 Task: Find connections with filter location Estepona with filter topic #covid19with filter profile language Potuguese with filter current company Continental with filter school Queens' College with filter industry Technical and Vocational Training with filter service category Relocation with filter keywords title Director of Storytelling
Action: Mouse moved to (690, 98)
Screenshot: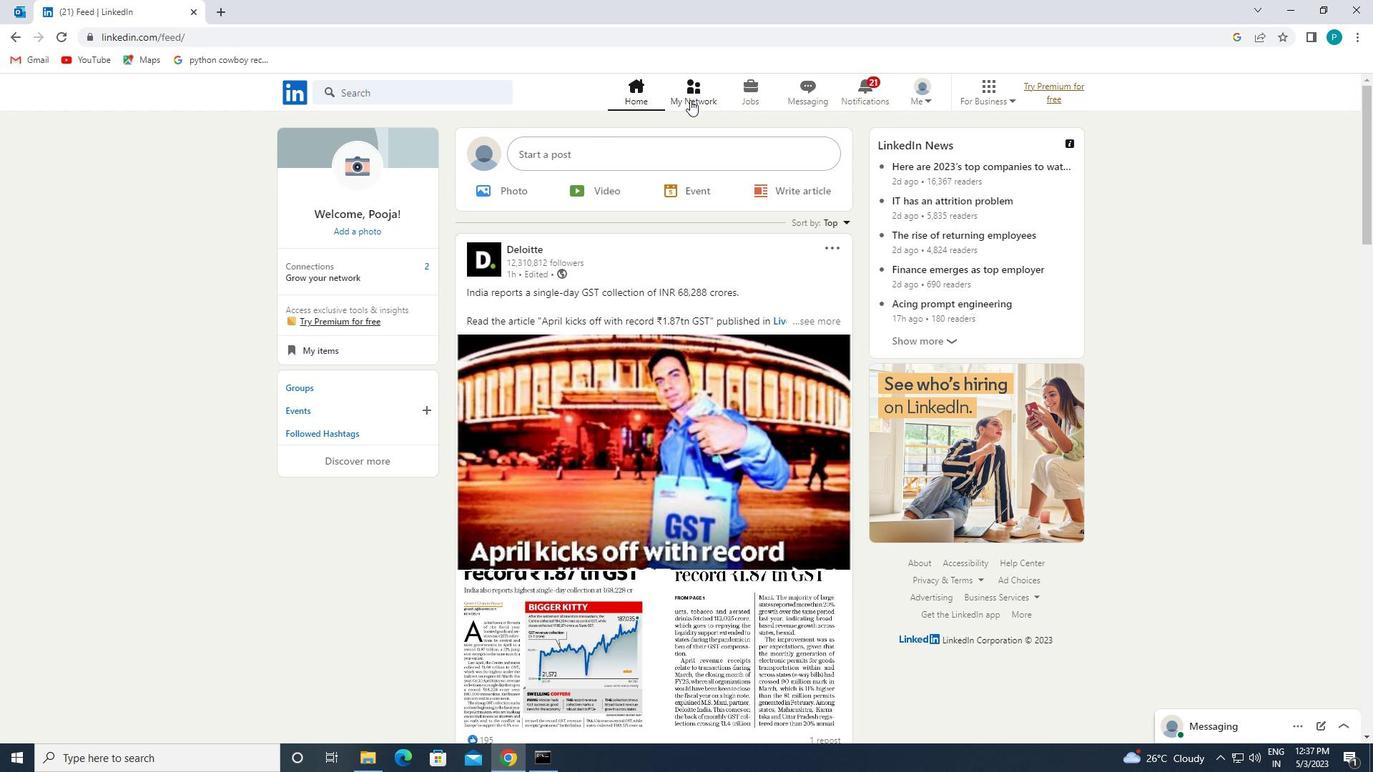 
Action: Mouse pressed left at (690, 98)
Screenshot: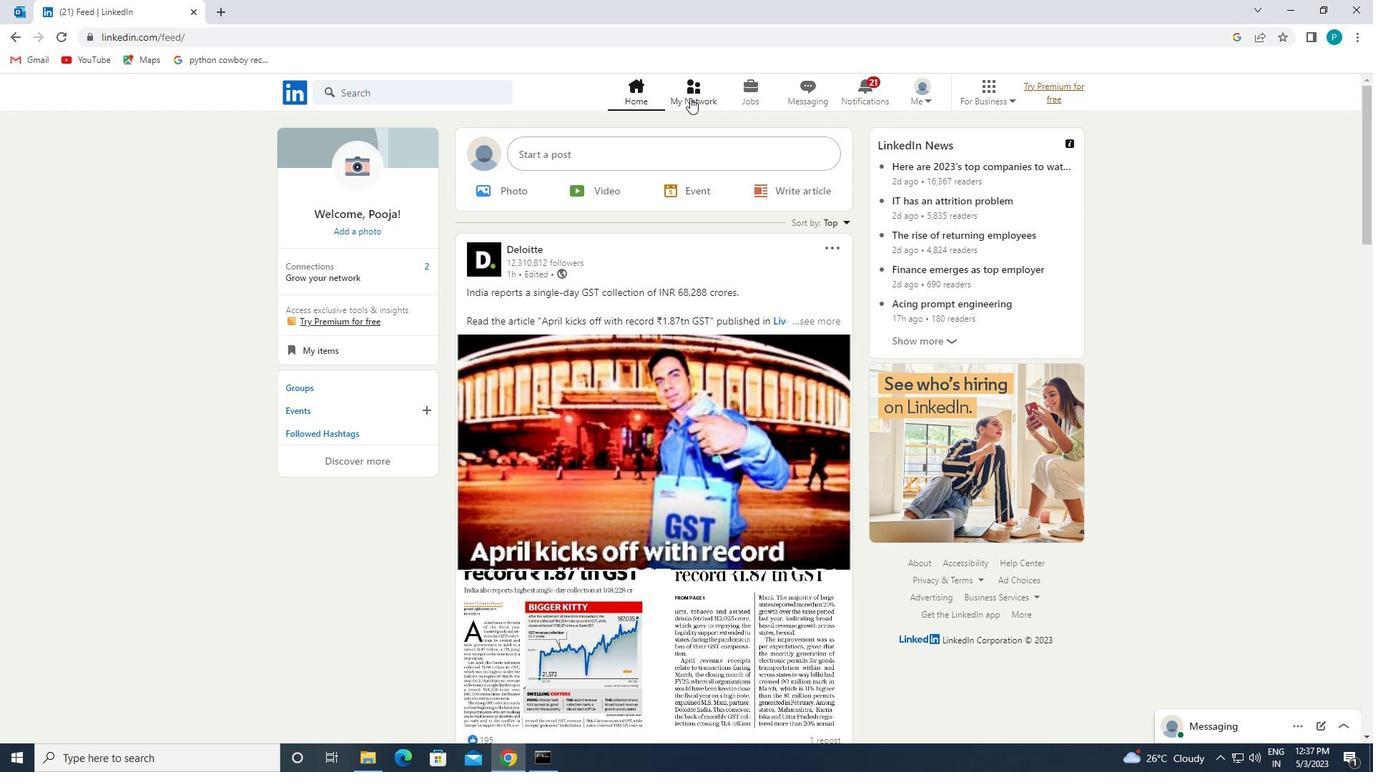 
Action: Mouse moved to (404, 178)
Screenshot: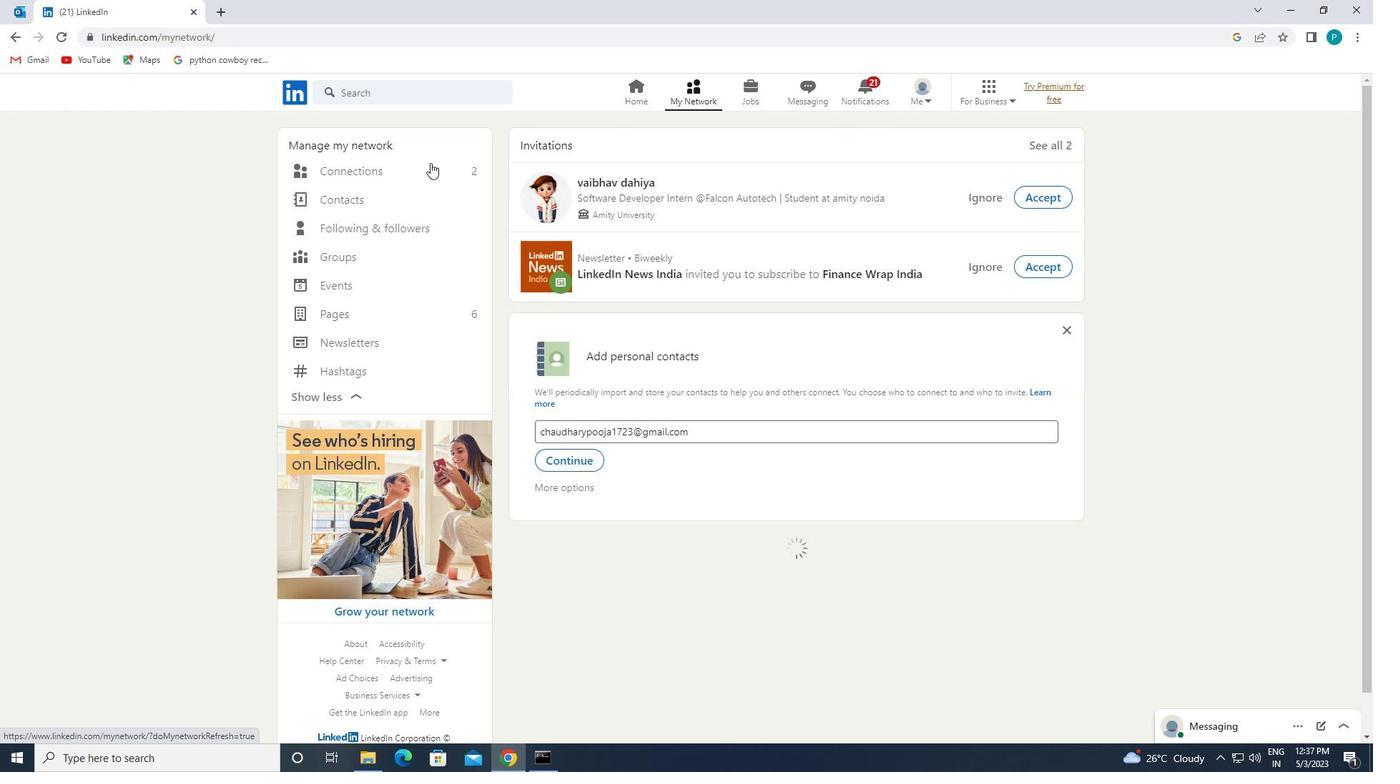 
Action: Mouse pressed left at (404, 178)
Screenshot: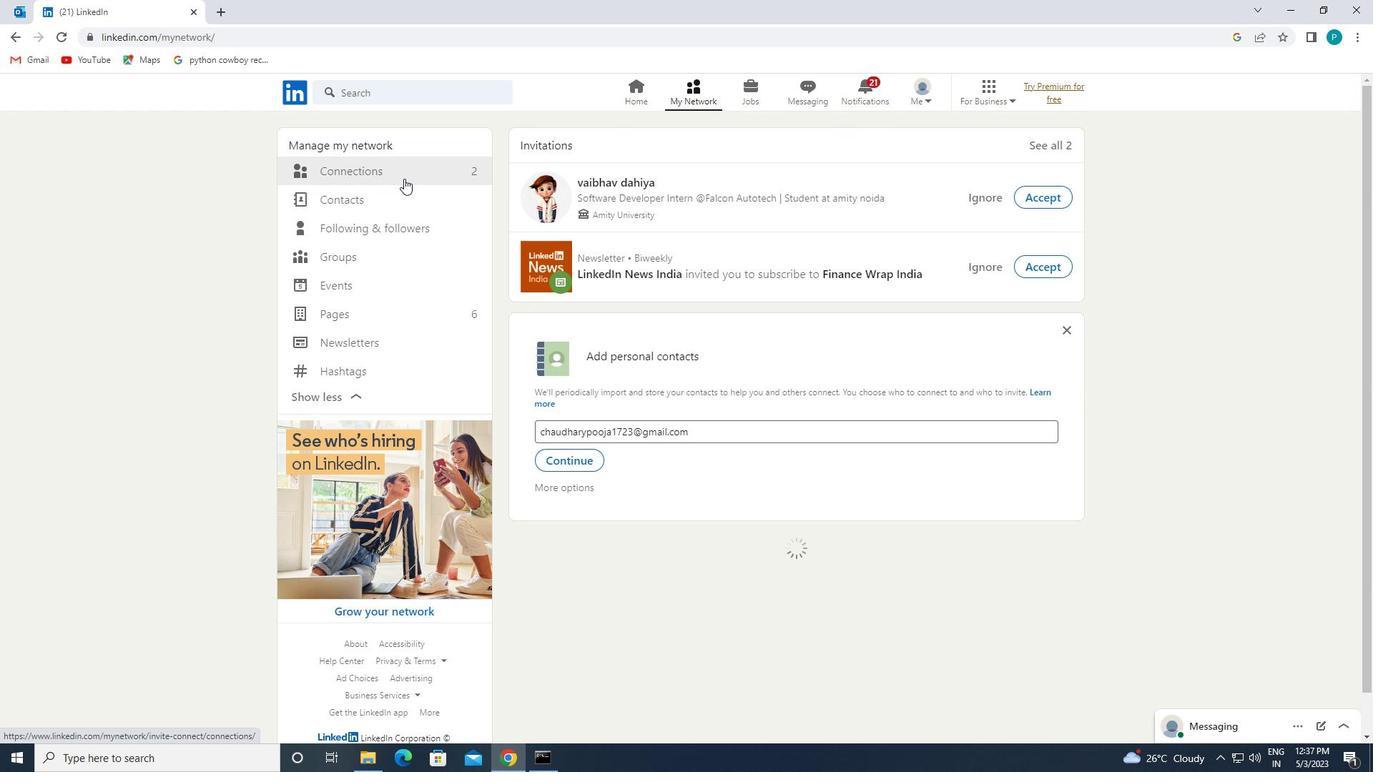 
Action: Mouse moved to (801, 170)
Screenshot: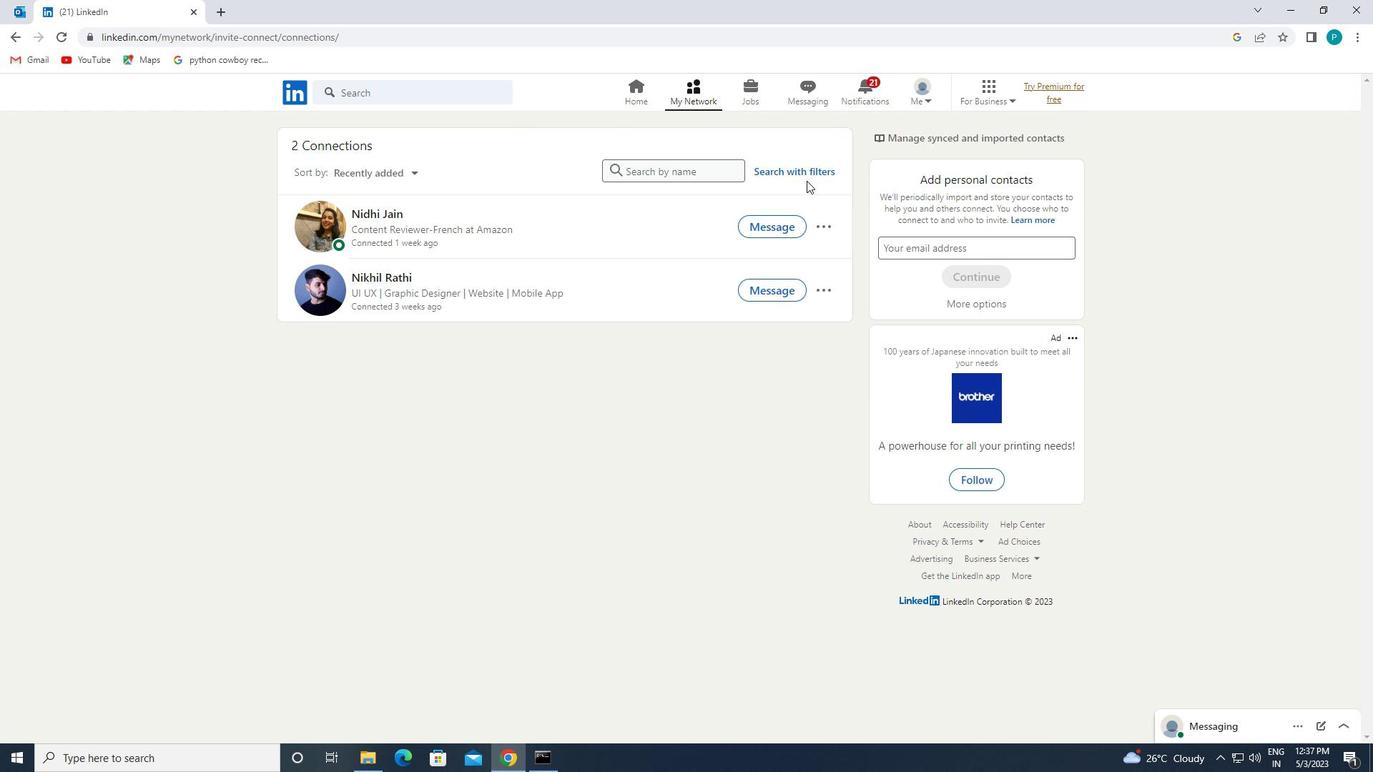 
Action: Mouse pressed left at (801, 170)
Screenshot: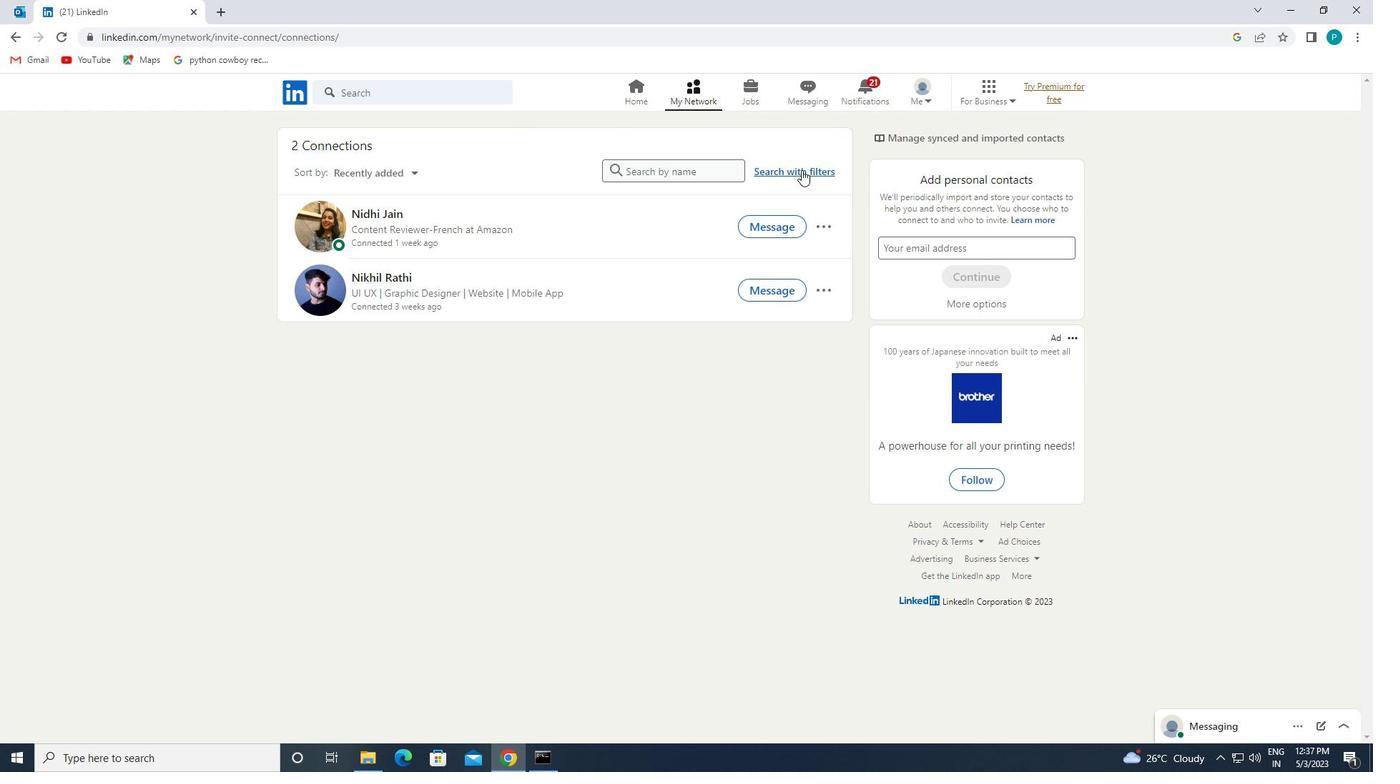 
Action: Mouse moved to (733, 135)
Screenshot: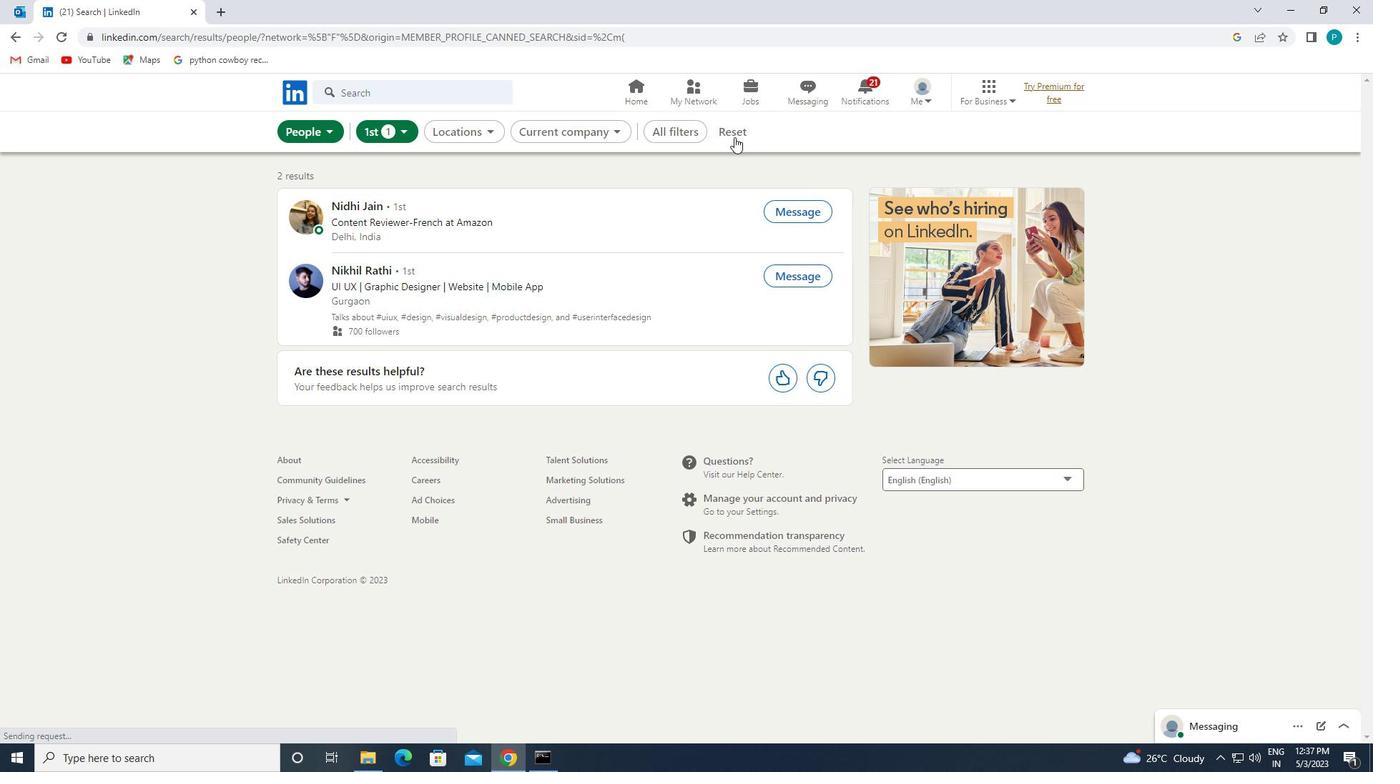 
Action: Mouse pressed left at (733, 135)
Screenshot: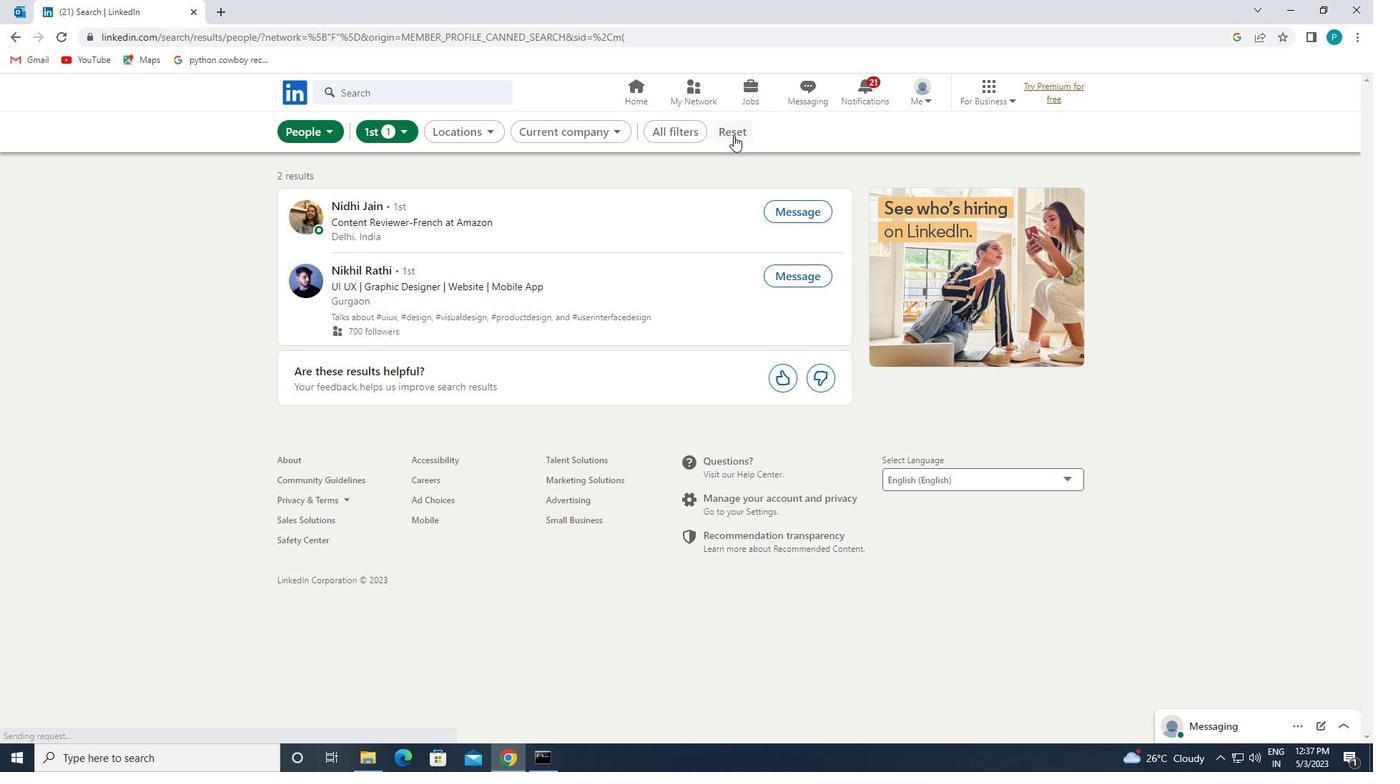 
Action: Mouse moved to (728, 134)
Screenshot: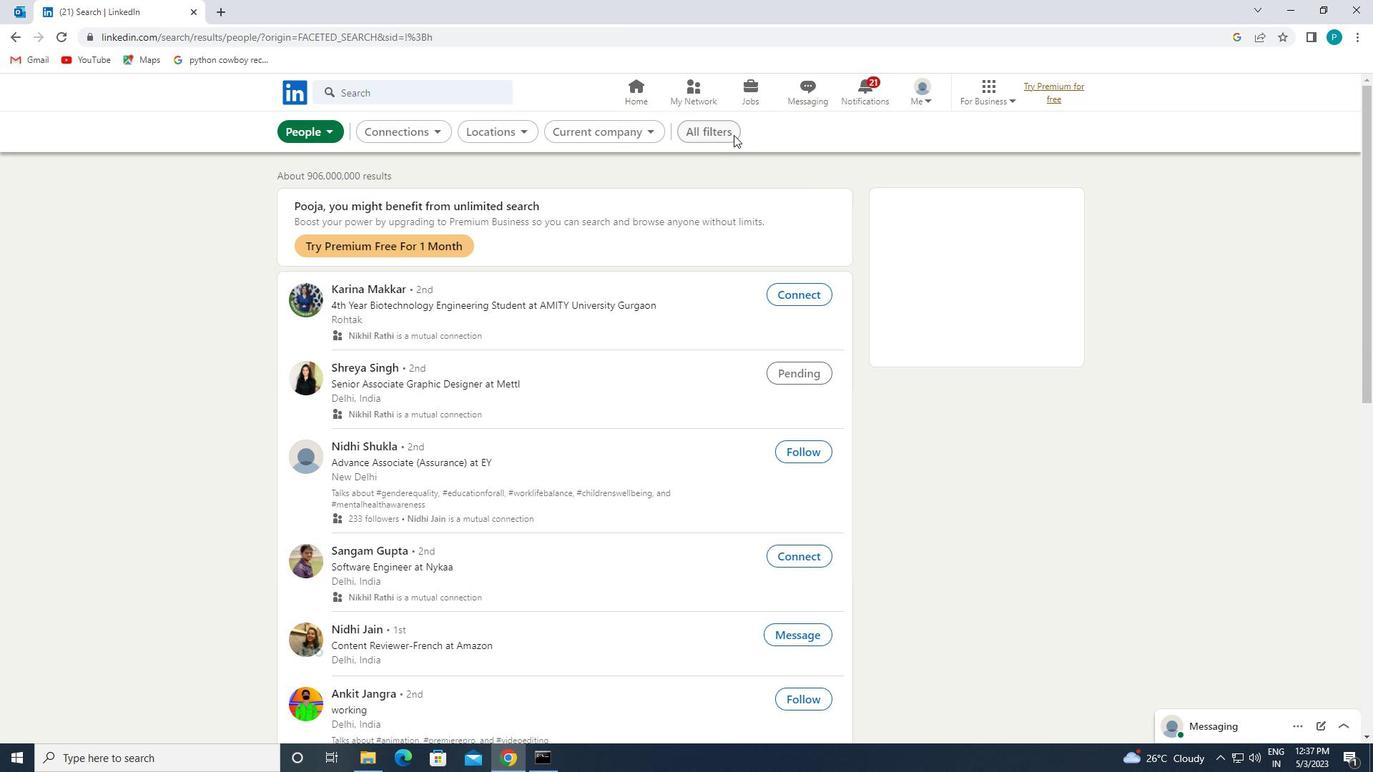 
Action: Mouse pressed left at (728, 134)
Screenshot: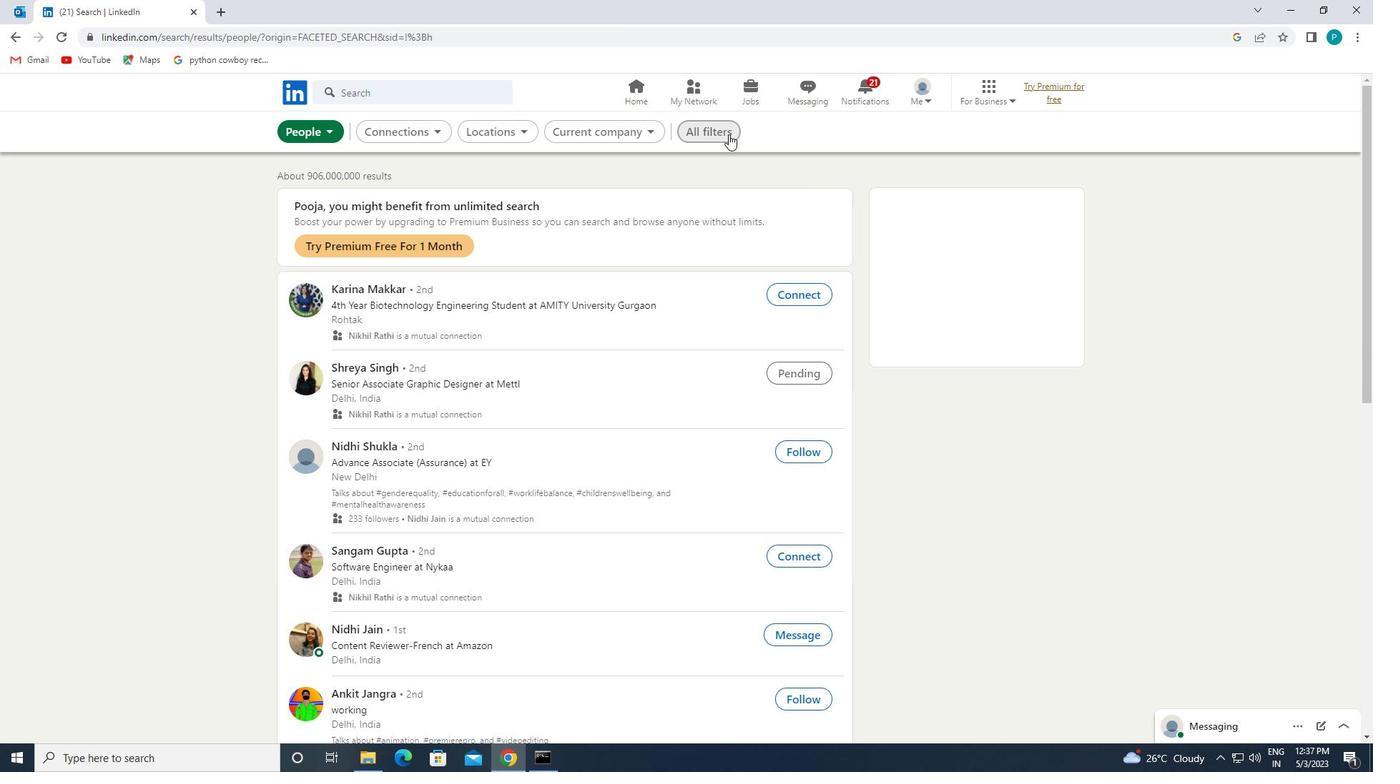 
Action: Mouse moved to (720, 135)
Screenshot: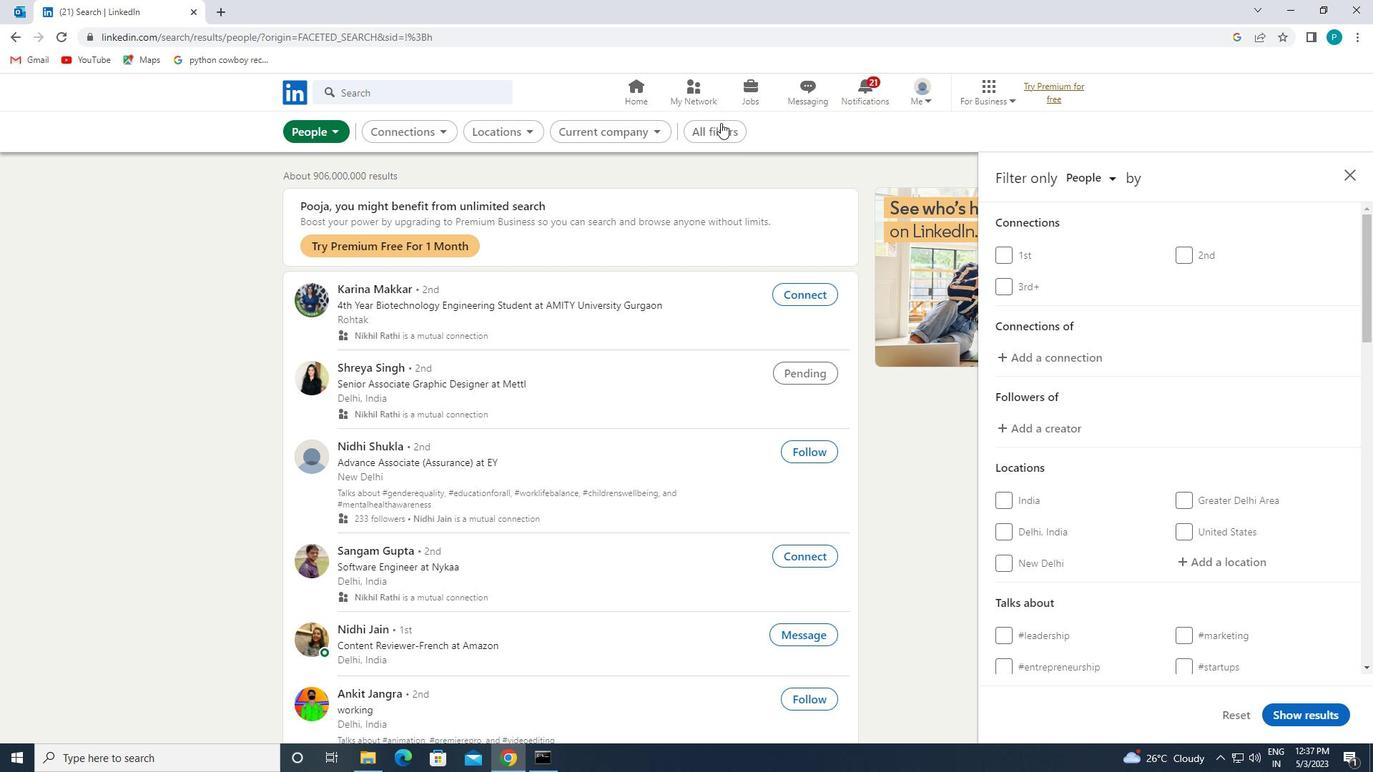 
Action: Mouse pressed left at (720, 135)
Screenshot: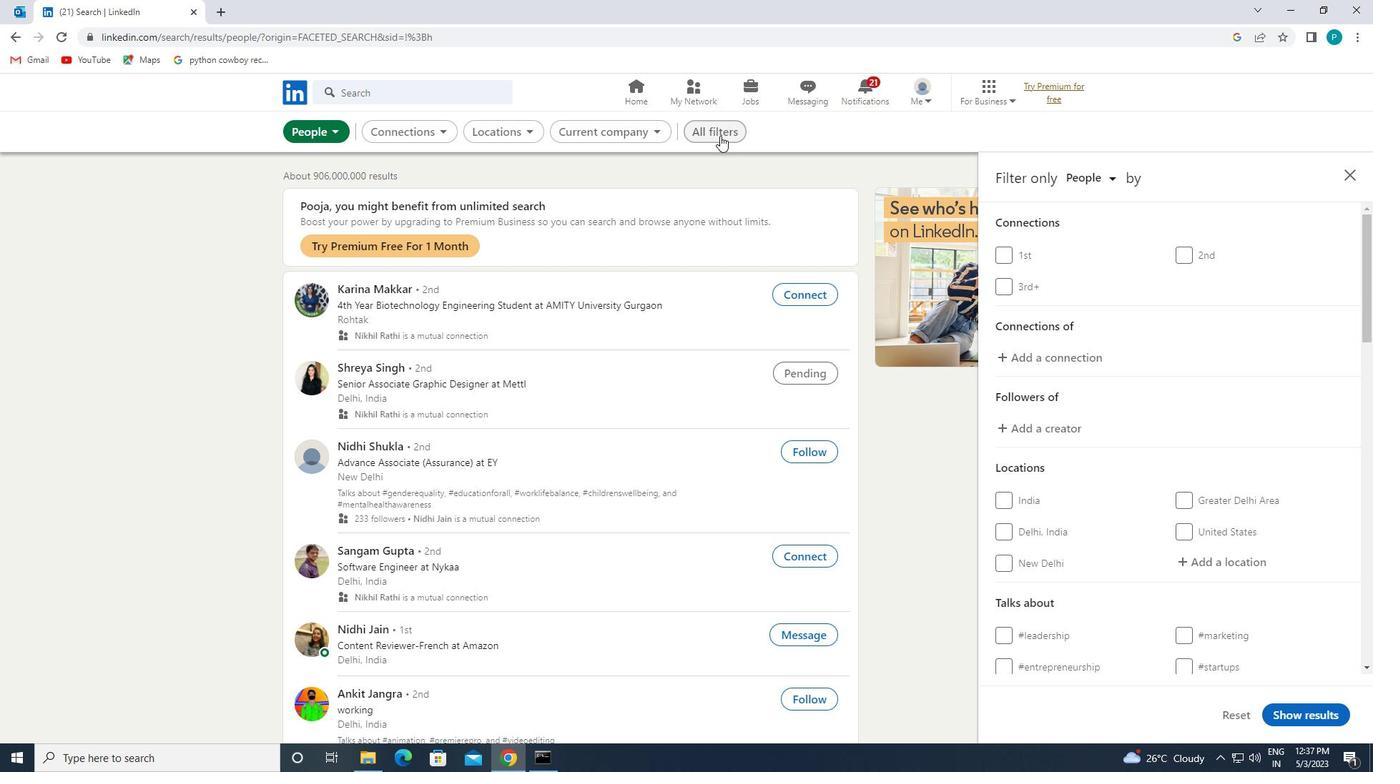 
Action: Mouse pressed left at (720, 135)
Screenshot: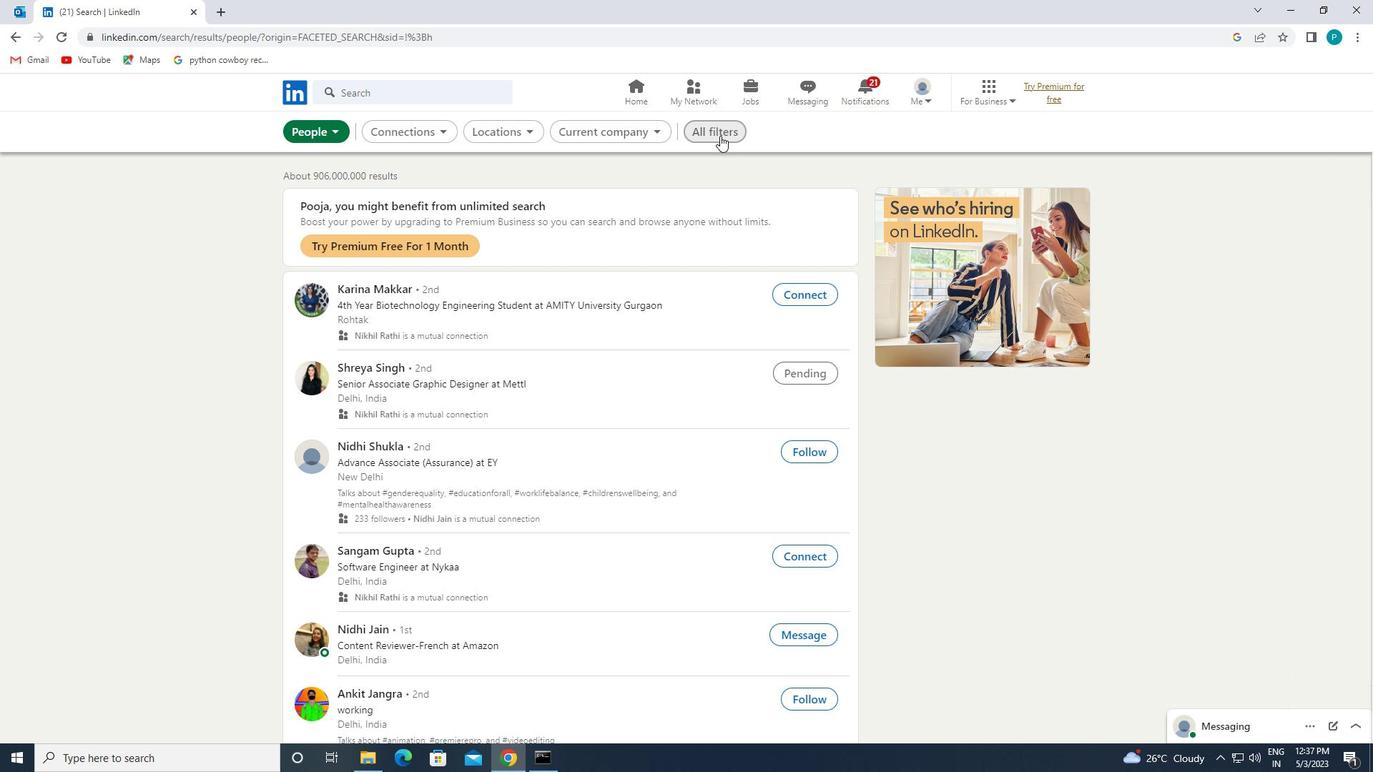 
Action: Mouse moved to (1246, 350)
Screenshot: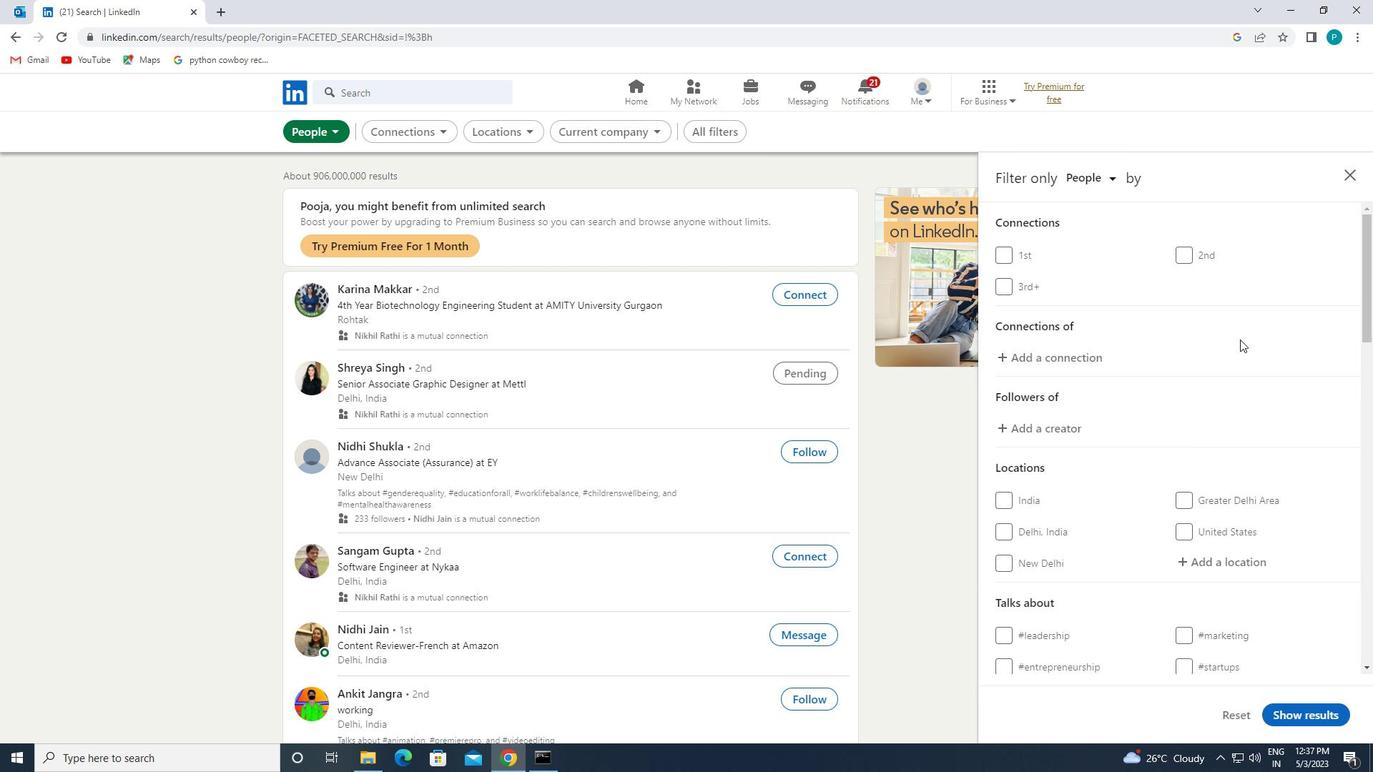 
Action: Mouse scrolled (1246, 349) with delta (0, 0)
Screenshot: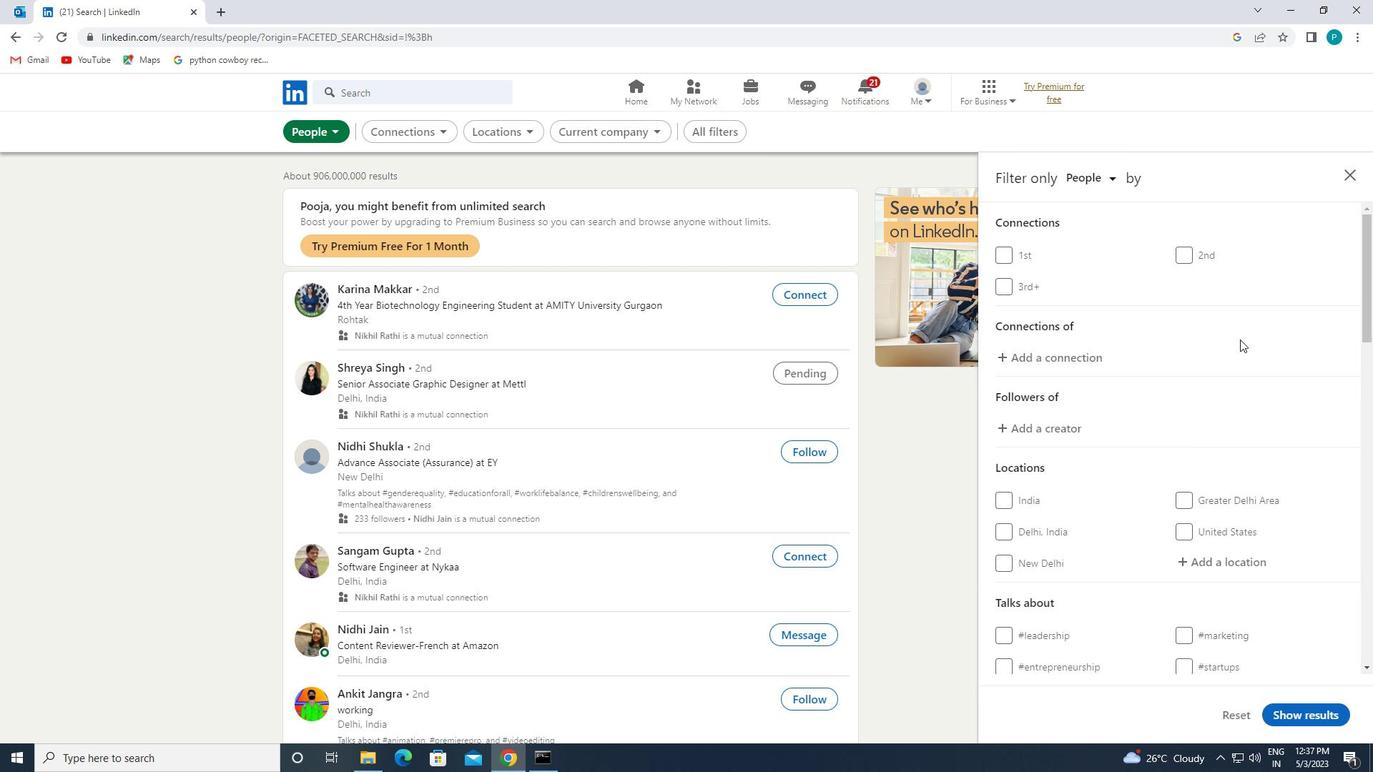 
Action: Mouse moved to (1246, 351)
Screenshot: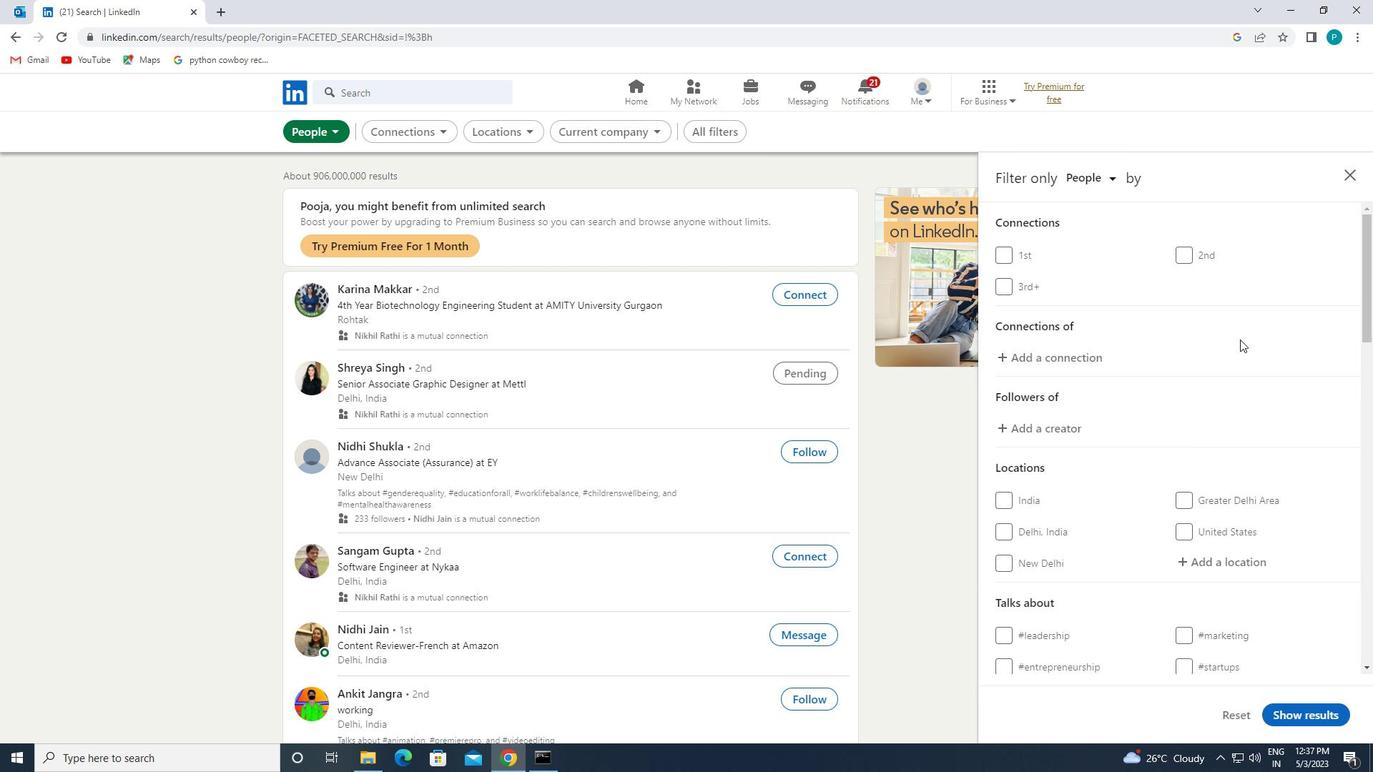
Action: Mouse scrolled (1246, 350) with delta (0, 0)
Screenshot: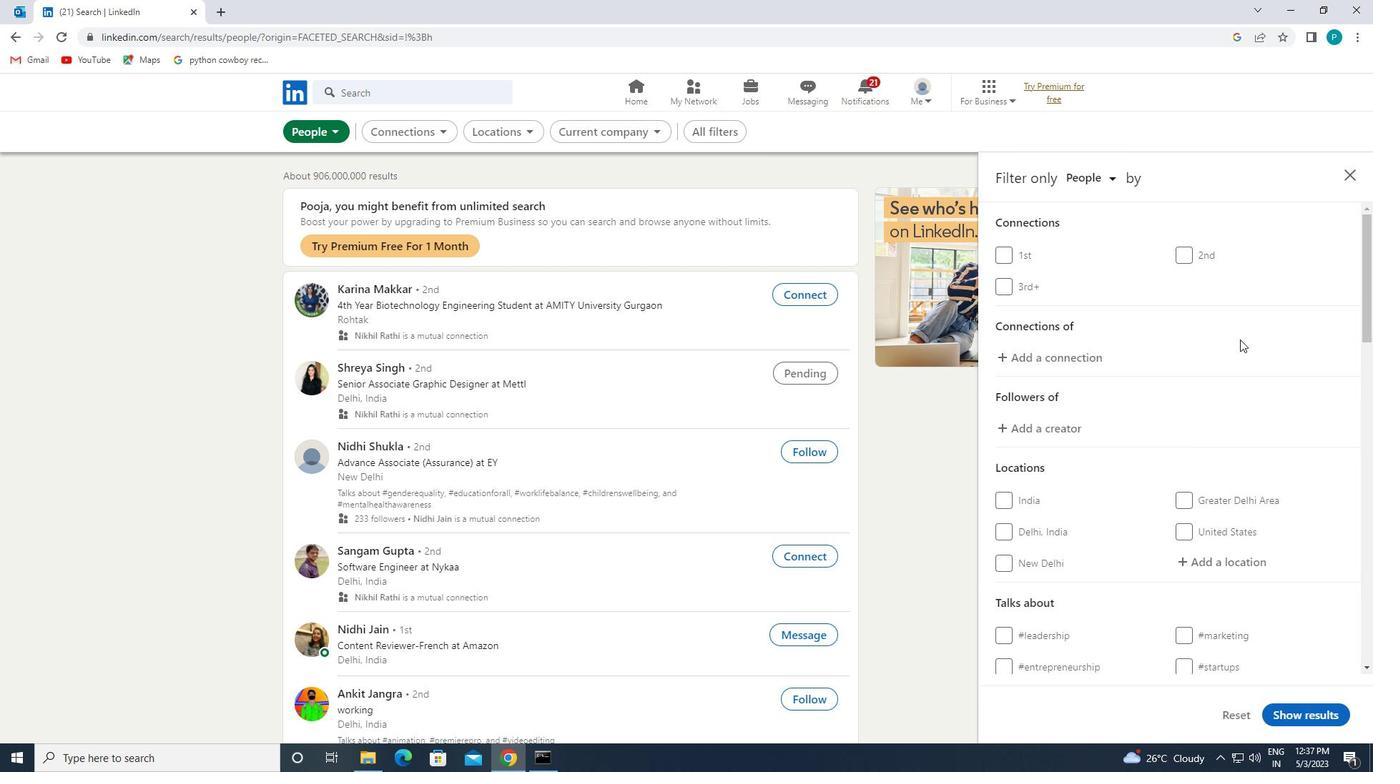 
Action: Mouse scrolled (1246, 350) with delta (0, 0)
Screenshot: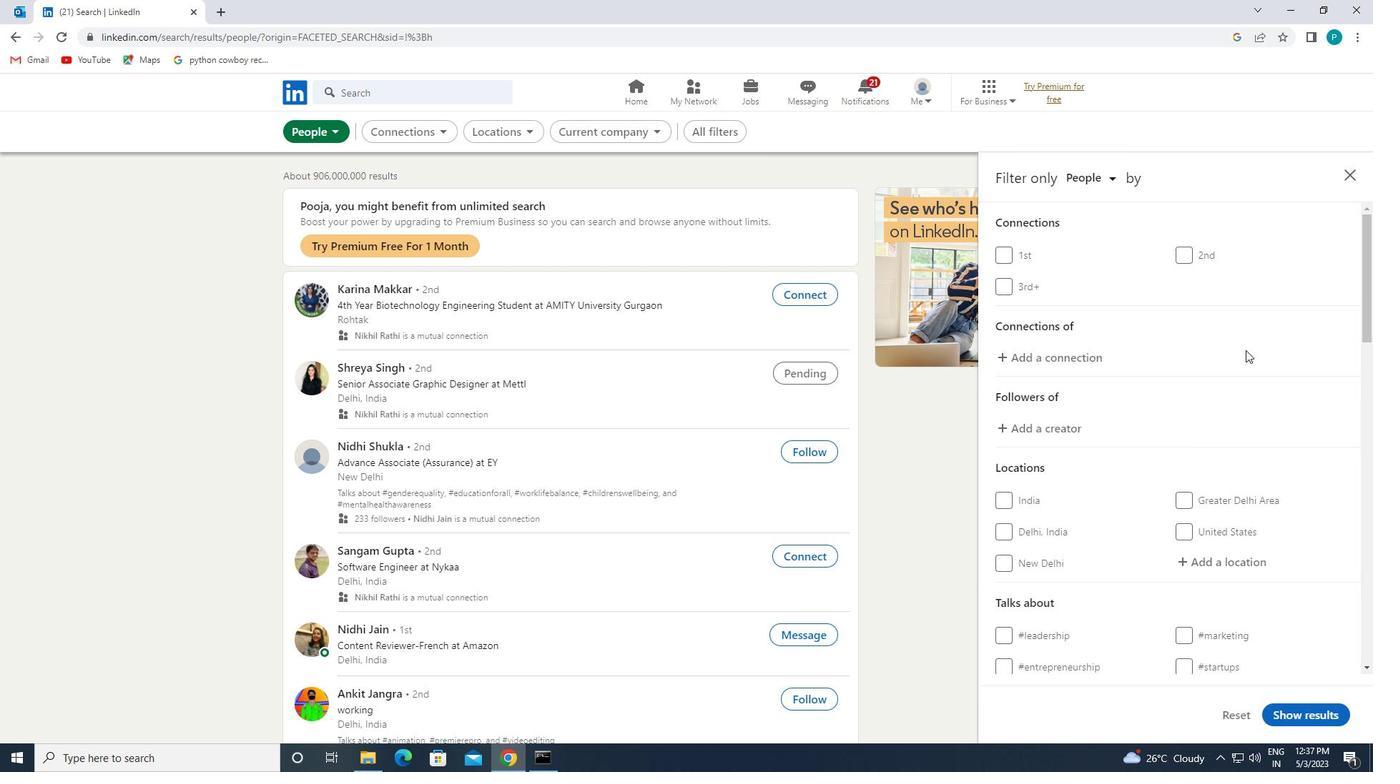 
Action: Mouse moved to (1234, 341)
Screenshot: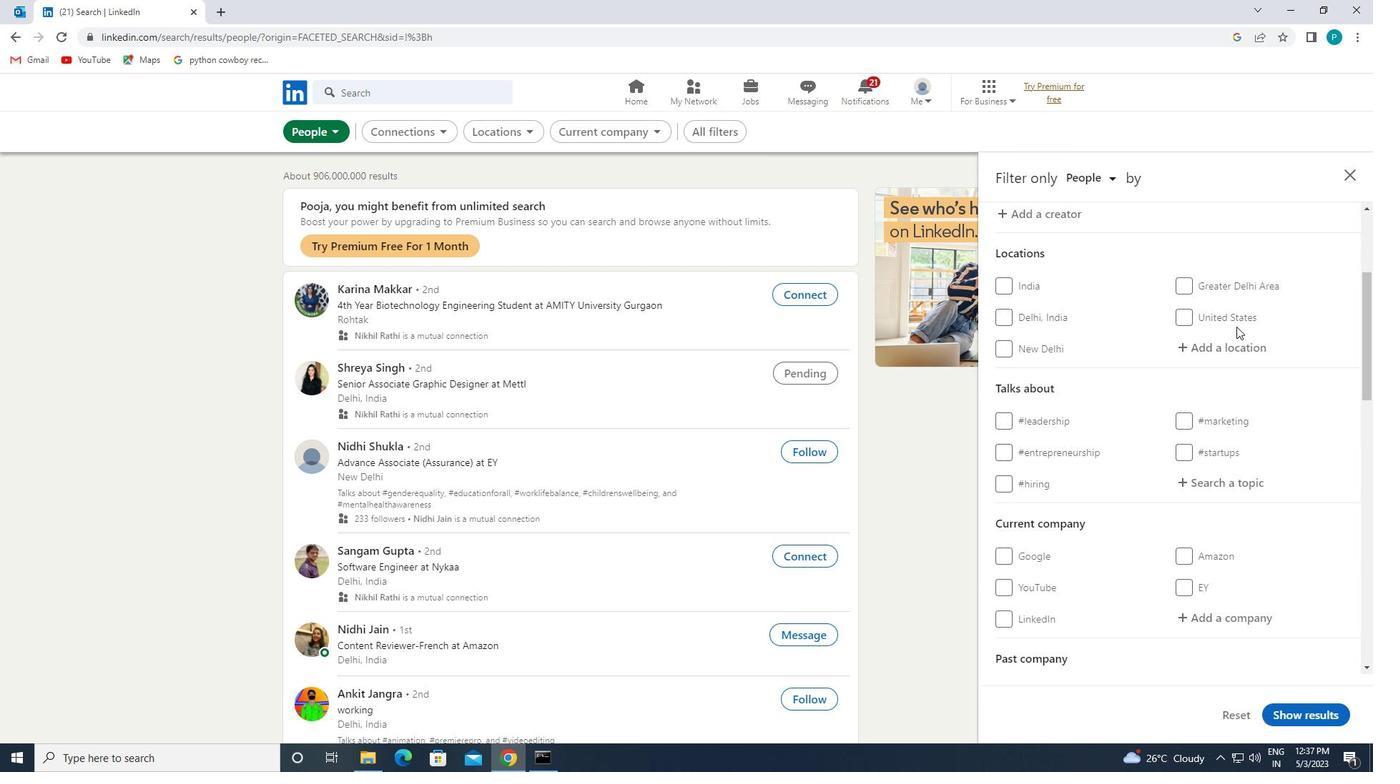 
Action: Mouse pressed left at (1234, 341)
Screenshot: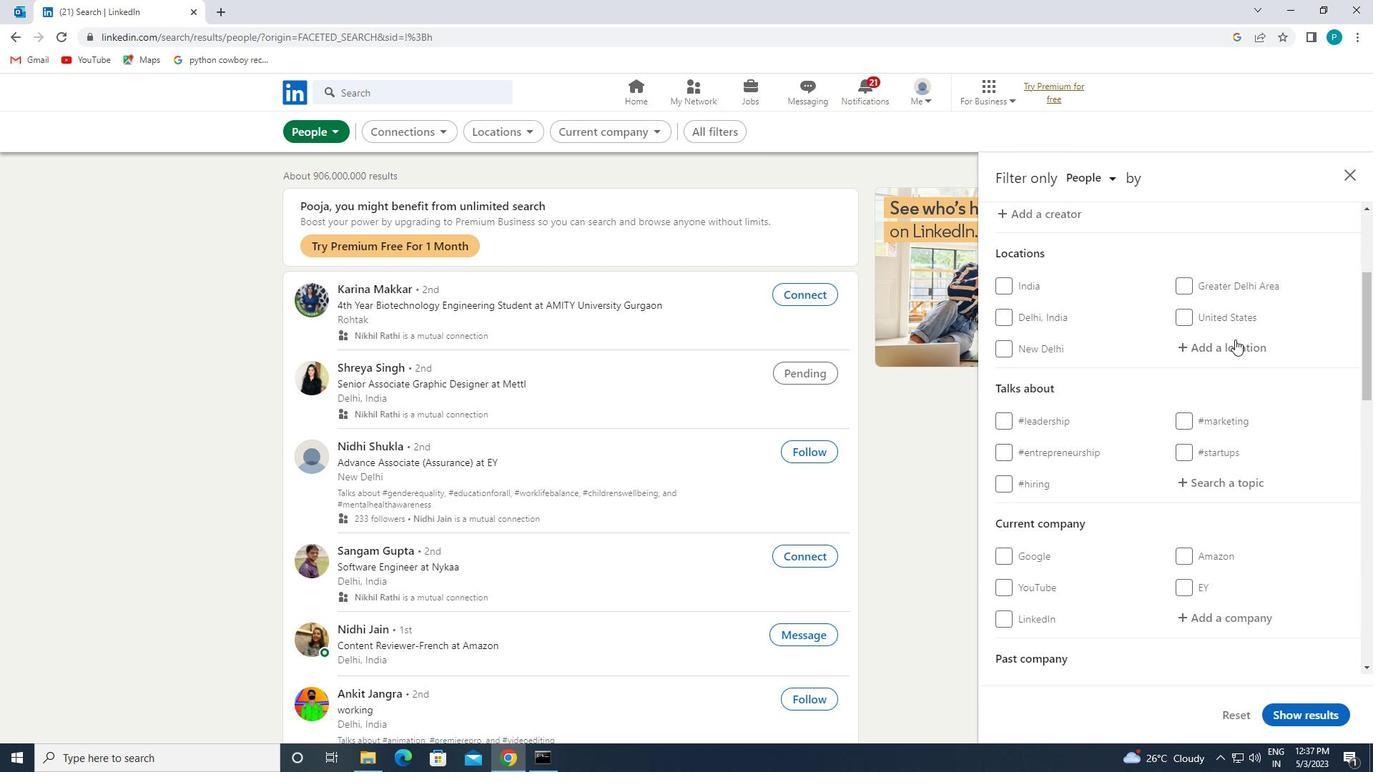 
Action: Mouse moved to (1227, 329)
Screenshot: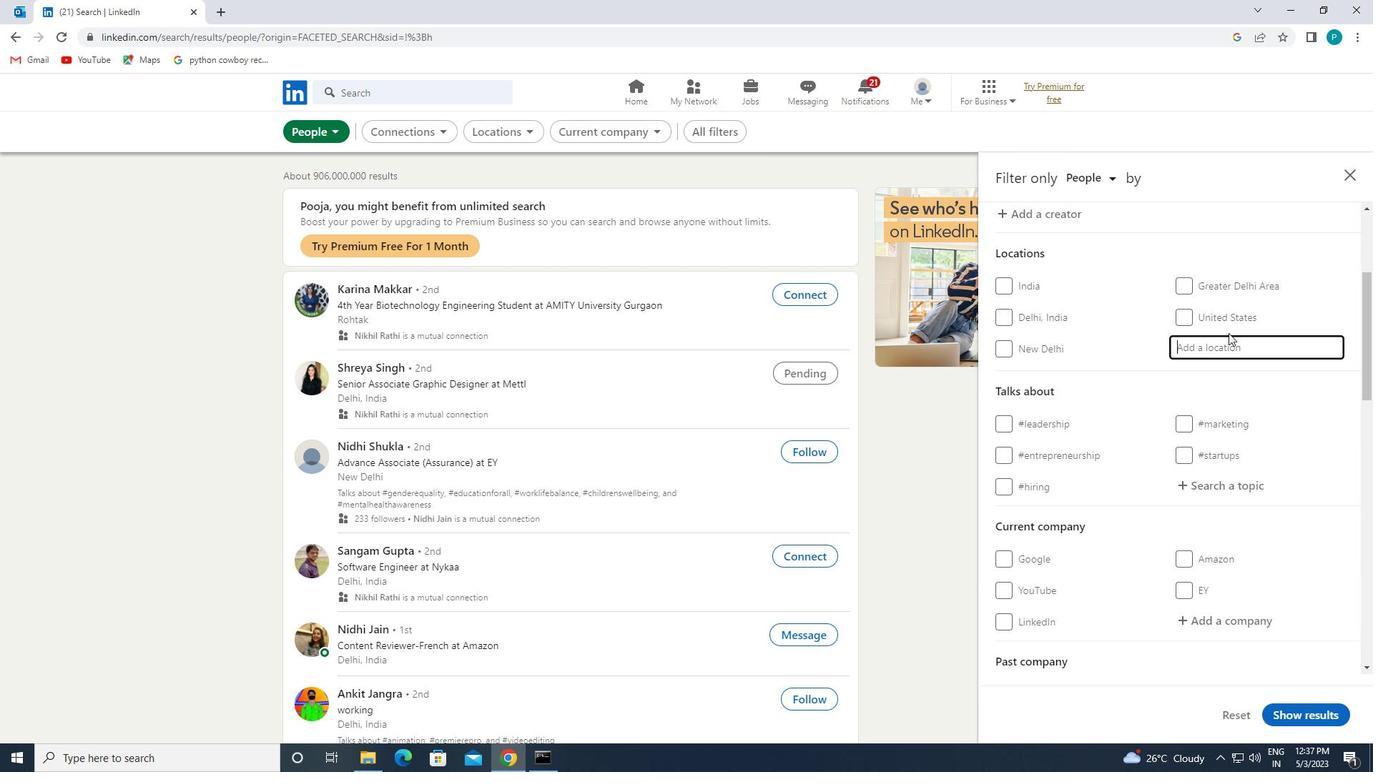
Action: Key pressed <Key.caps_lock>e<Key.caps_lock>str<Key.backspace>epona
Screenshot: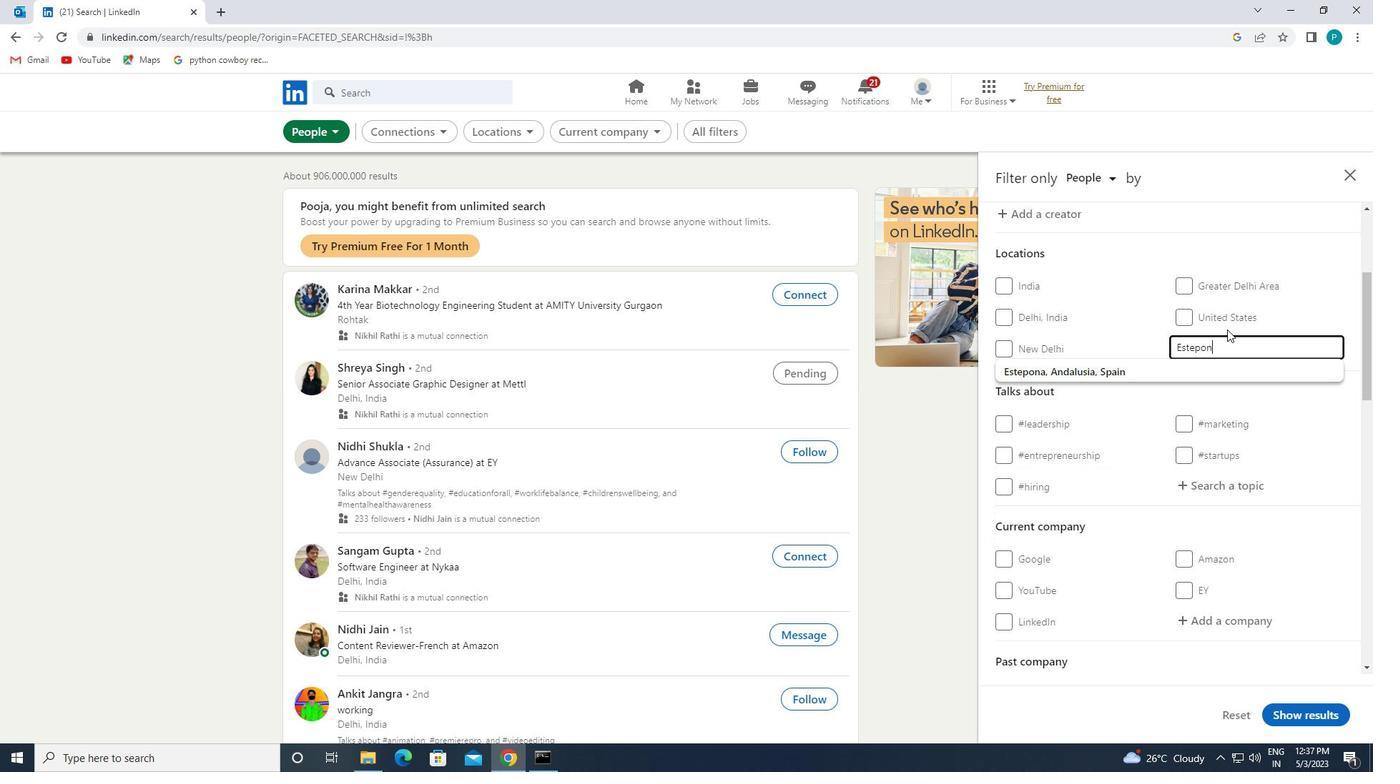 
Action: Mouse moved to (1206, 364)
Screenshot: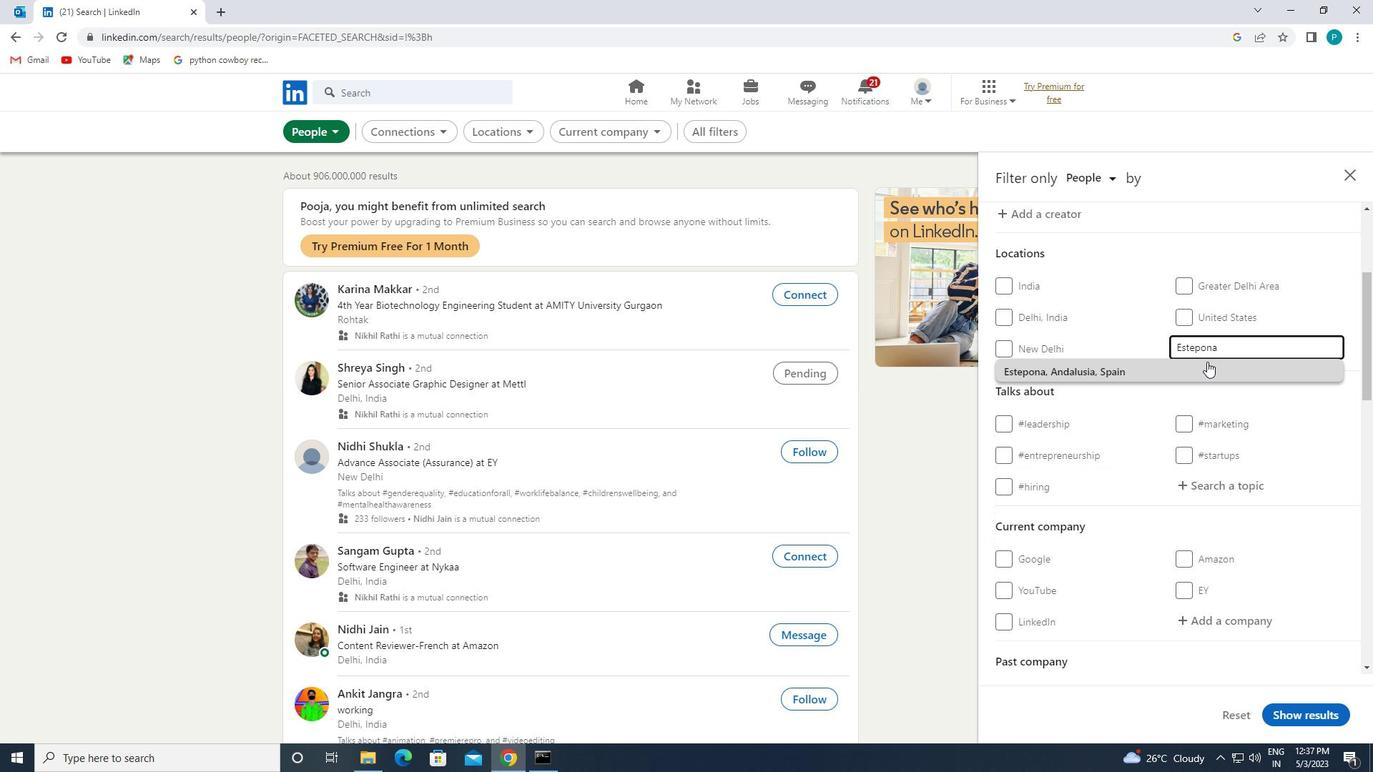 
Action: Mouse pressed left at (1206, 364)
Screenshot: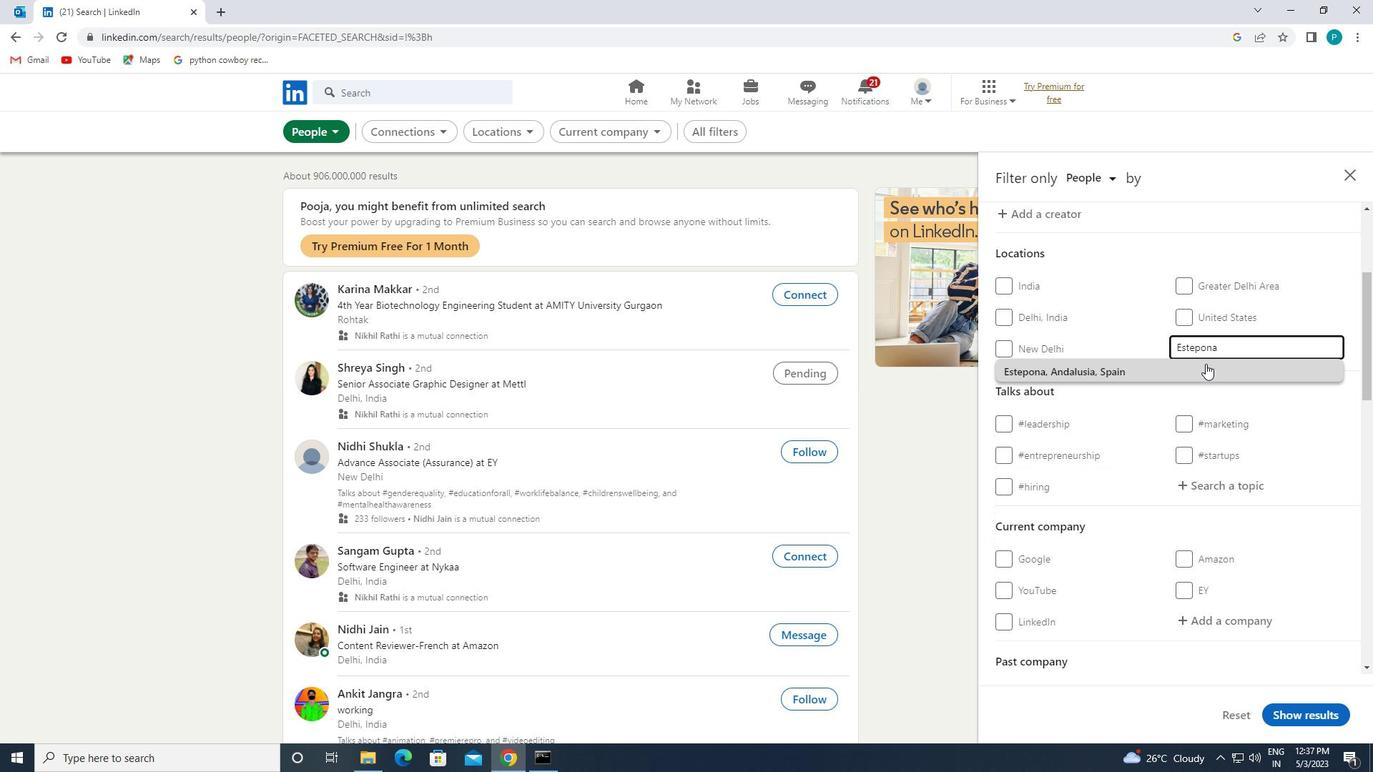 
Action: Mouse moved to (1208, 366)
Screenshot: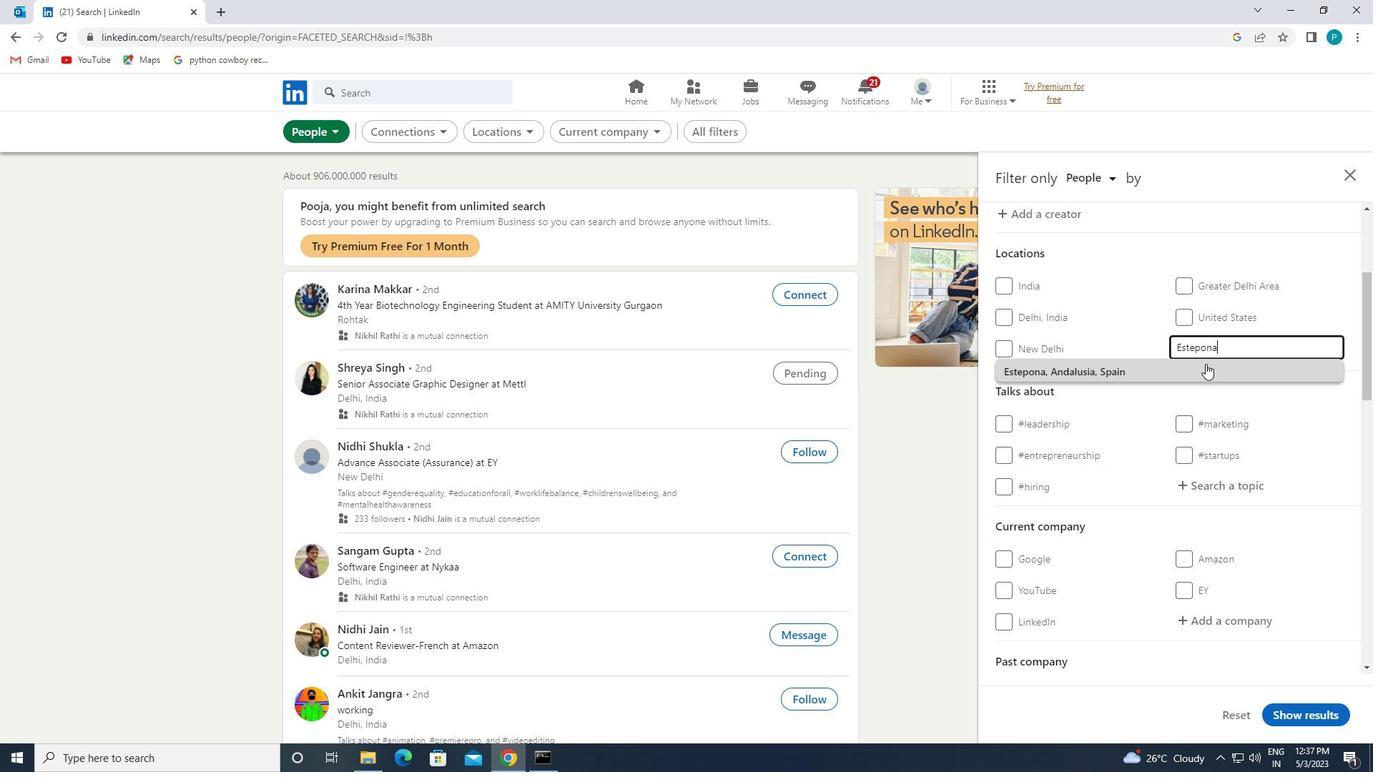 
Action: Mouse scrolled (1208, 365) with delta (0, 0)
Screenshot: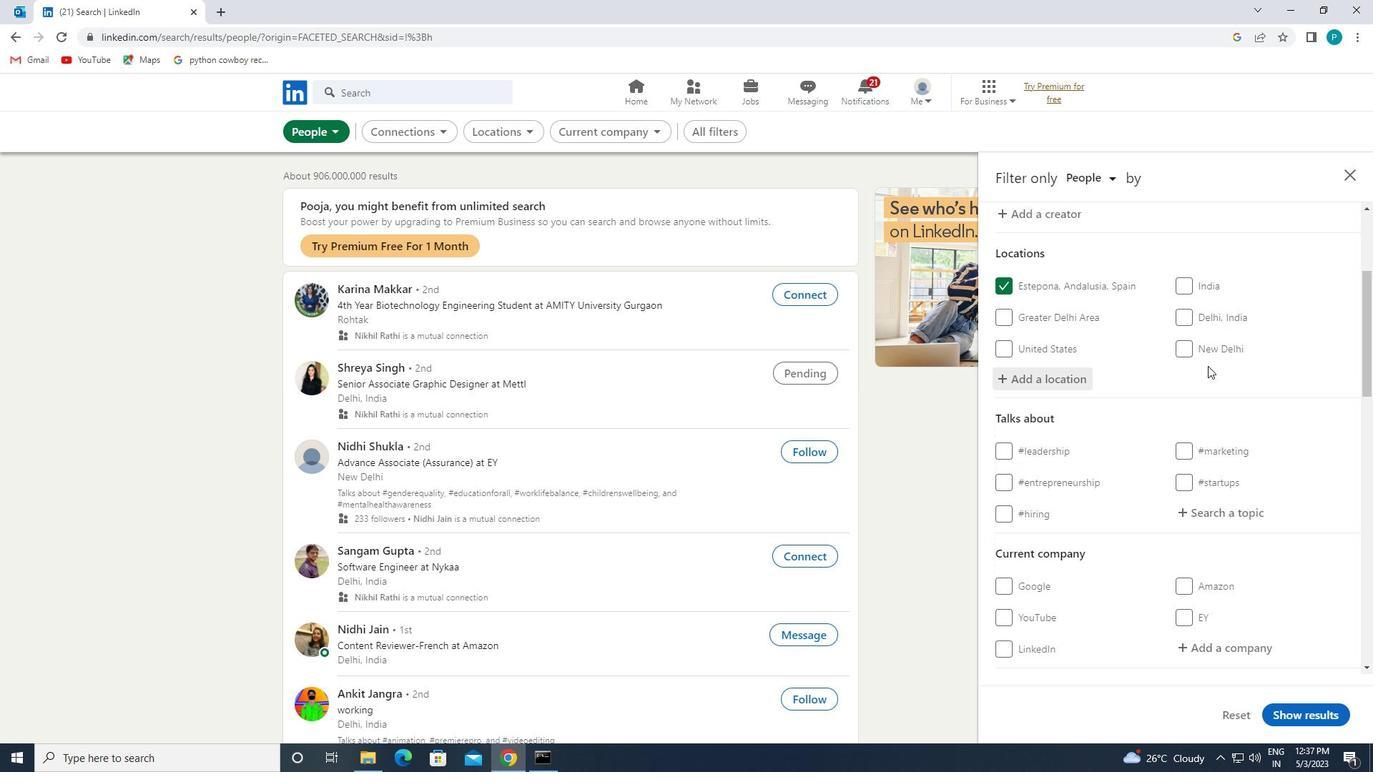 
Action: Mouse scrolled (1208, 365) with delta (0, 0)
Screenshot: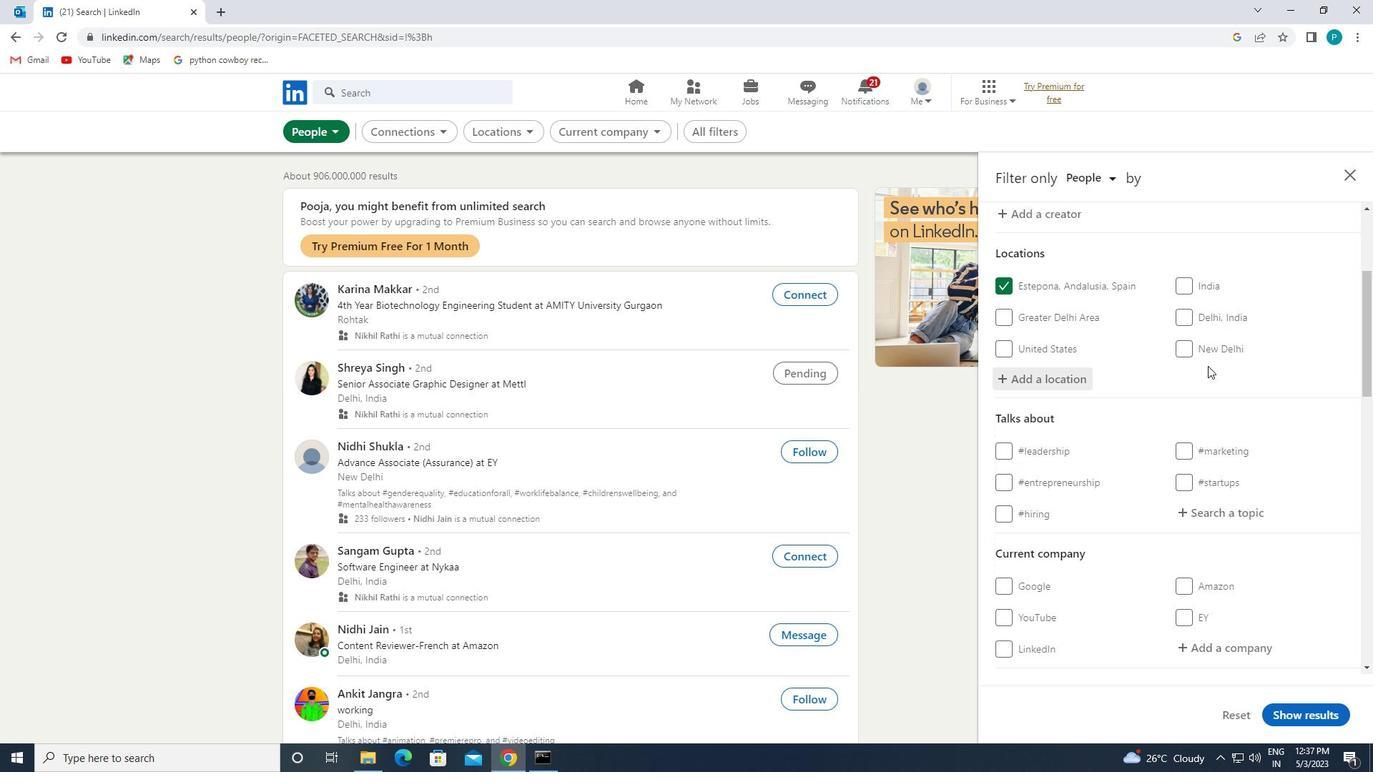 
Action: Mouse moved to (1198, 373)
Screenshot: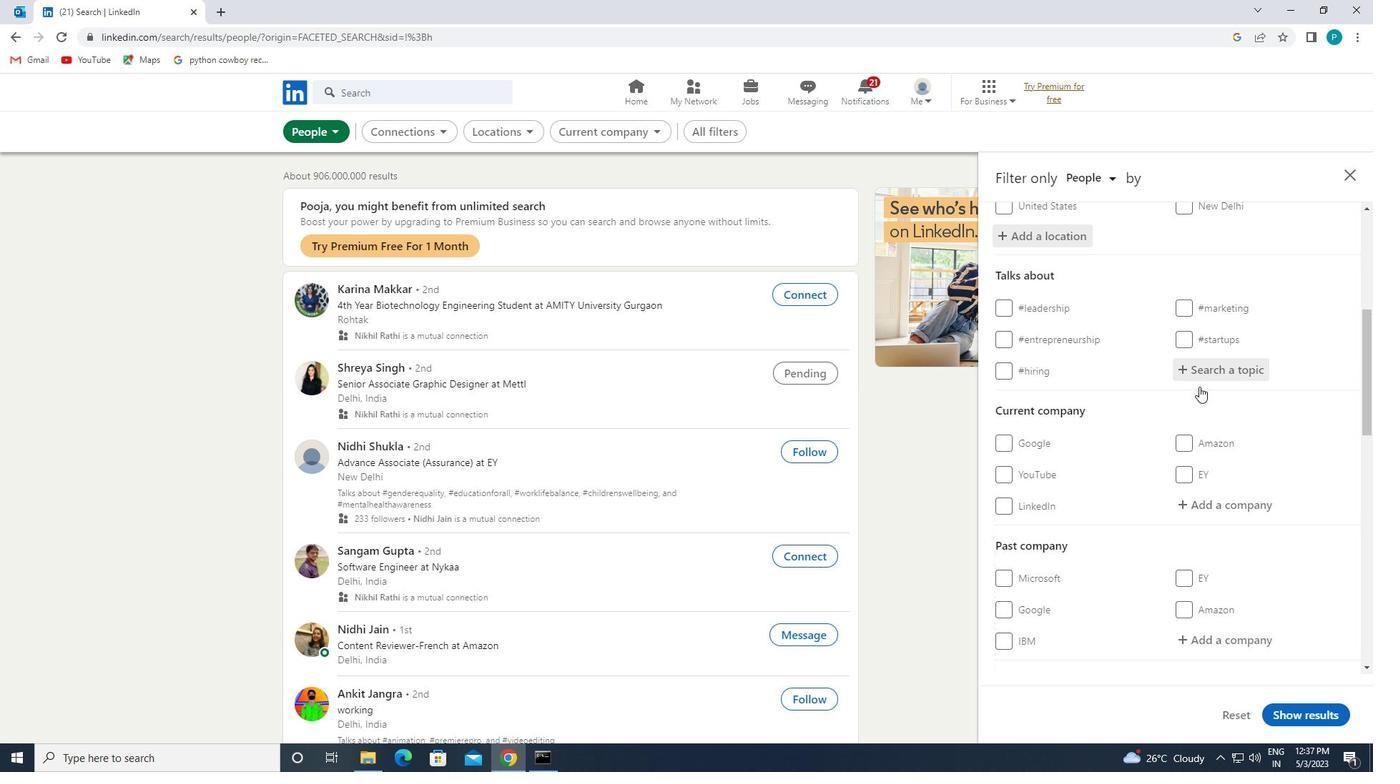 
Action: Mouse pressed left at (1198, 373)
Screenshot: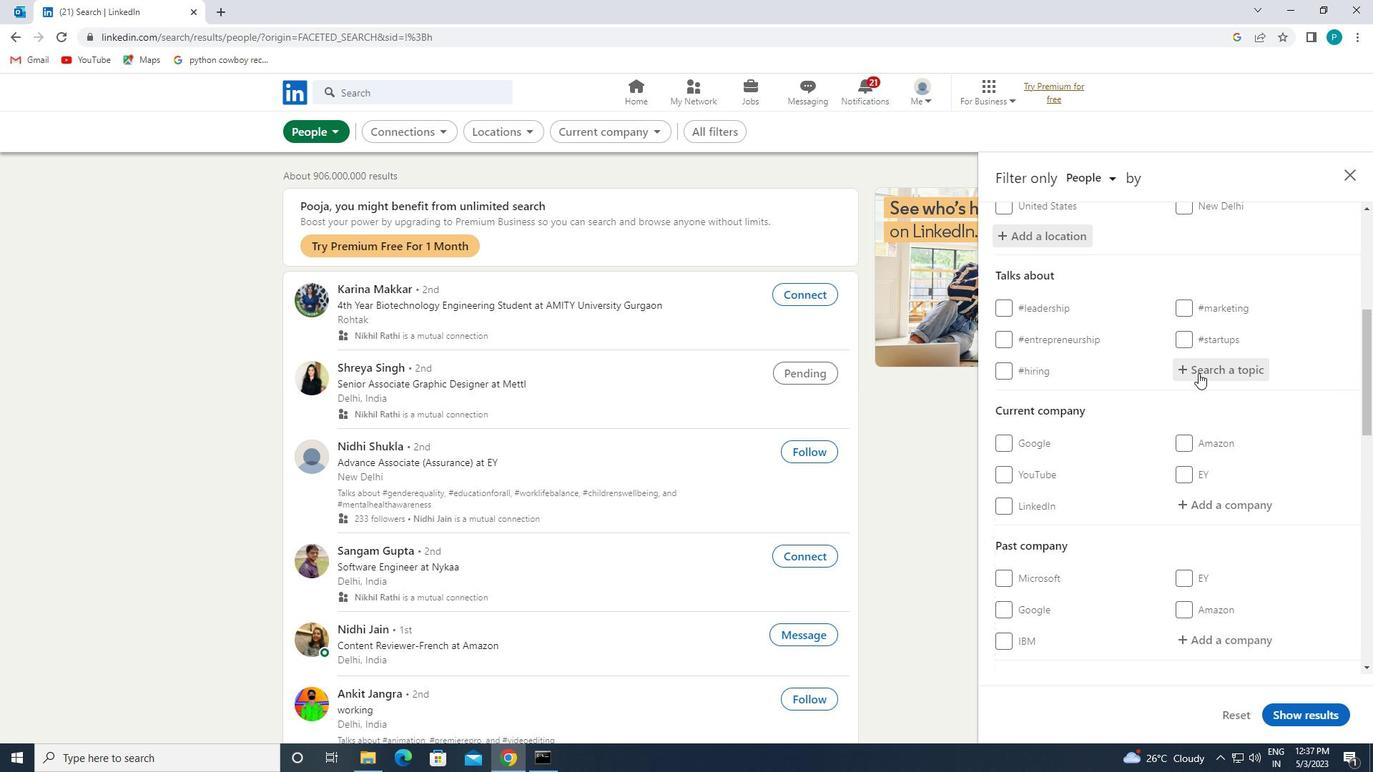 
Action: Key pressed <Key.shift>#COVID19
Screenshot: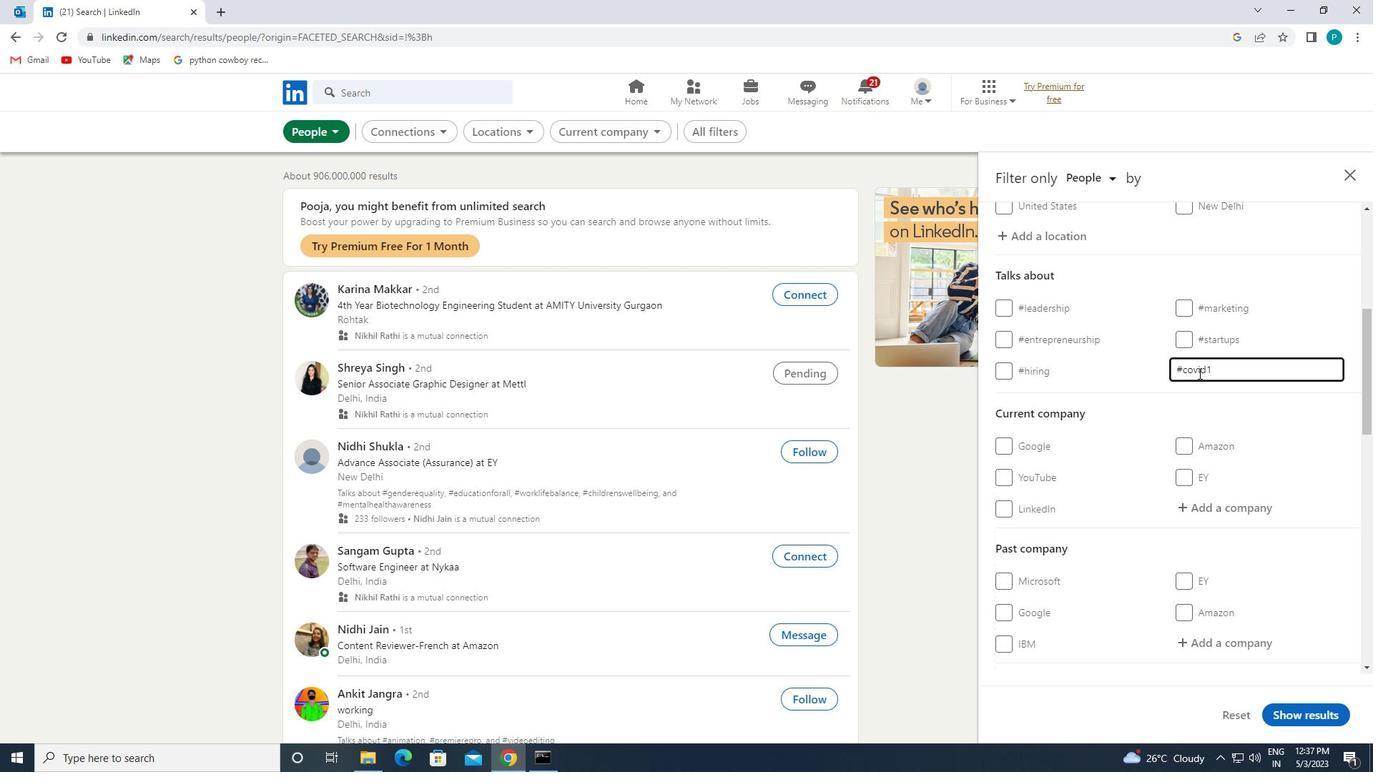 
Action: Mouse moved to (1208, 377)
Screenshot: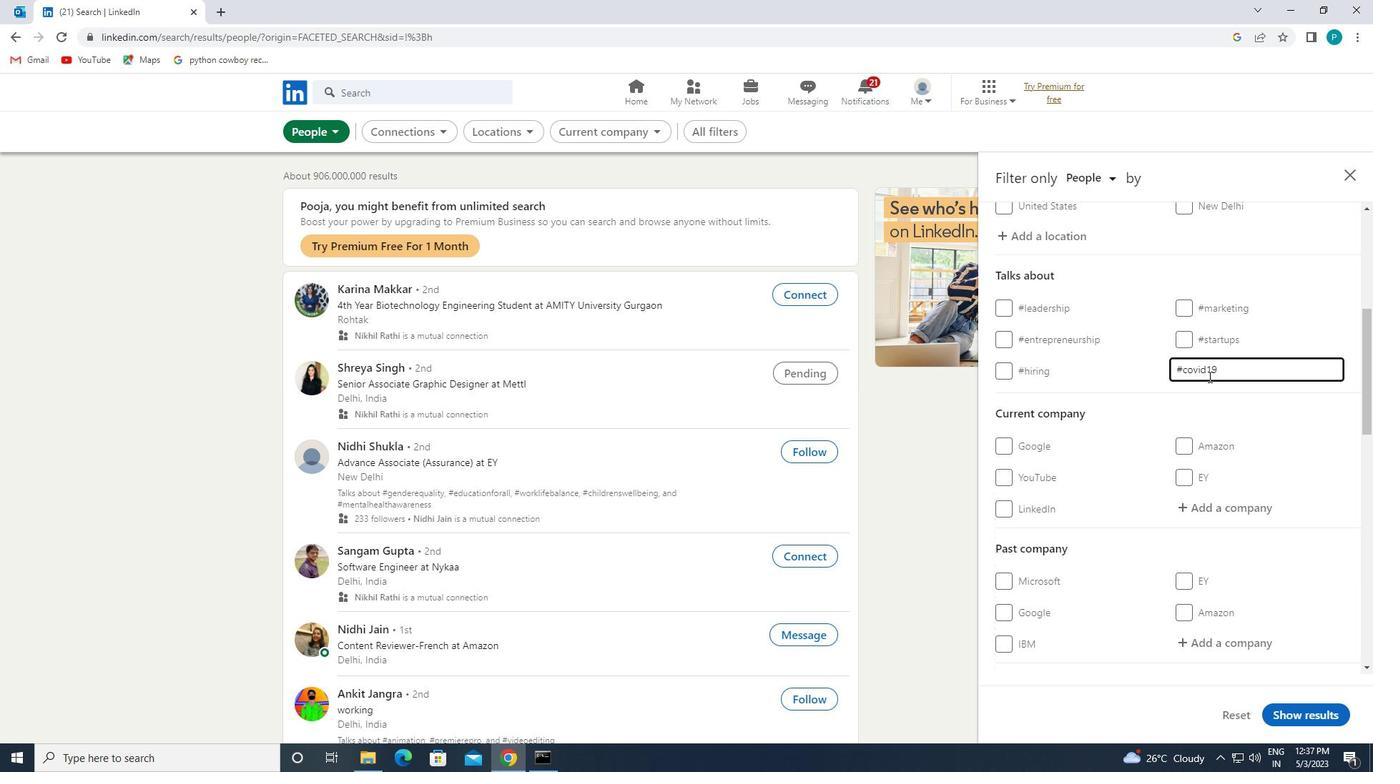 
Action: Mouse scrolled (1208, 376) with delta (0, 0)
Screenshot: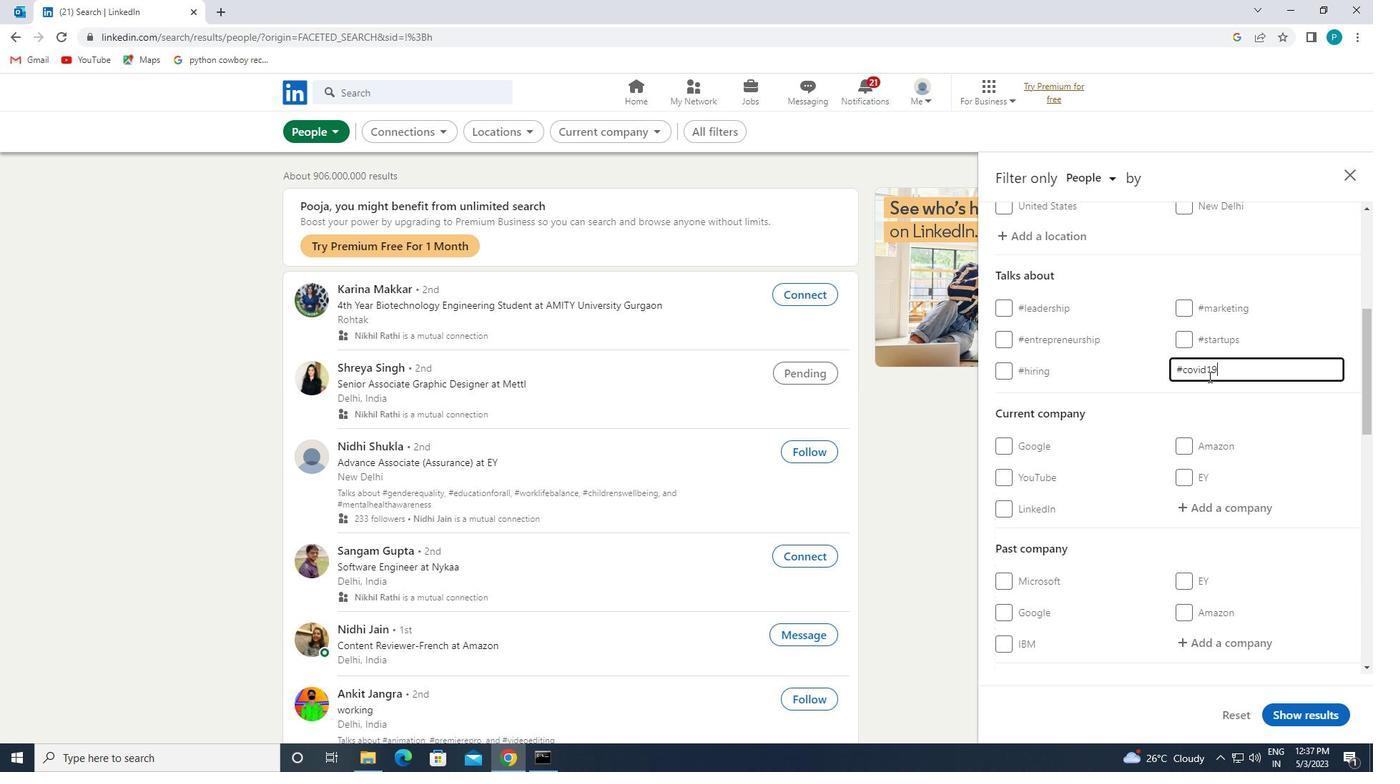 
Action: Mouse moved to (1210, 379)
Screenshot: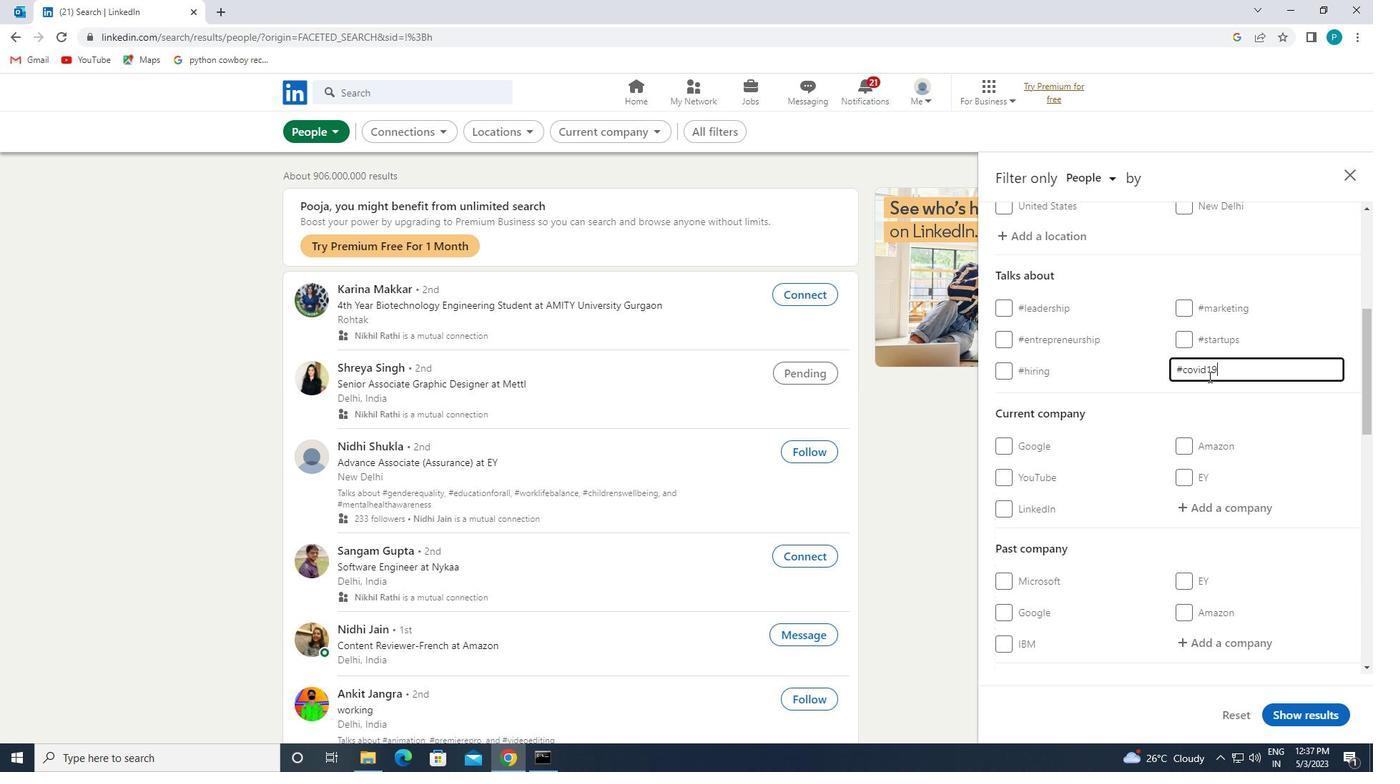 
Action: Mouse scrolled (1210, 378) with delta (0, 0)
Screenshot: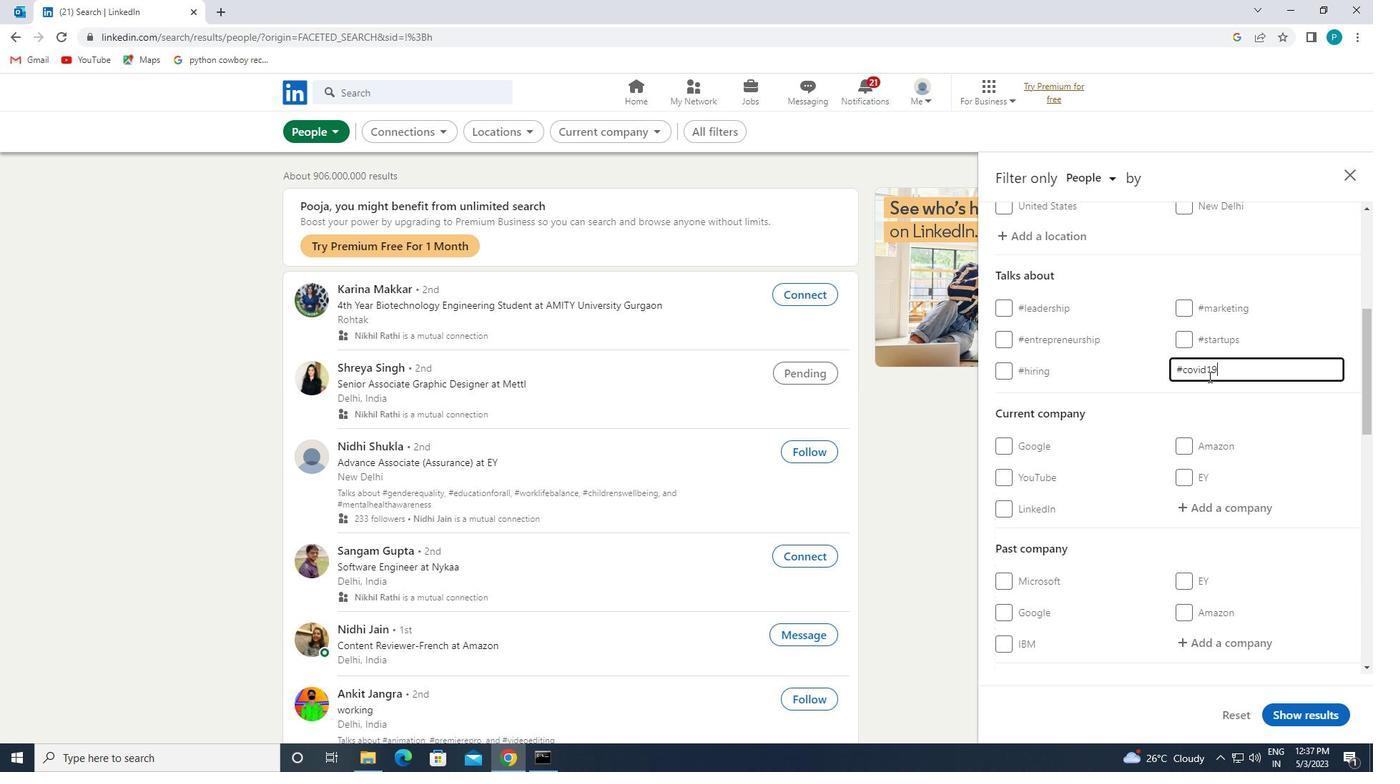 
Action: Mouse moved to (1210, 388)
Screenshot: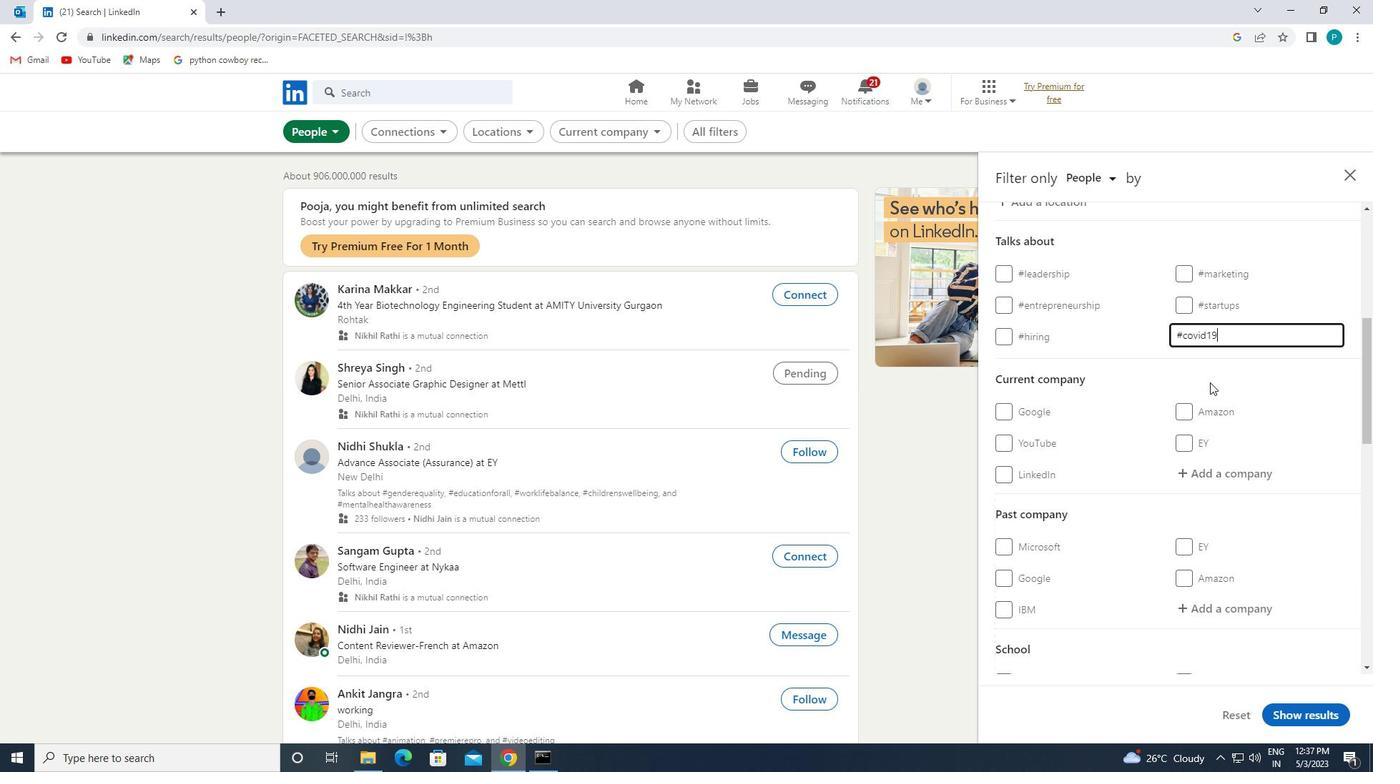 
Action: Mouse scrolled (1210, 387) with delta (0, 0)
Screenshot: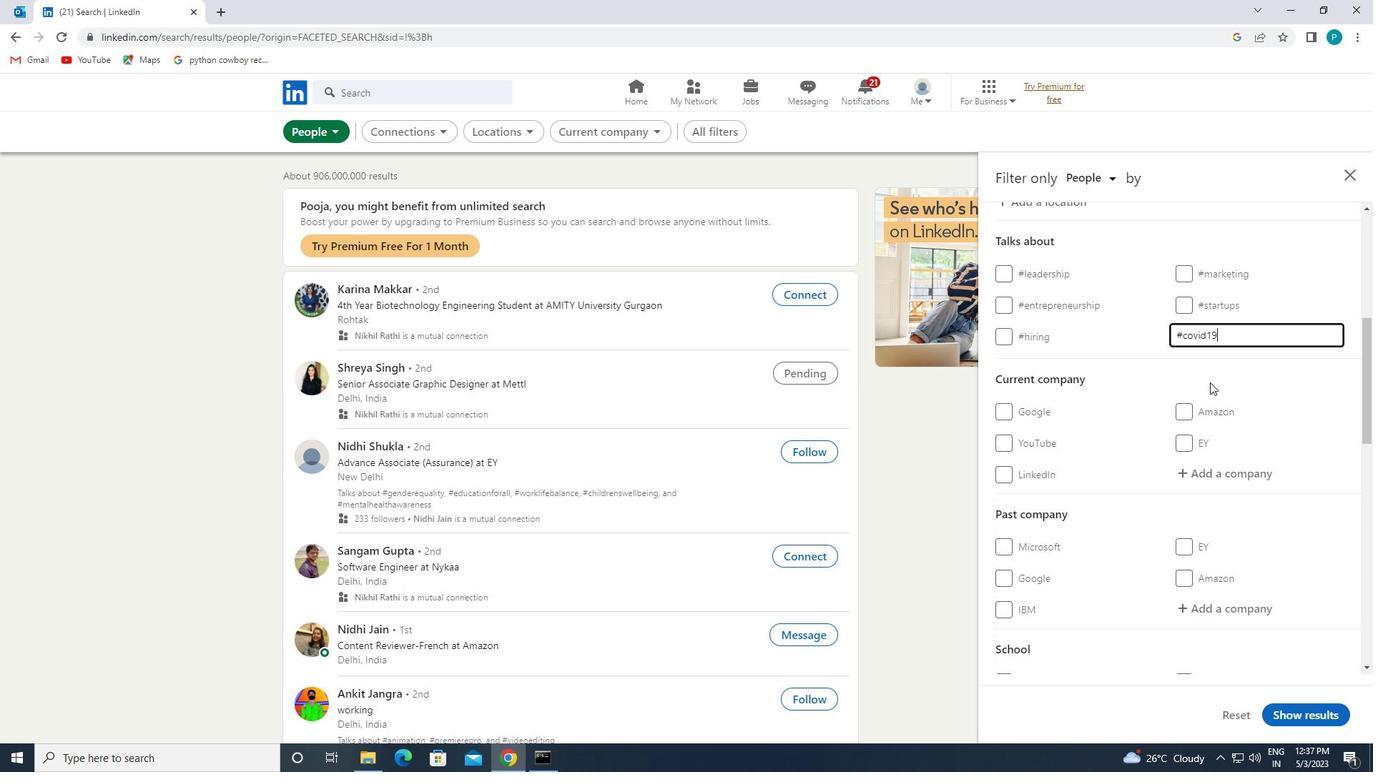
Action: Mouse moved to (1179, 456)
Screenshot: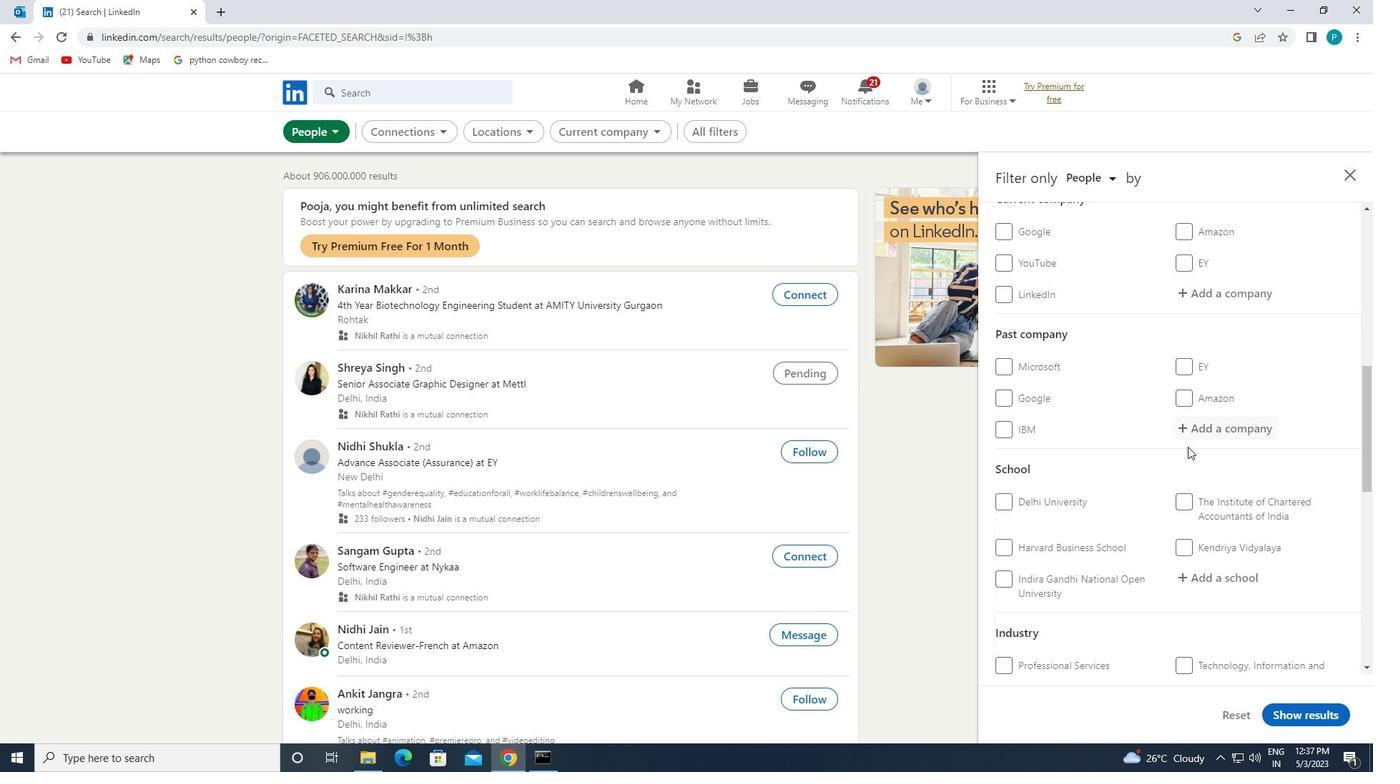 
Action: Mouse scrolled (1179, 455) with delta (0, 0)
Screenshot: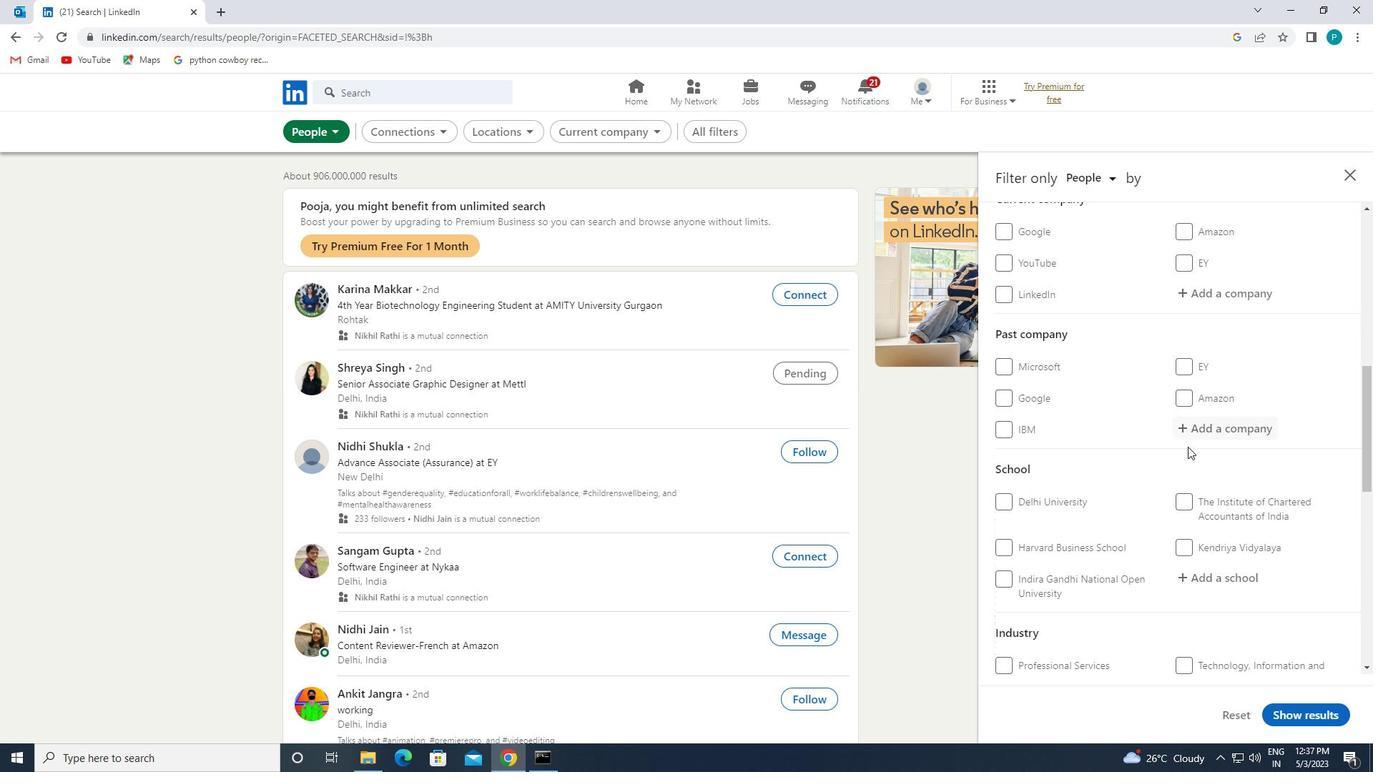 
Action: Mouse moved to (1178, 457)
Screenshot: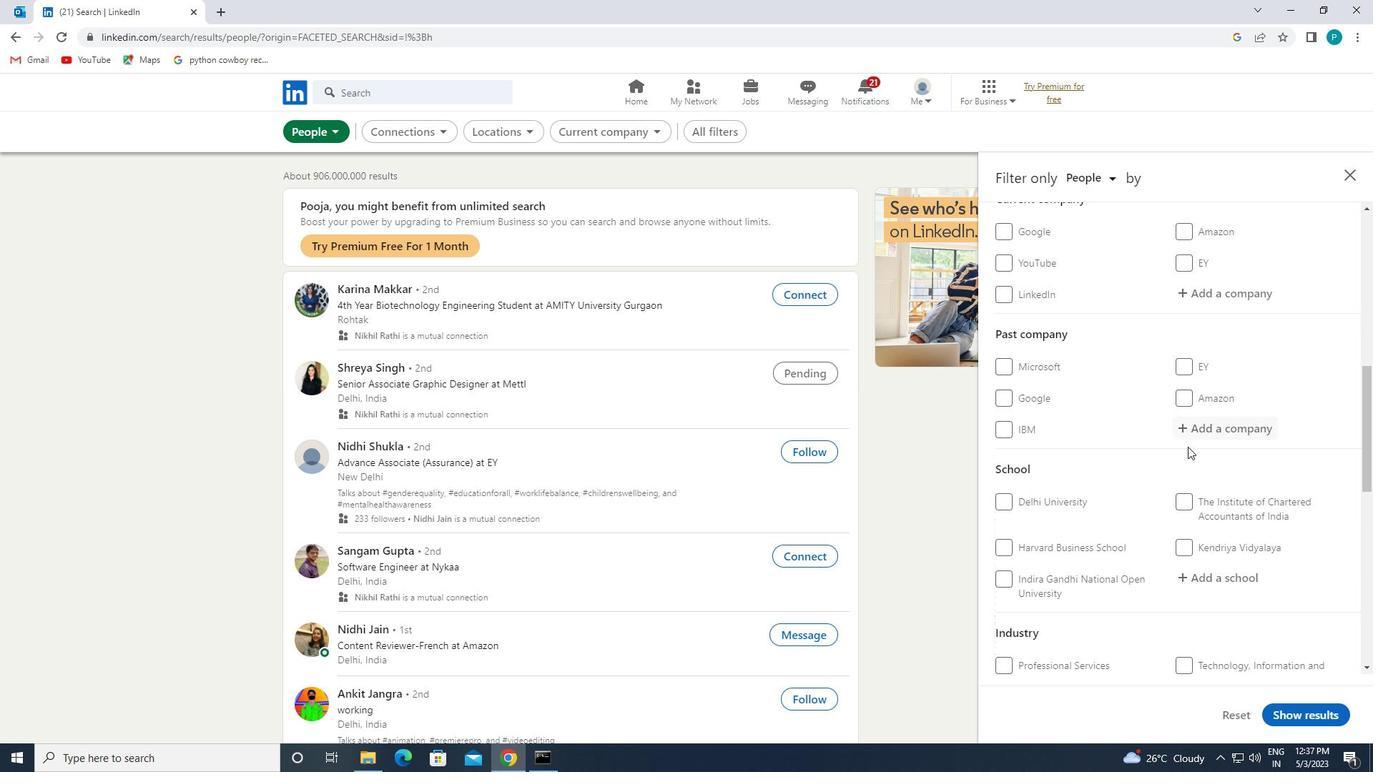 
Action: Mouse scrolled (1178, 457) with delta (0, 0)
Screenshot: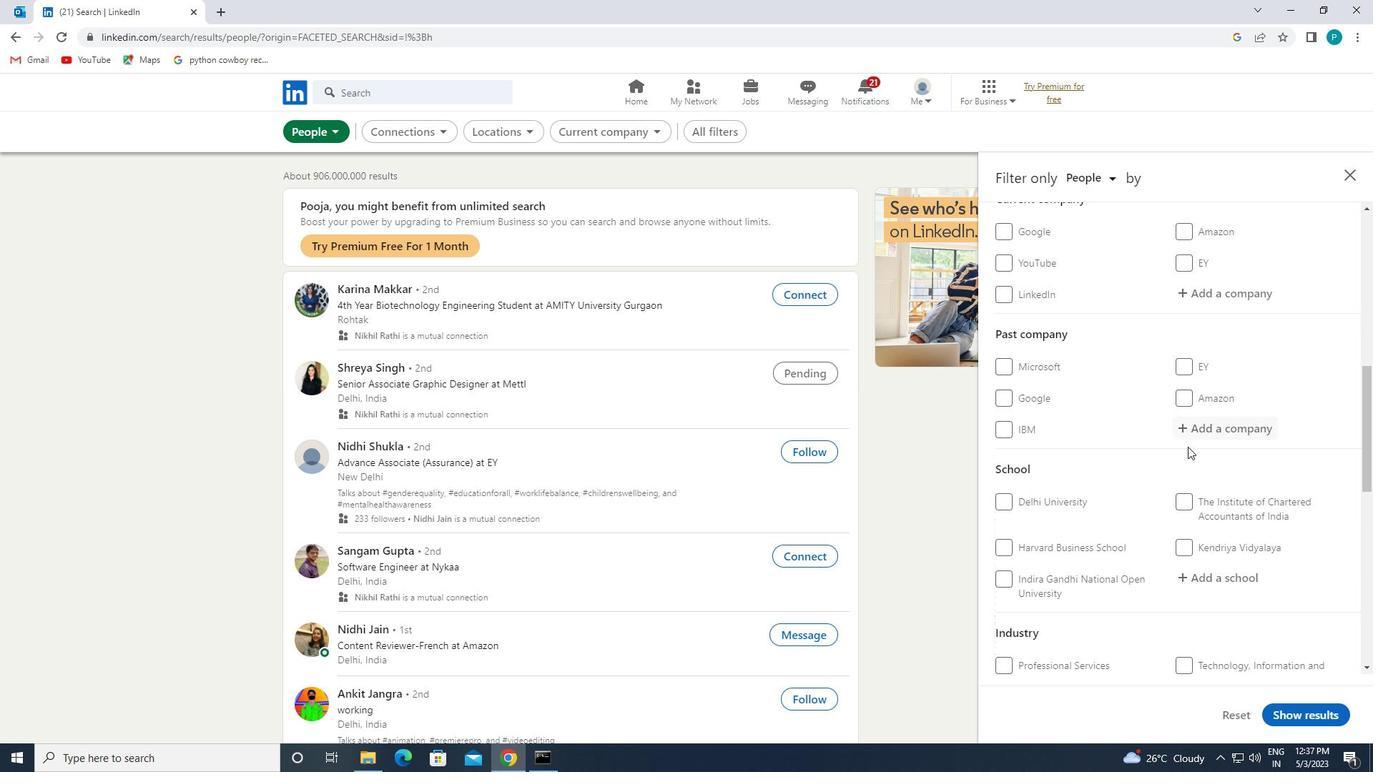 
Action: Mouse moved to (1151, 473)
Screenshot: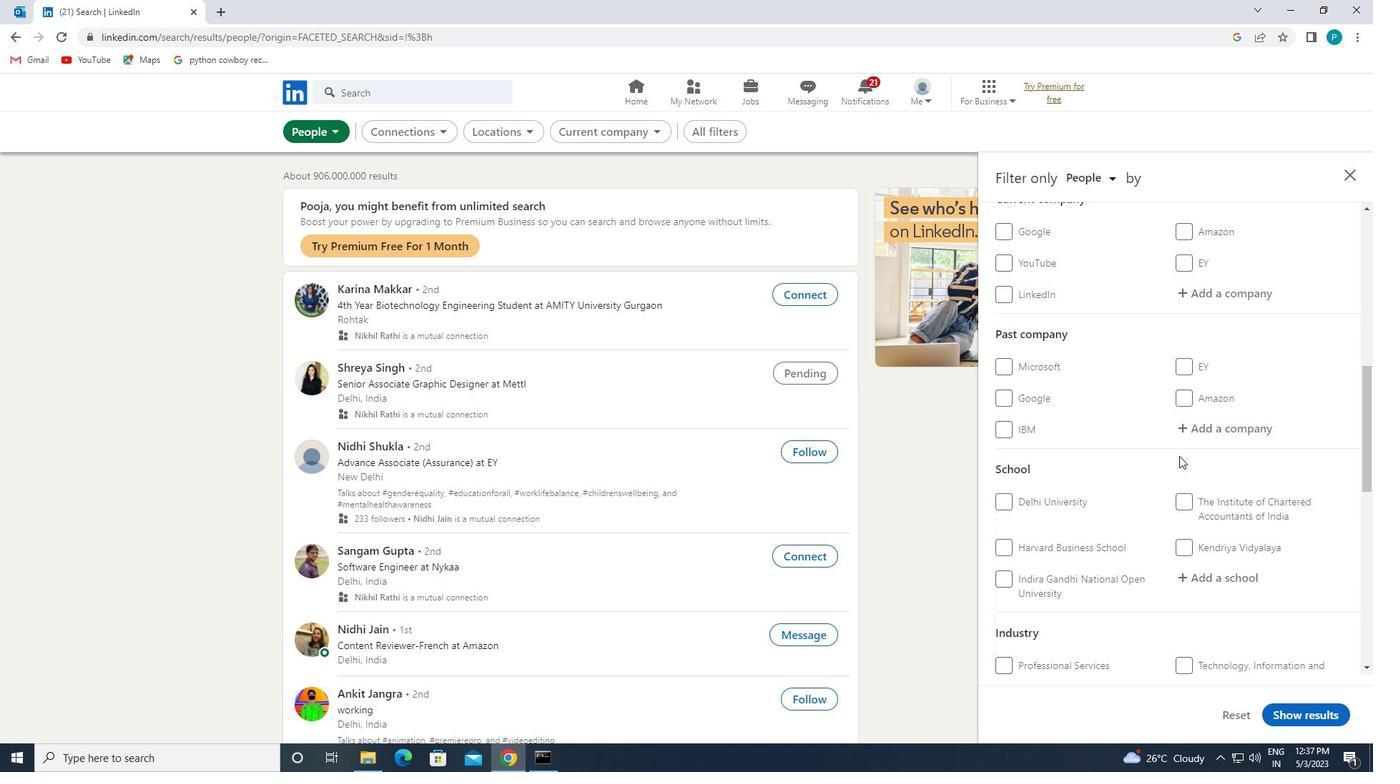 
Action: Mouse scrolled (1151, 472) with delta (0, 0)
Screenshot: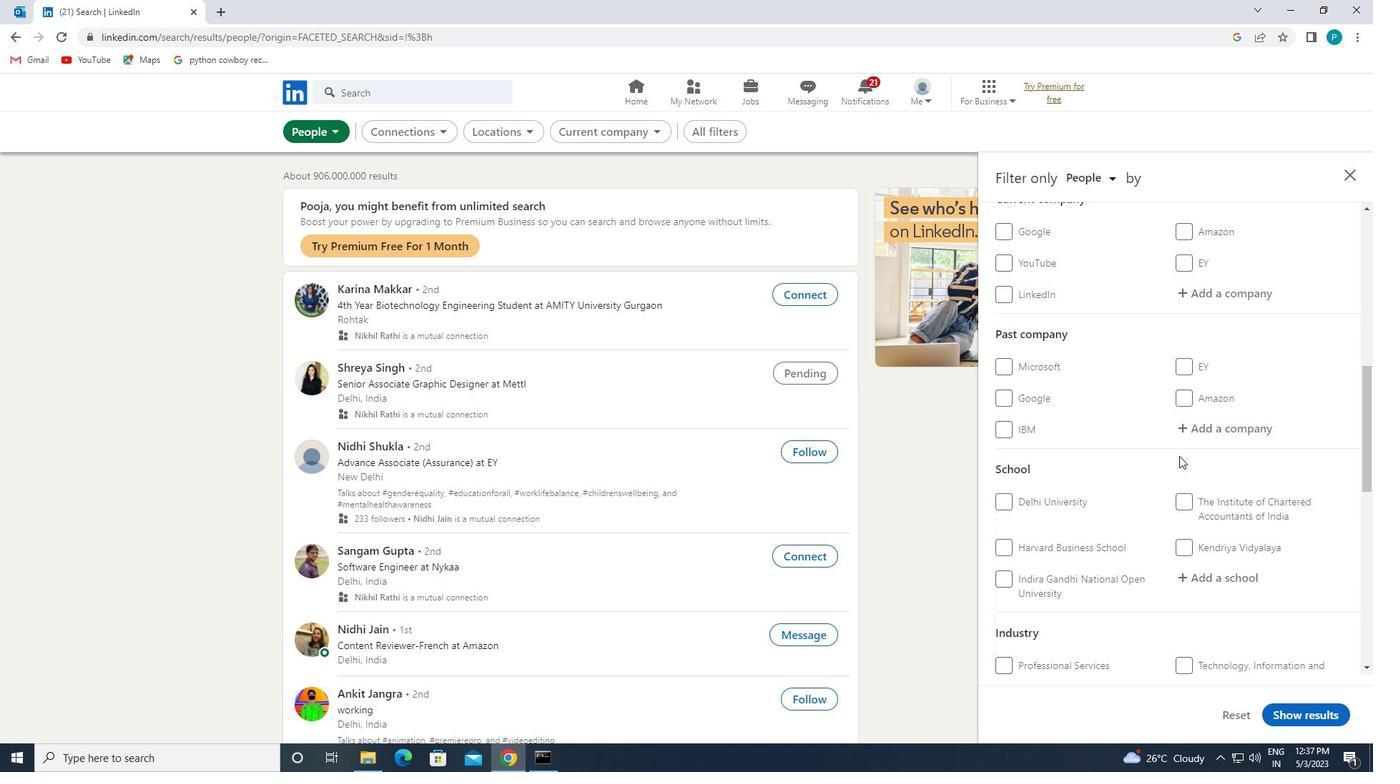 
Action: Mouse moved to (1124, 485)
Screenshot: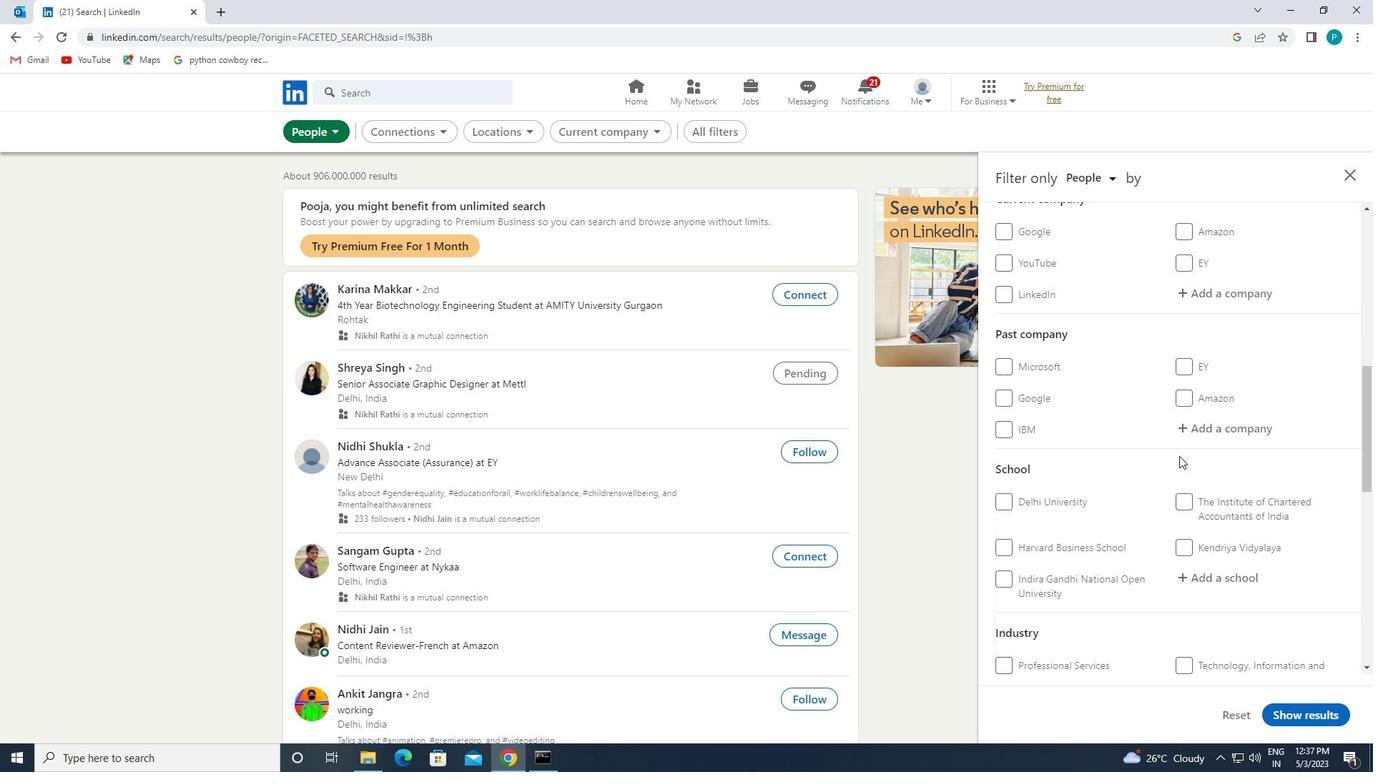 
Action: Mouse scrolled (1124, 484) with delta (0, 0)
Screenshot: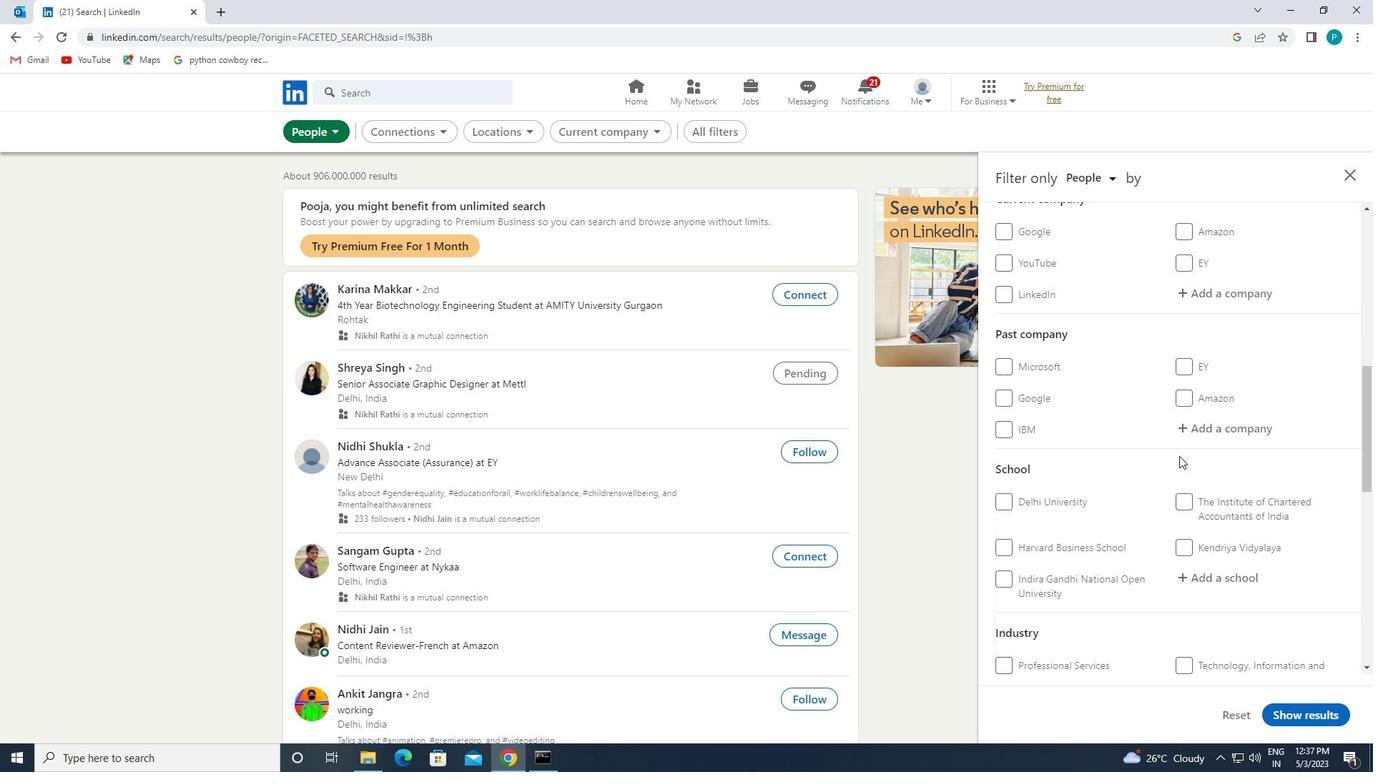 
Action: Mouse moved to (1226, 568)
Screenshot: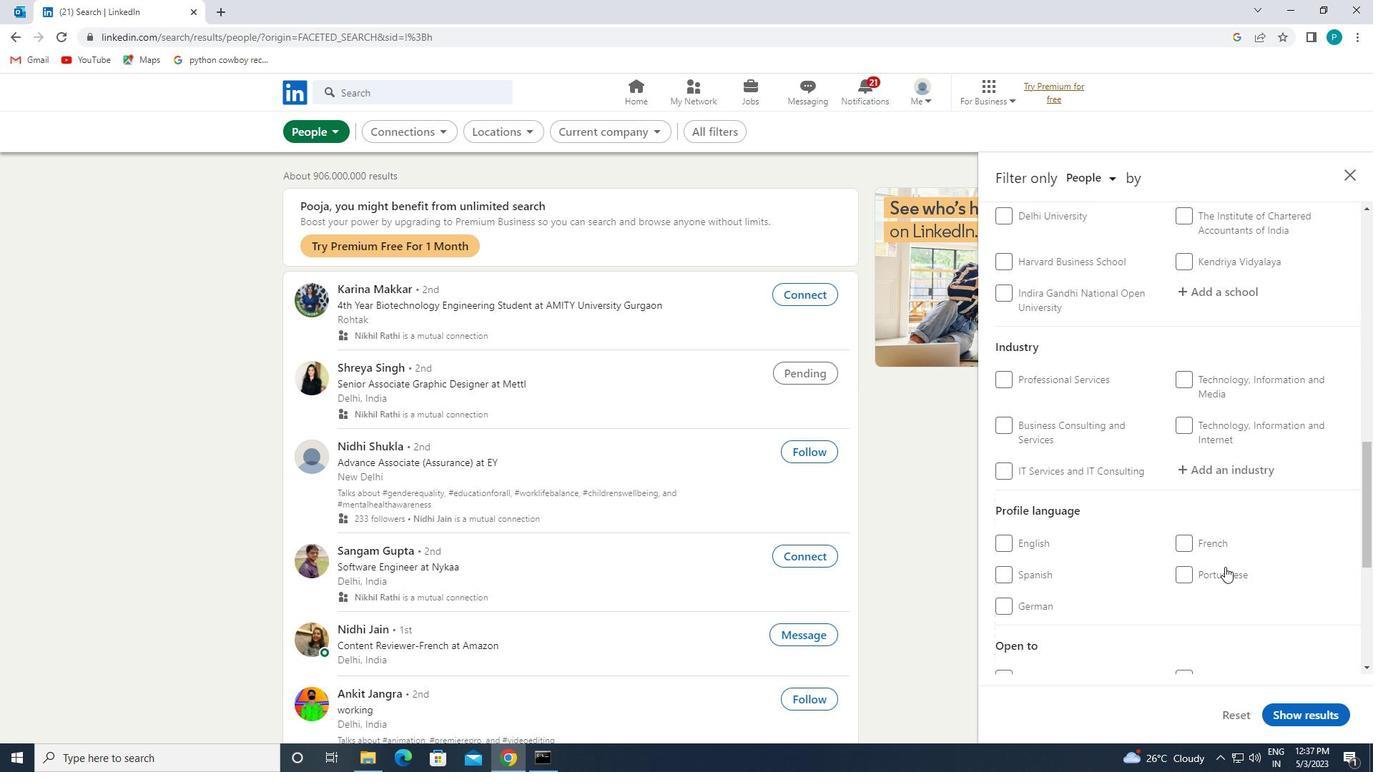 
Action: Mouse pressed left at (1226, 568)
Screenshot: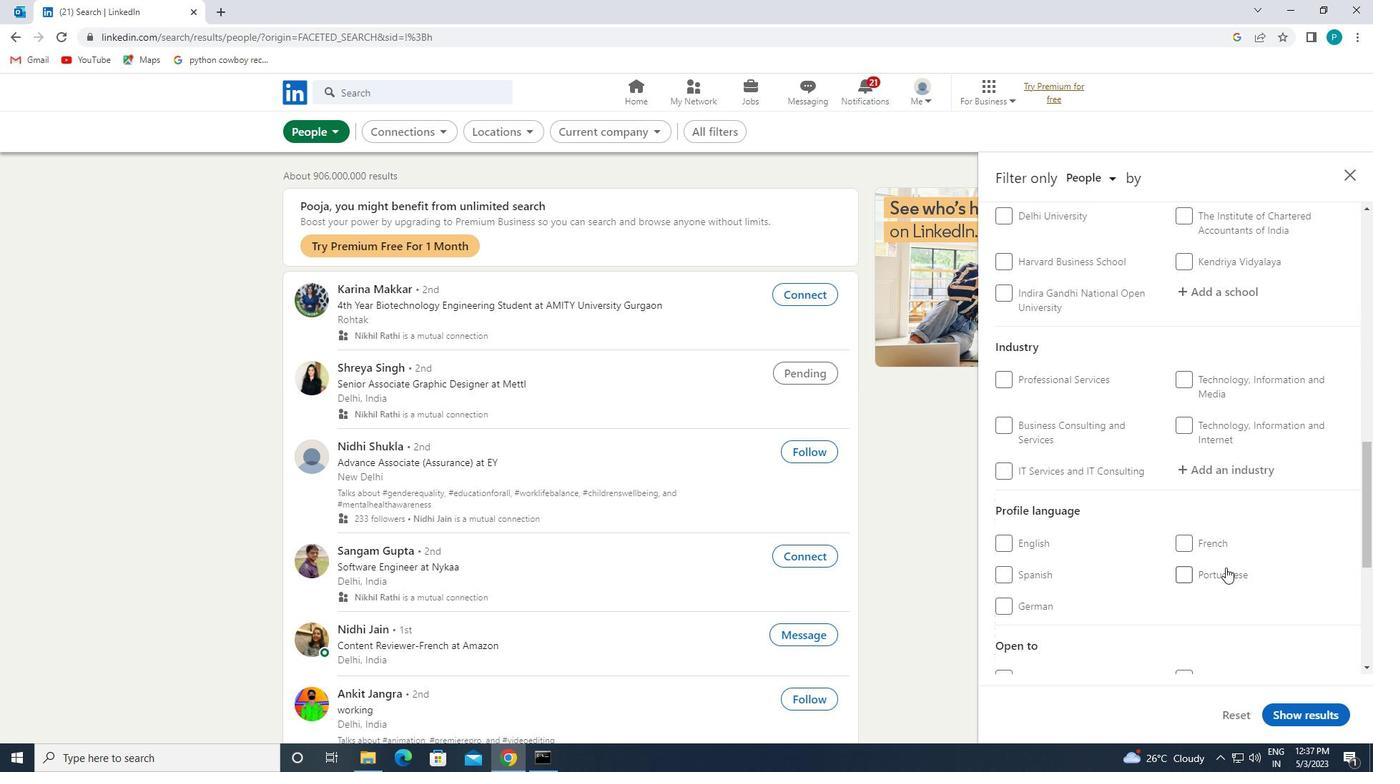 
Action: Mouse moved to (1228, 488)
Screenshot: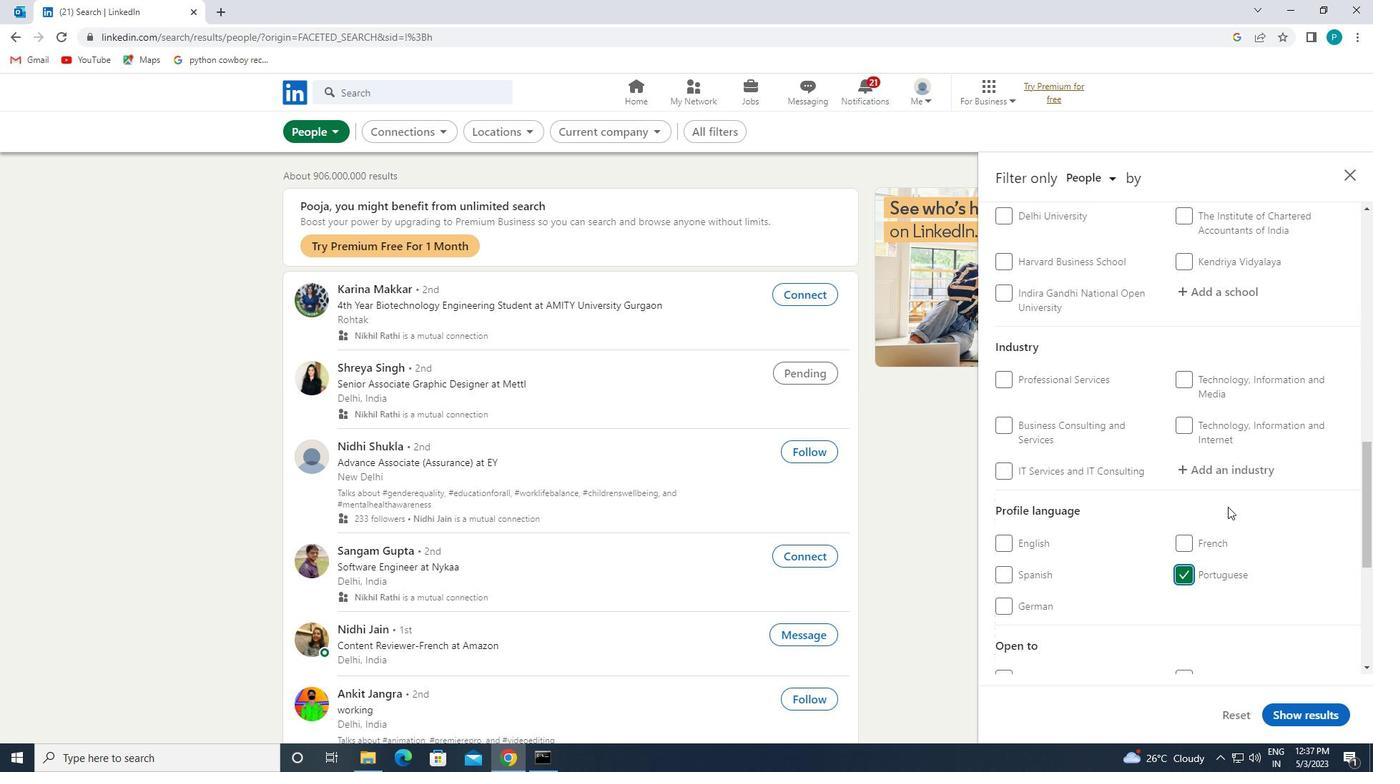 
Action: Mouse scrolled (1228, 489) with delta (0, 0)
Screenshot: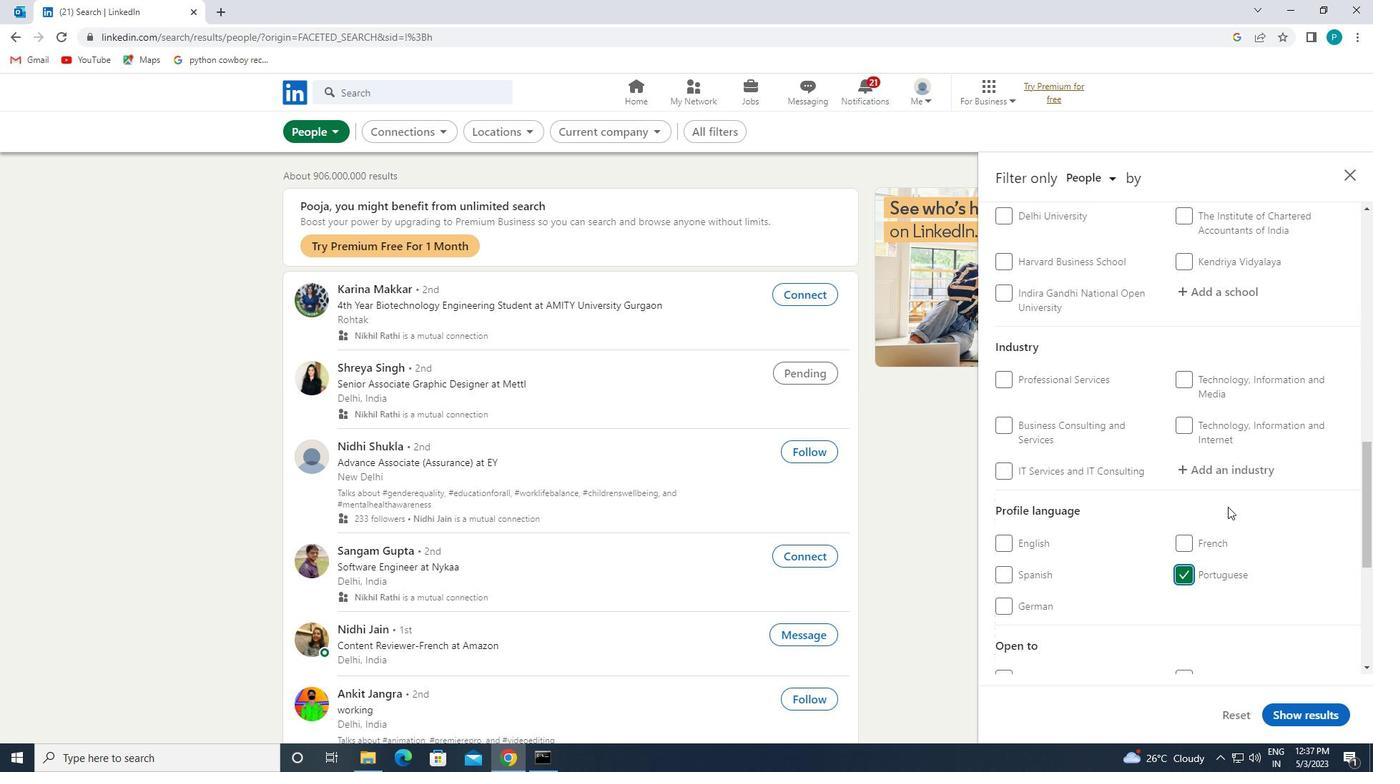 
Action: Mouse scrolled (1228, 489) with delta (0, 0)
Screenshot: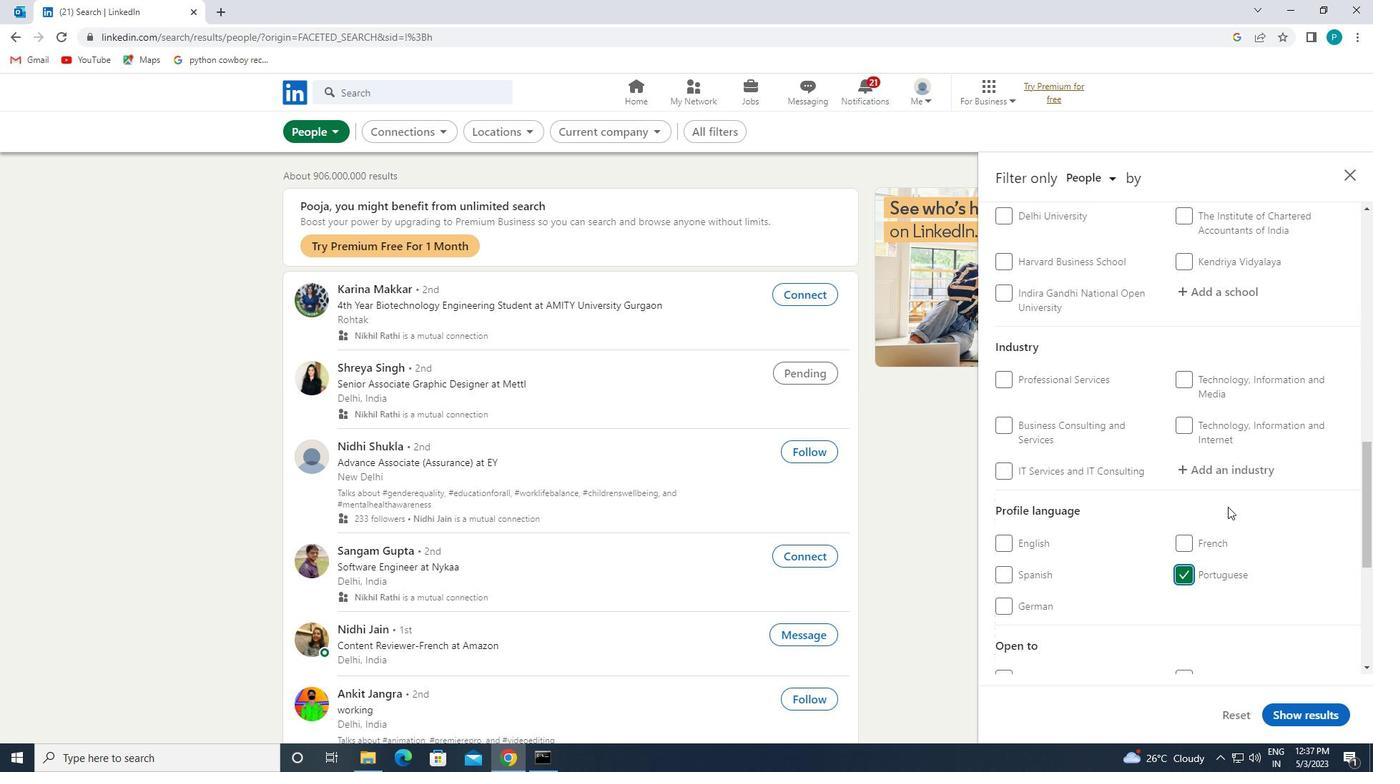 
Action: Mouse moved to (1228, 487)
Screenshot: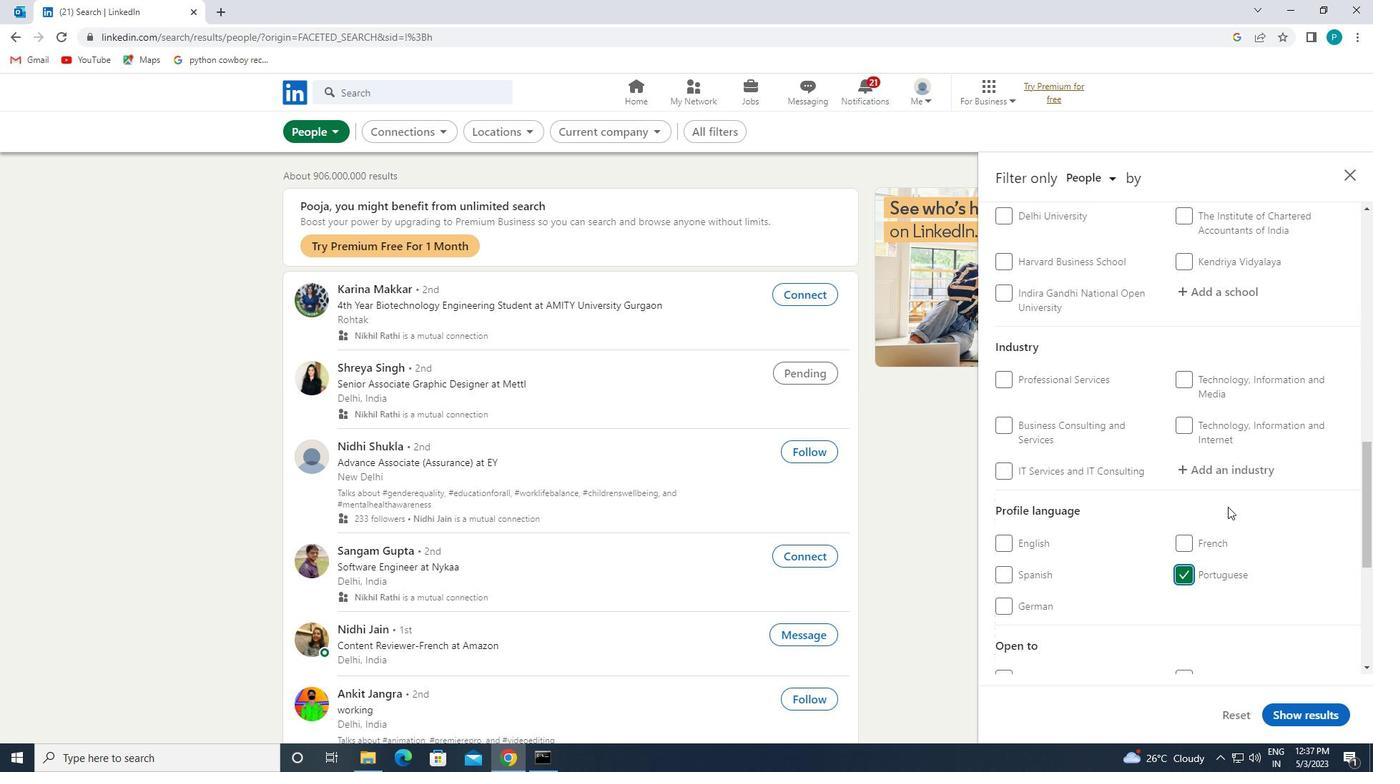 
Action: Mouse scrolled (1228, 487) with delta (0, 0)
Screenshot: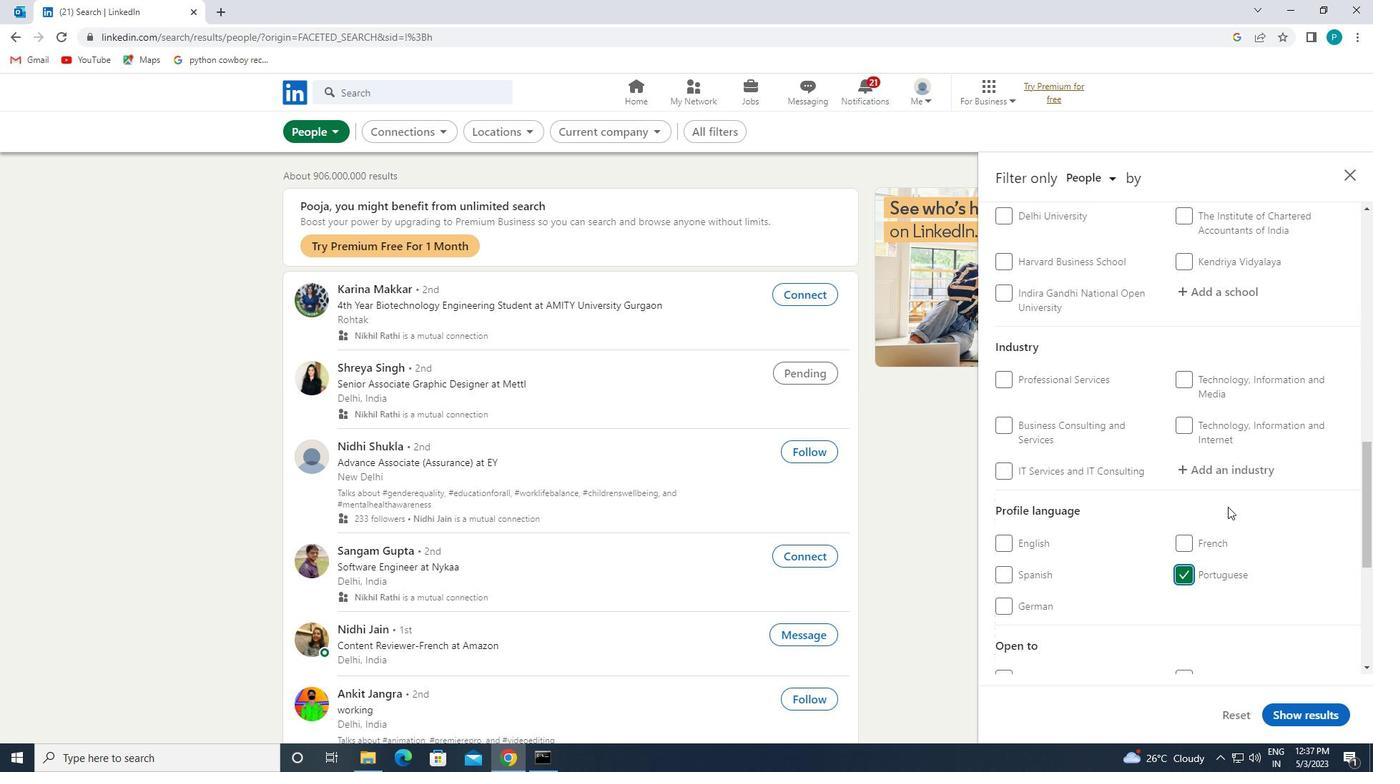 
Action: Mouse moved to (1228, 487)
Screenshot: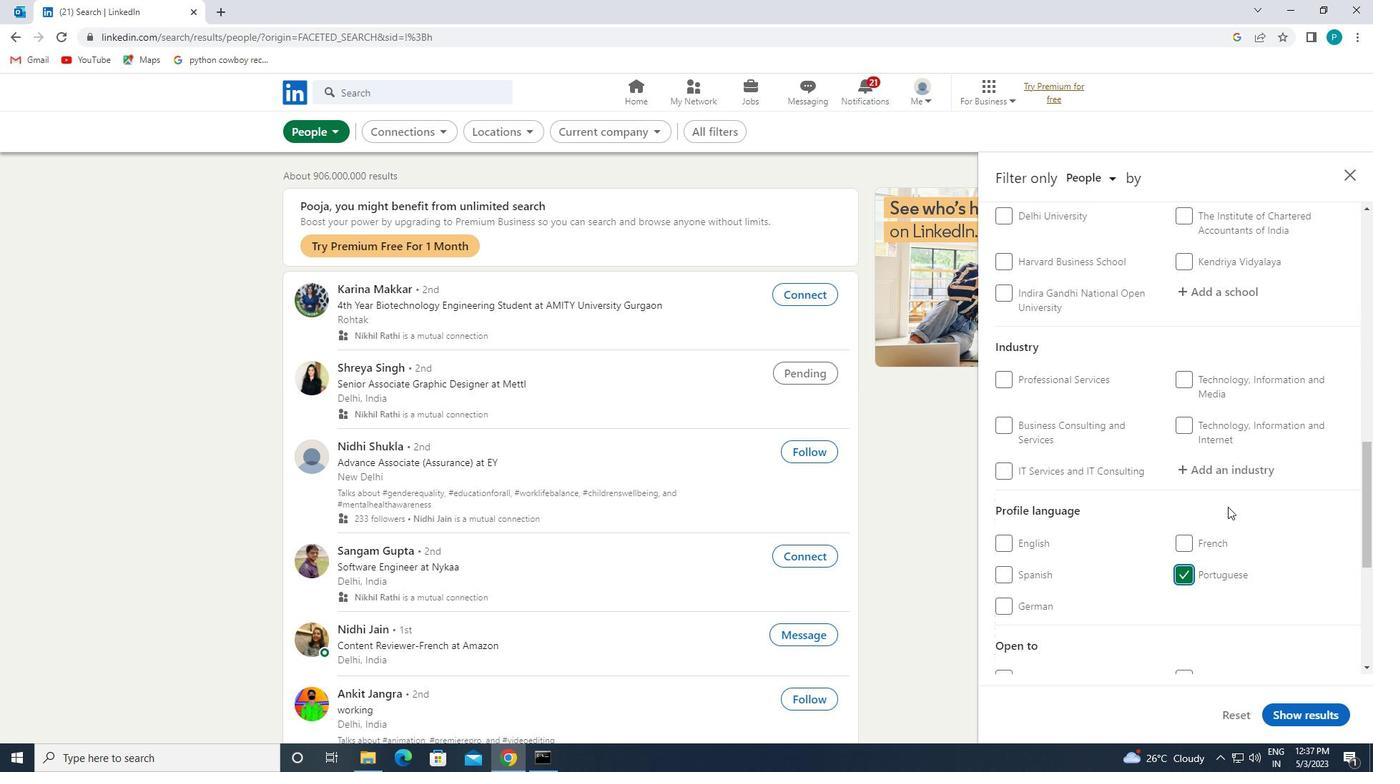 
Action: Mouse scrolled (1228, 487) with delta (0, 0)
Screenshot: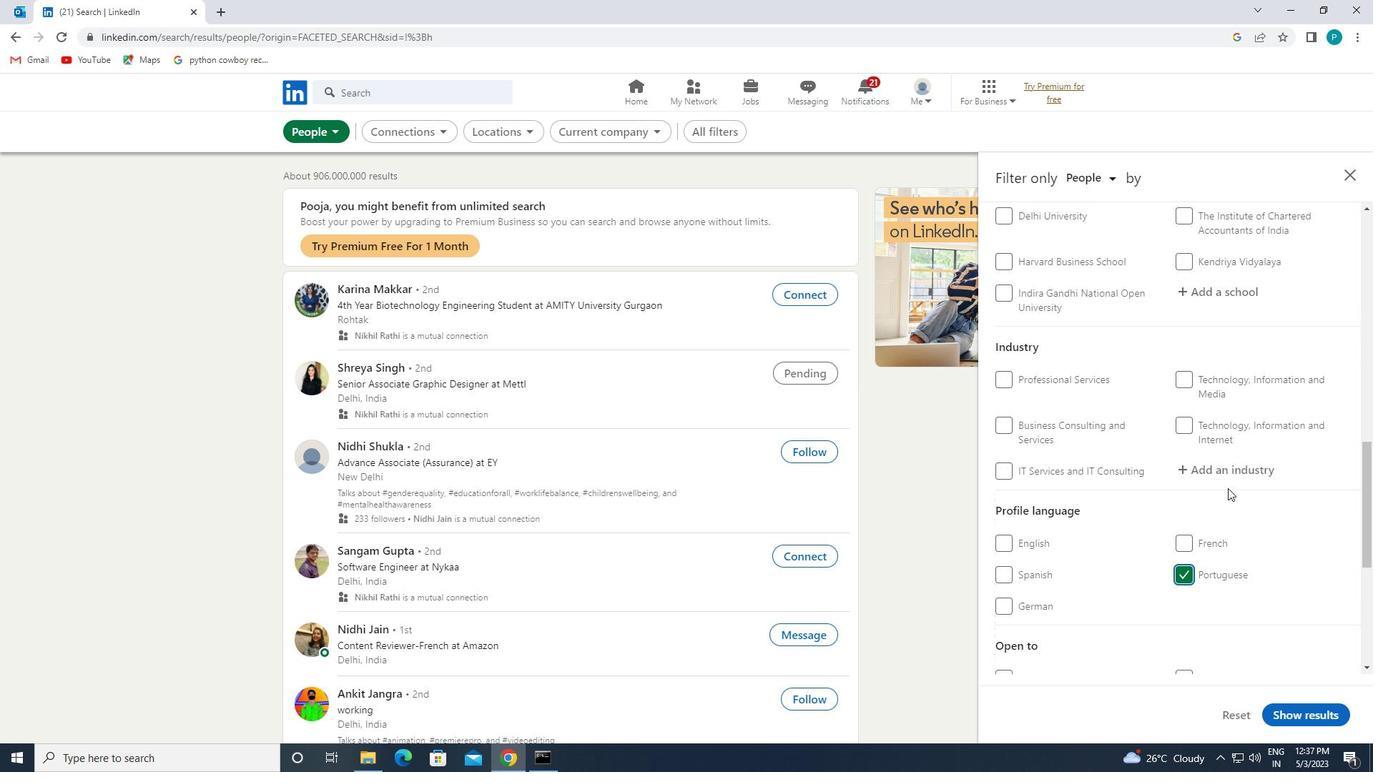
Action: Mouse moved to (1228, 486)
Screenshot: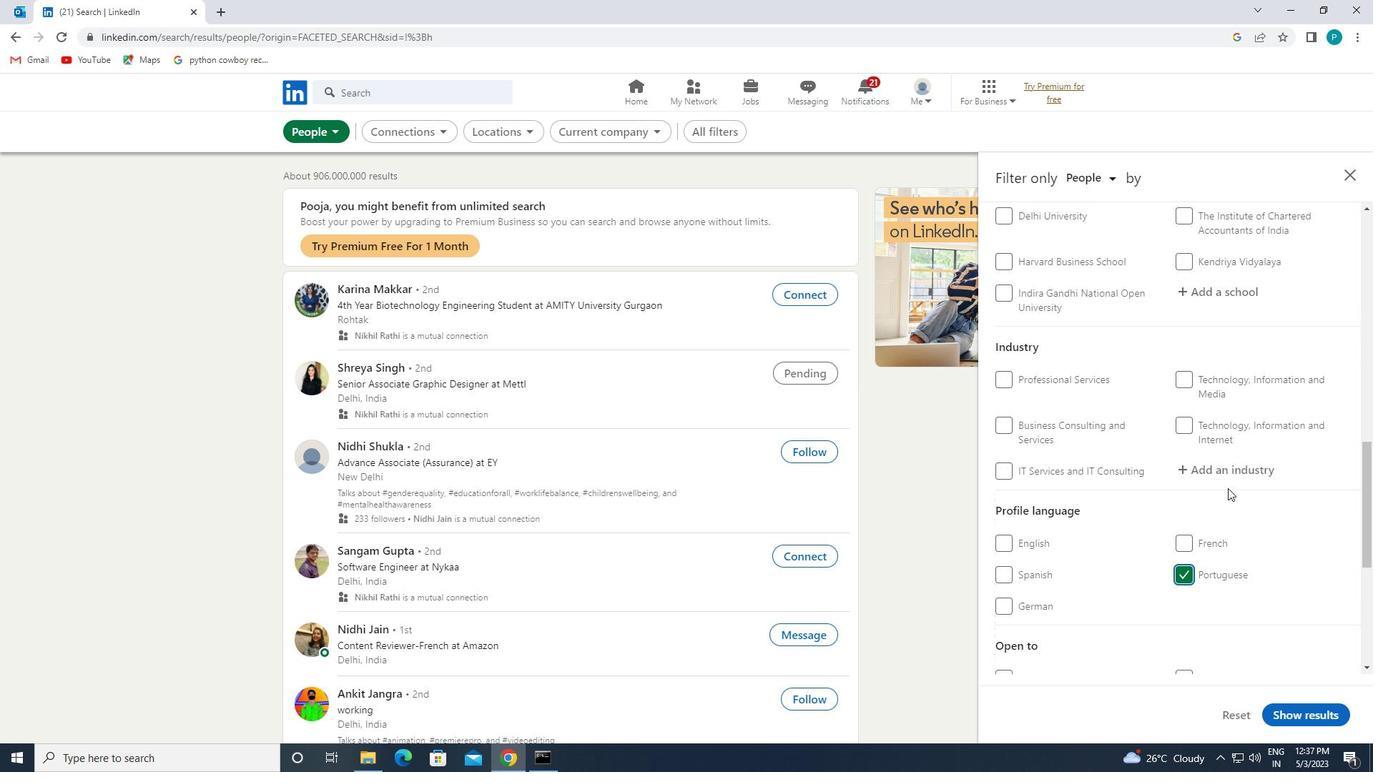 
Action: Mouse scrolled (1228, 487) with delta (0, 0)
Screenshot: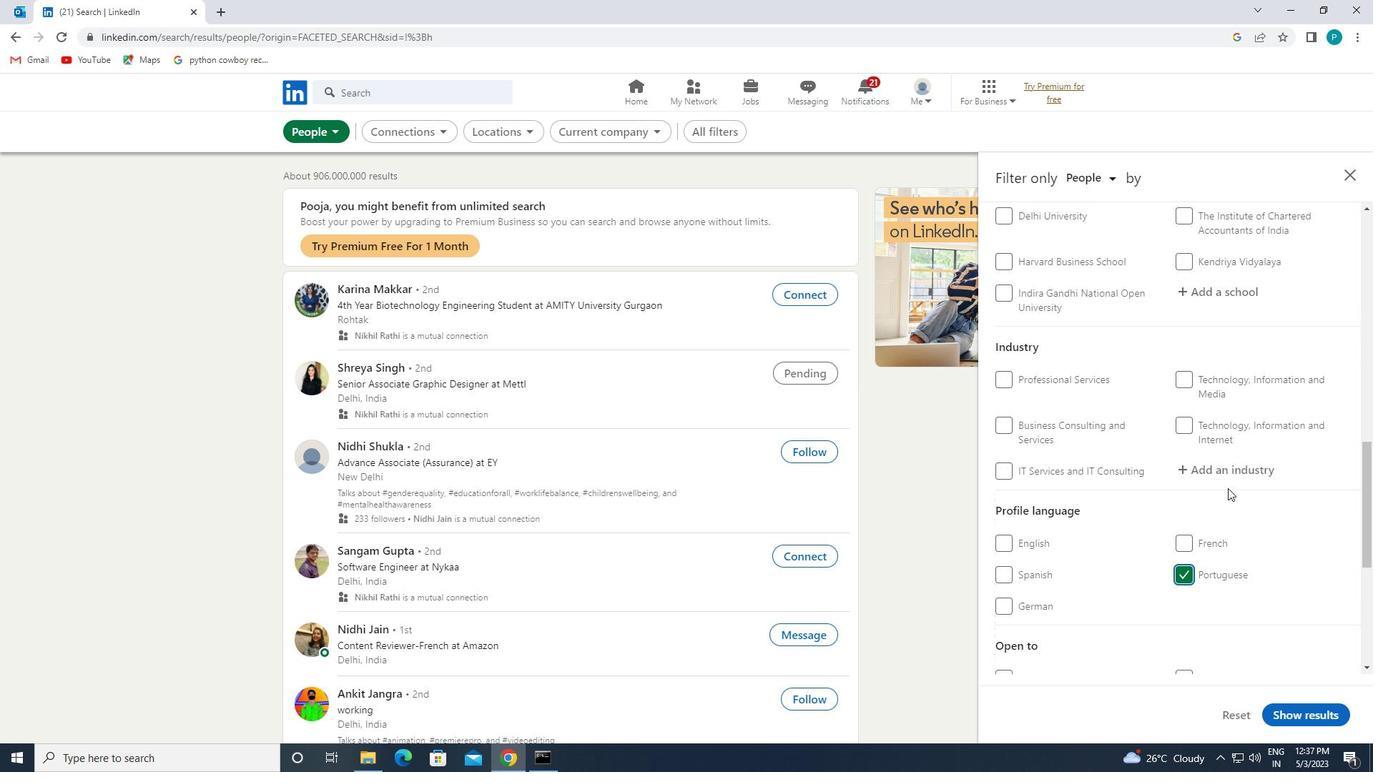 
Action: Mouse moved to (1228, 486)
Screenshot: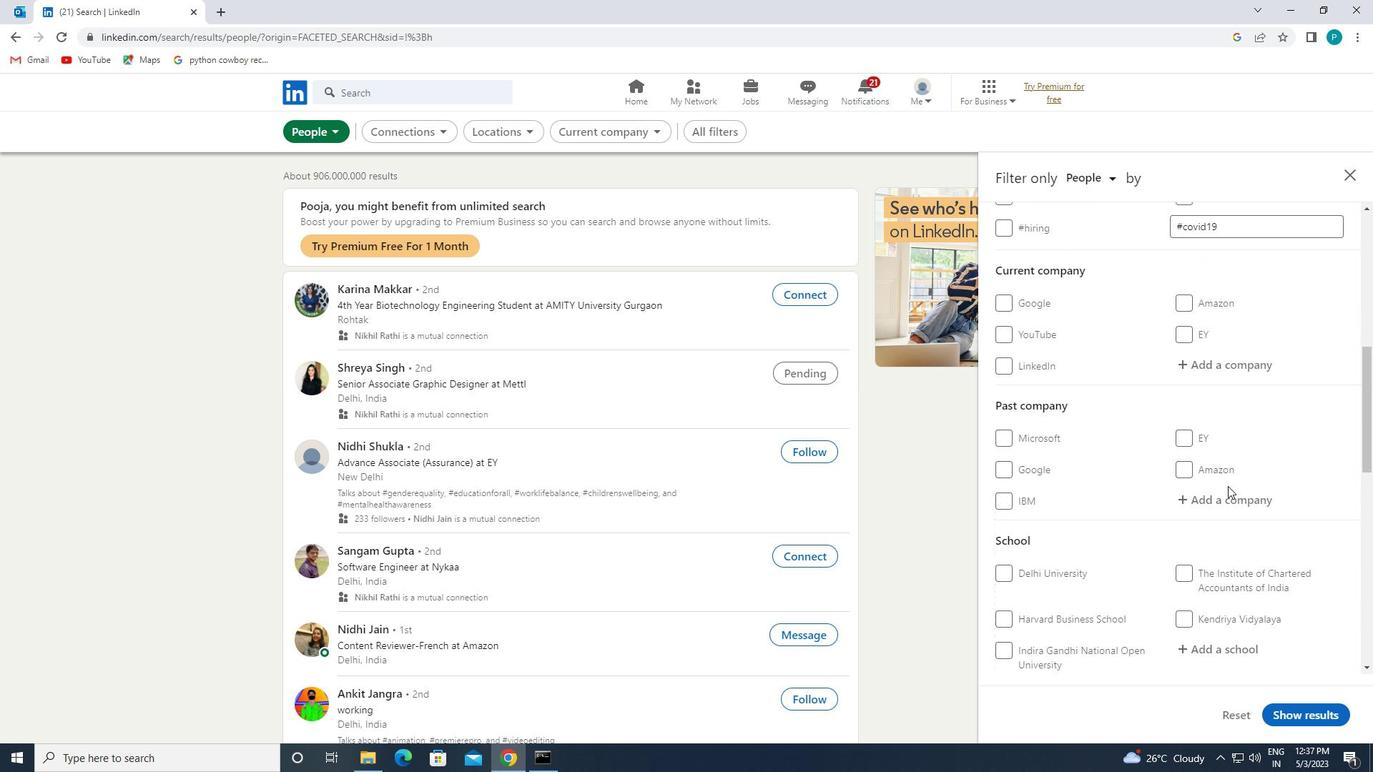 
Action: Mouse scrolled (1228, 487) with delta (0, 0)
Screenshot: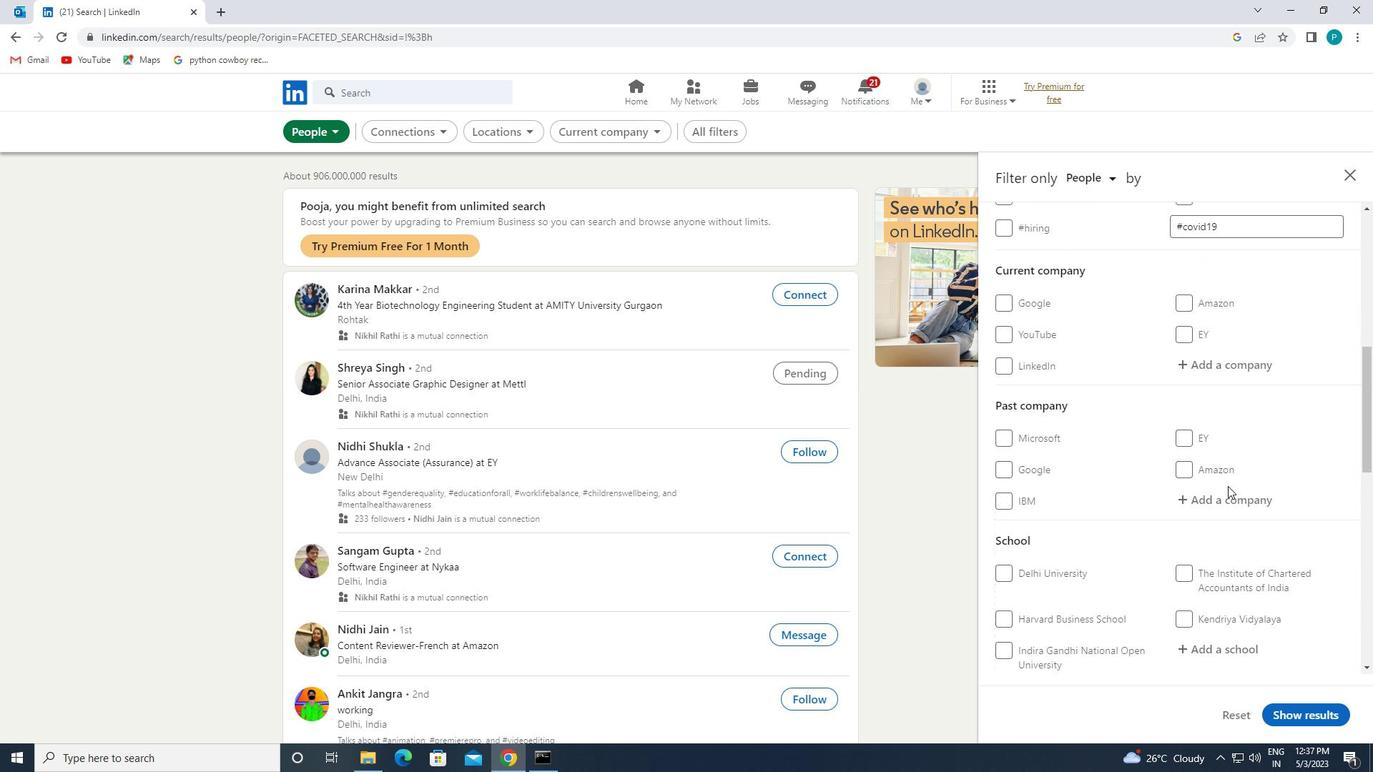 
Action: Mouse scrolled (1228, 487) with delta (0, 0)
Screenshot: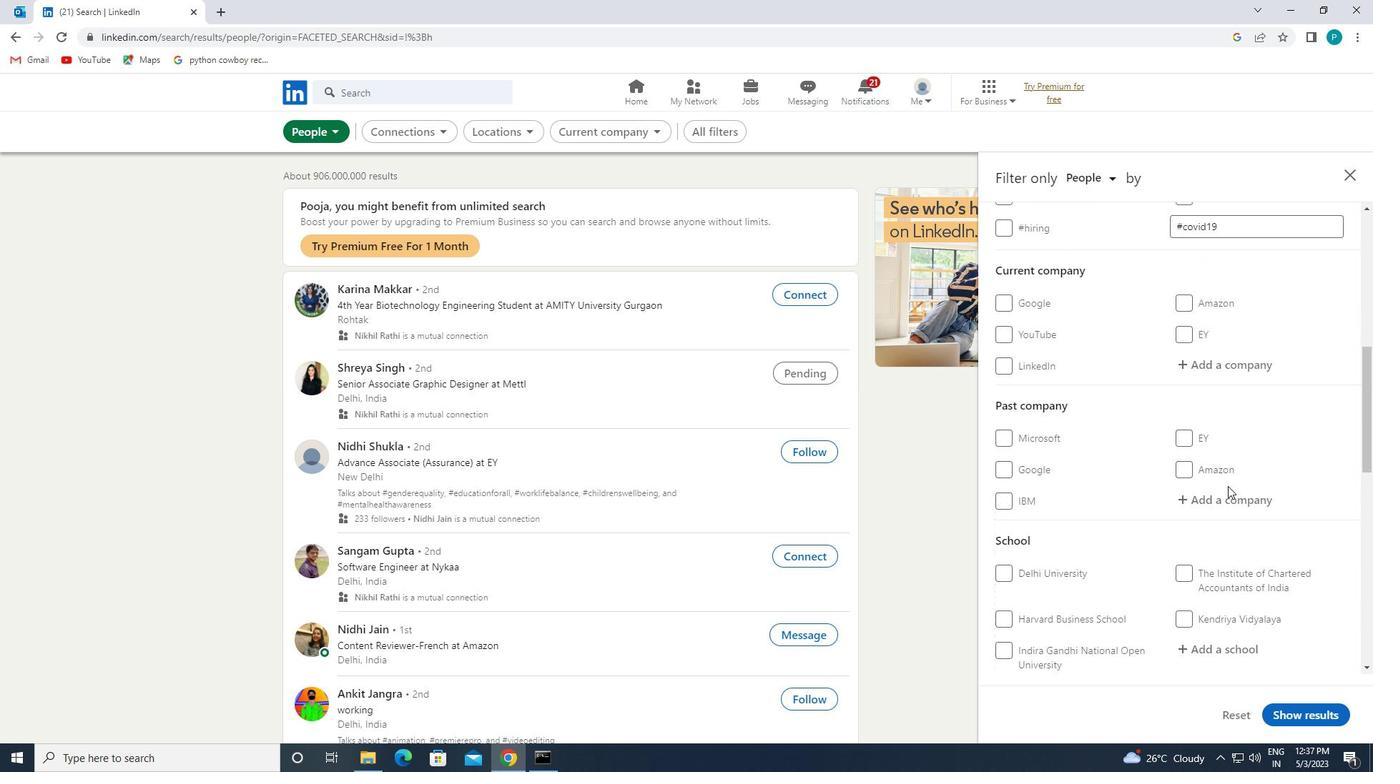 
Action: Mouse scrolled (1228, 487) with delta (0, 0)
Screenshot: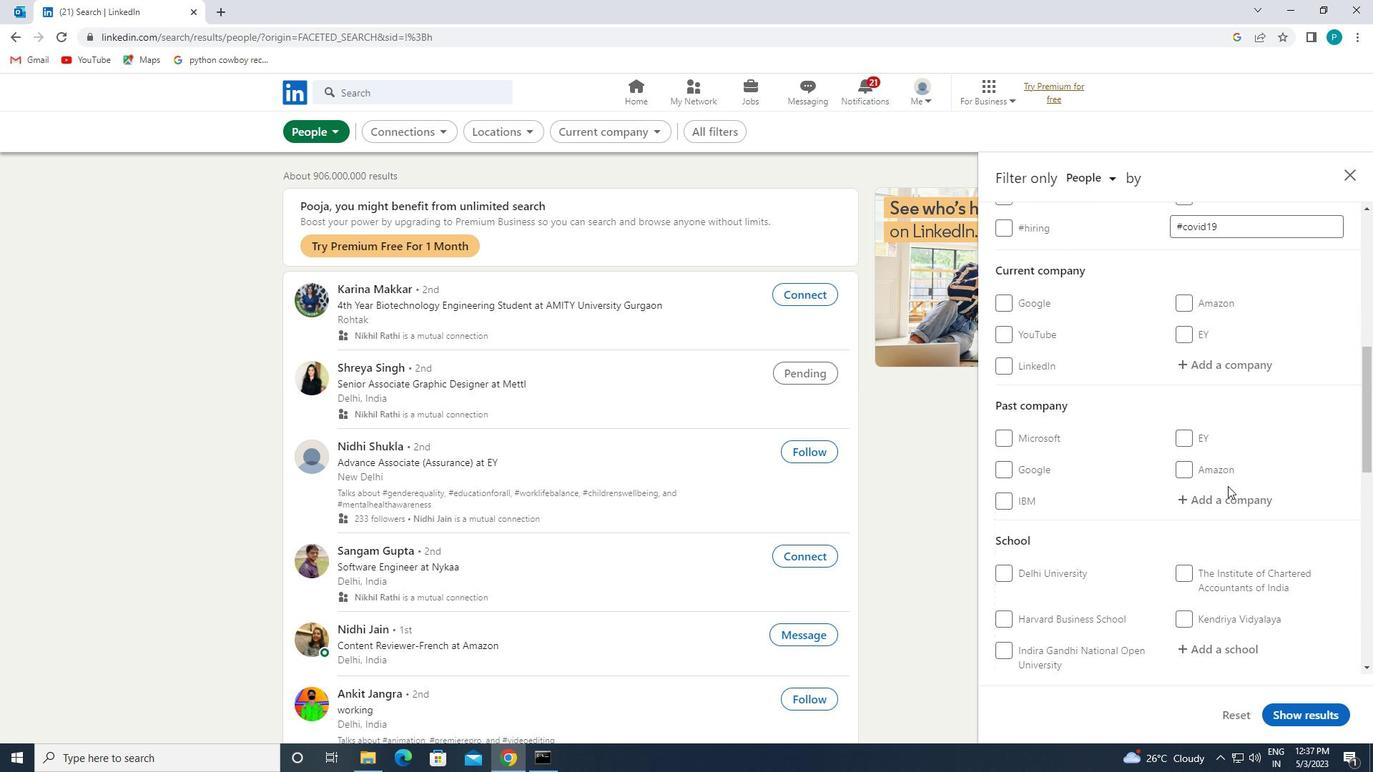
Action: Mouse moved to (1226, 520)
Screenshot: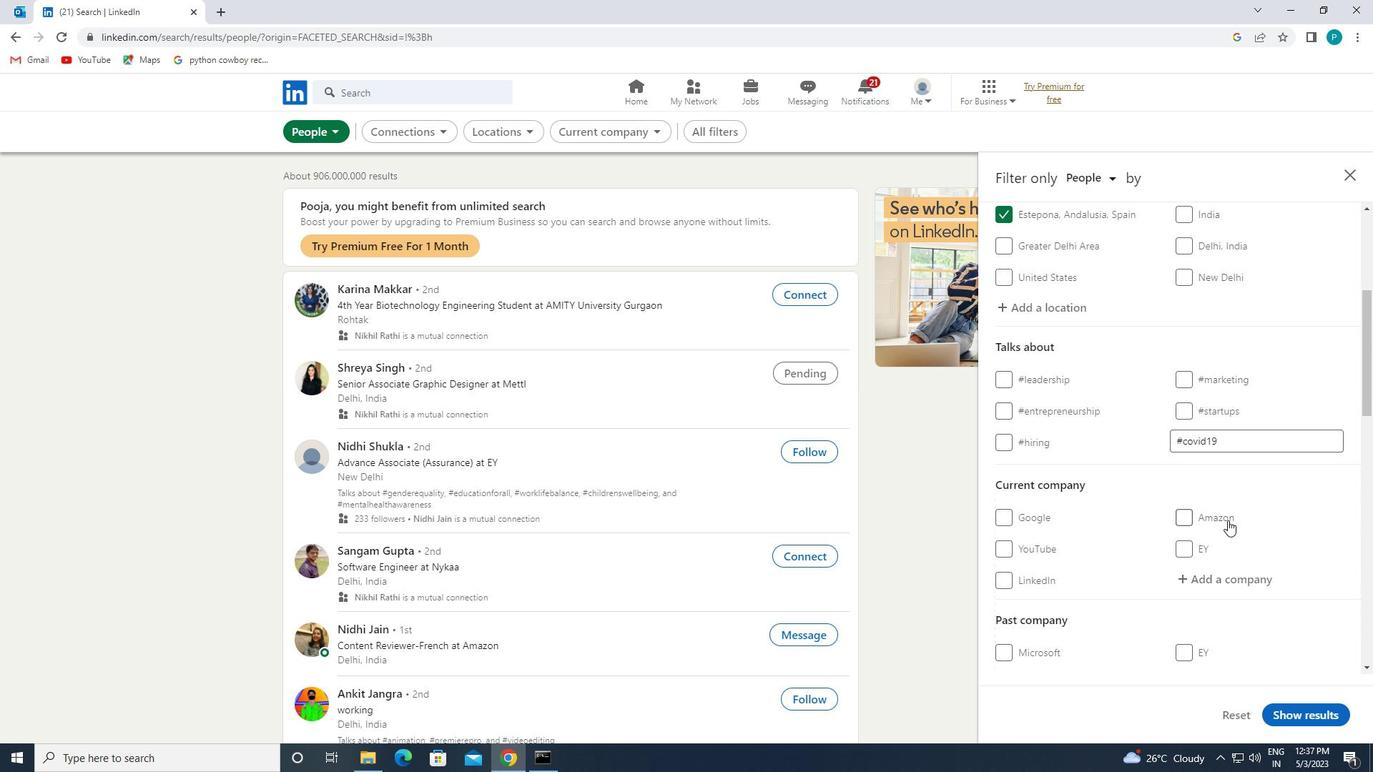 
Action: Mouse scrolled (1226, 520) with delta (0, 0)
Screenshot: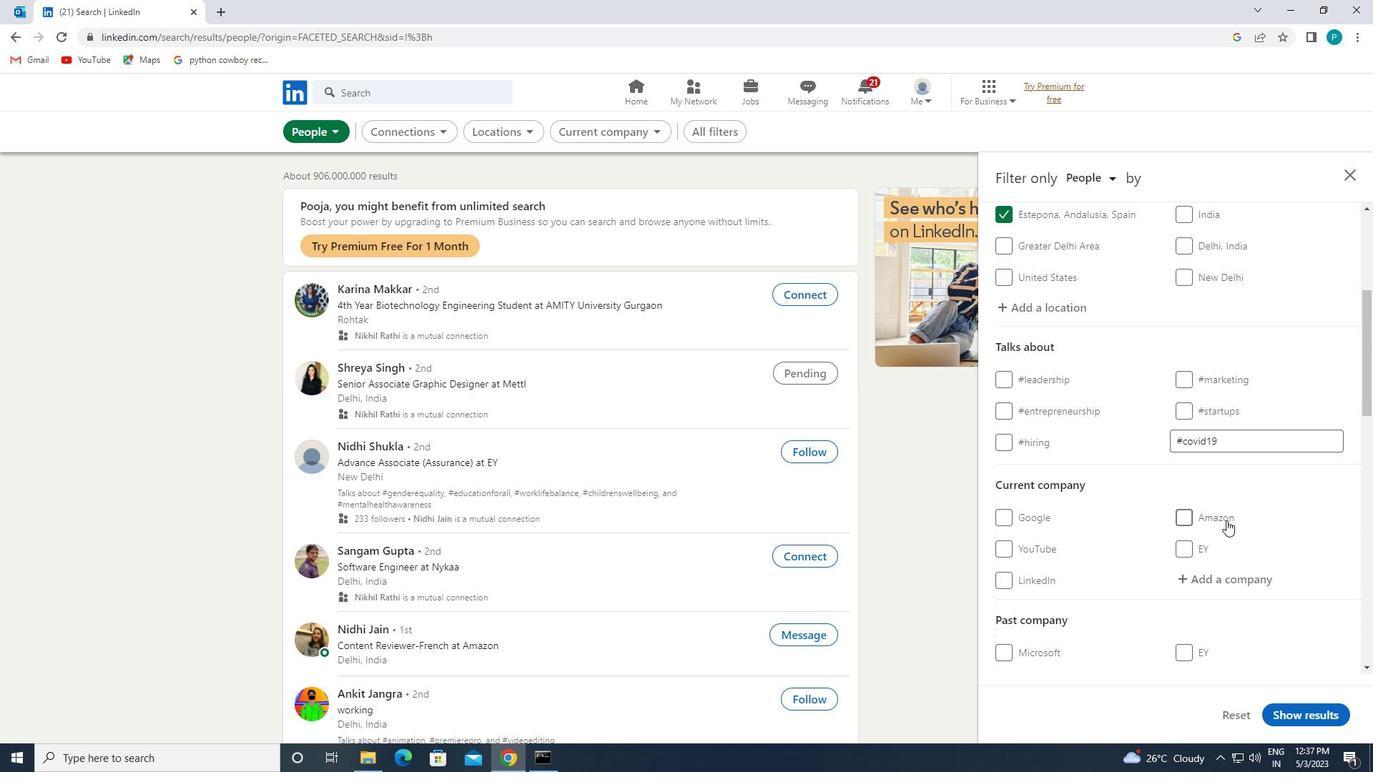 
Action: Mouse moved to (1225, 520)
Screenshot: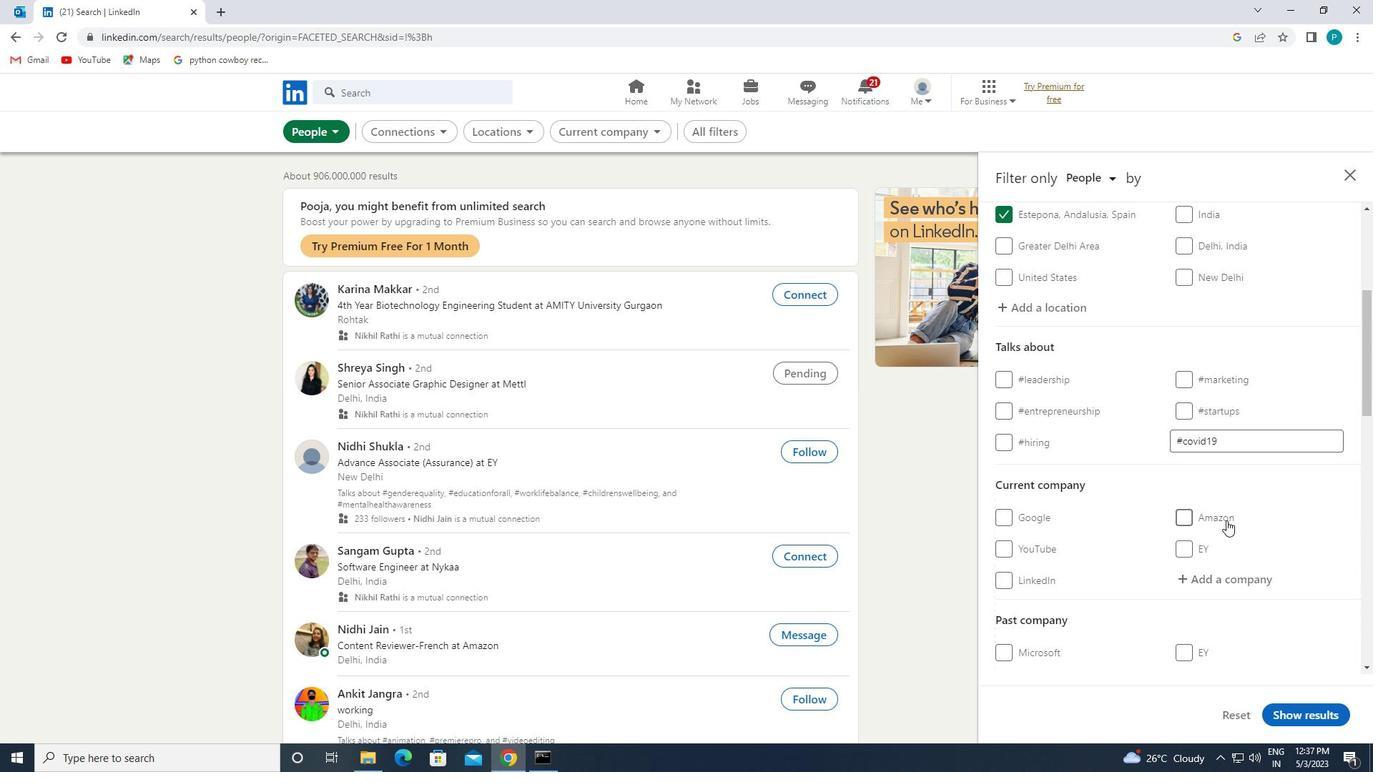 
Action: Mouse scrolled (1225, 520) with delta (0, 0)
Screenshot: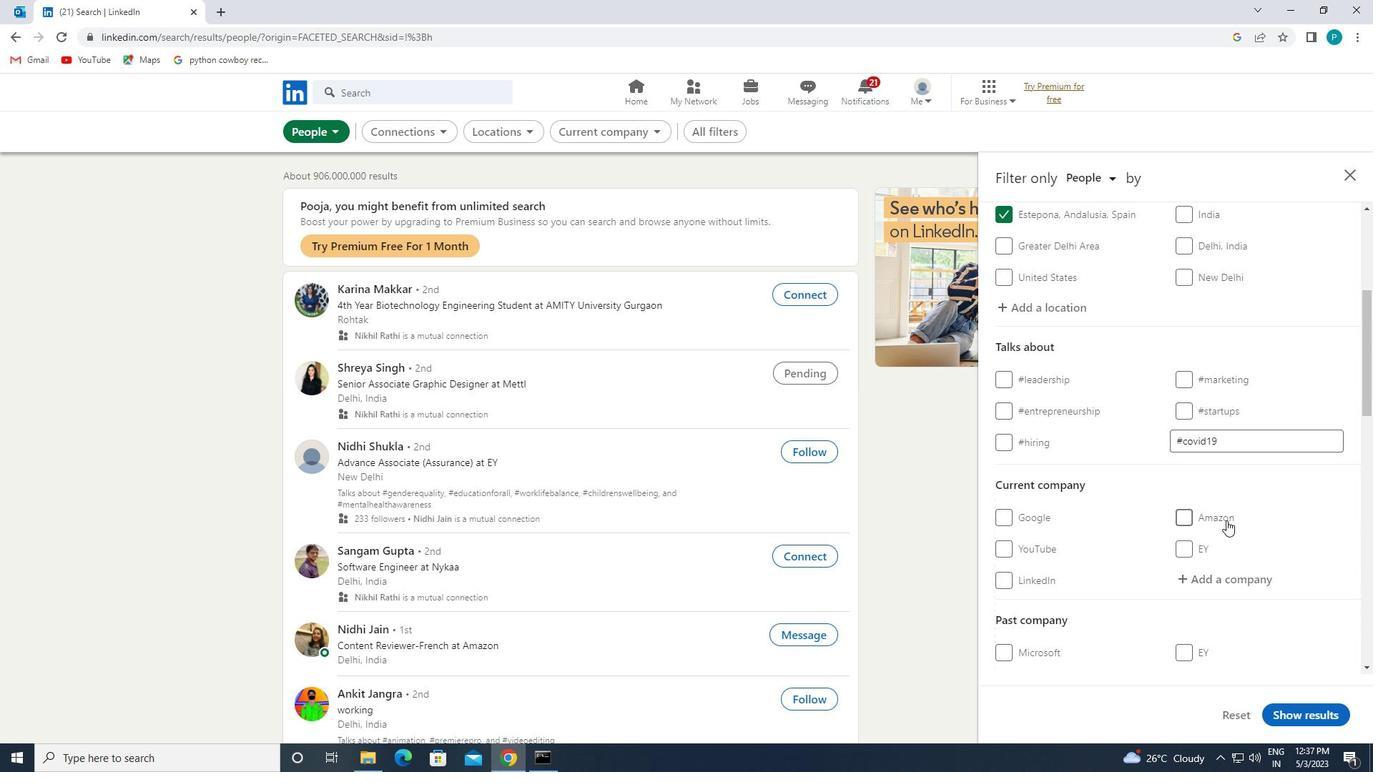 
Action: Mouse moved to (1224, 520)
Screenshot: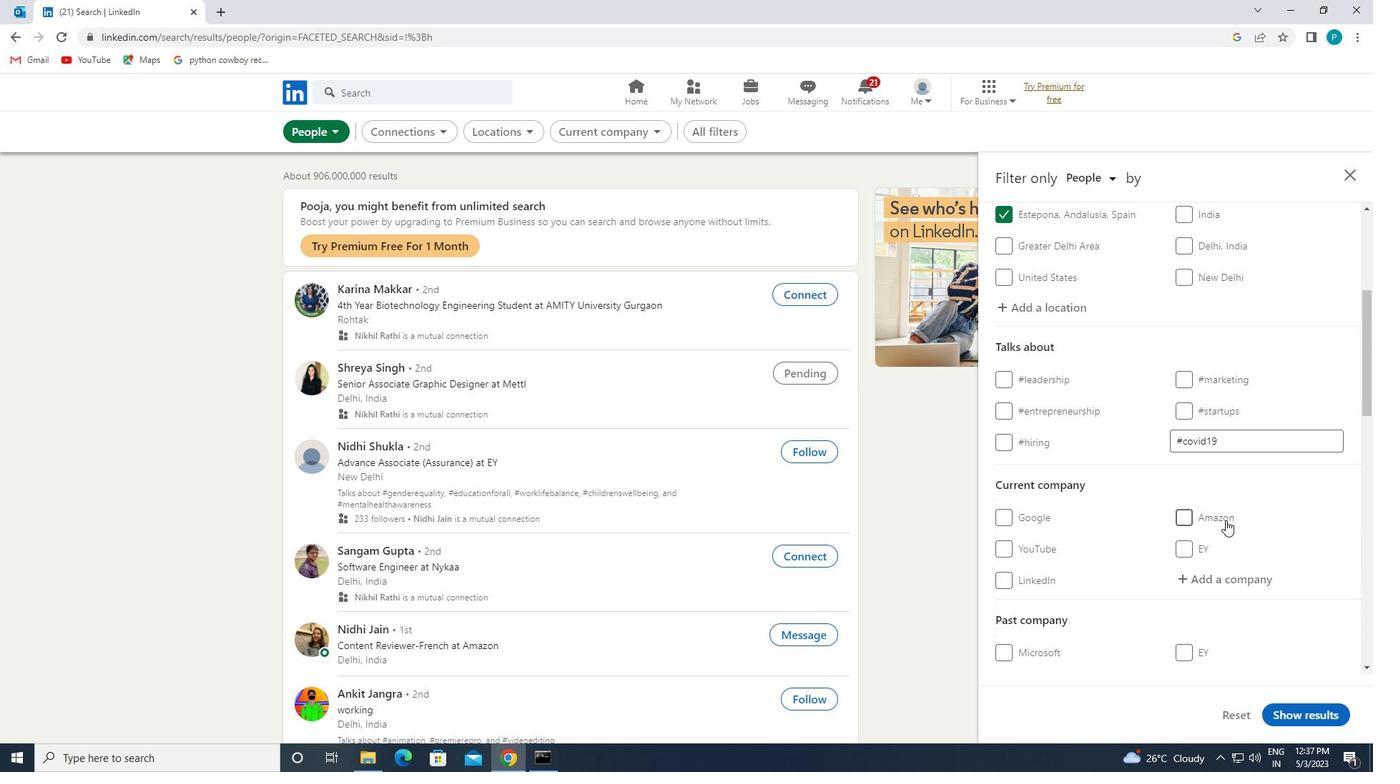 
Action: Mouse scrolled (1224, 520) with delta (0, 0)
Screenshot: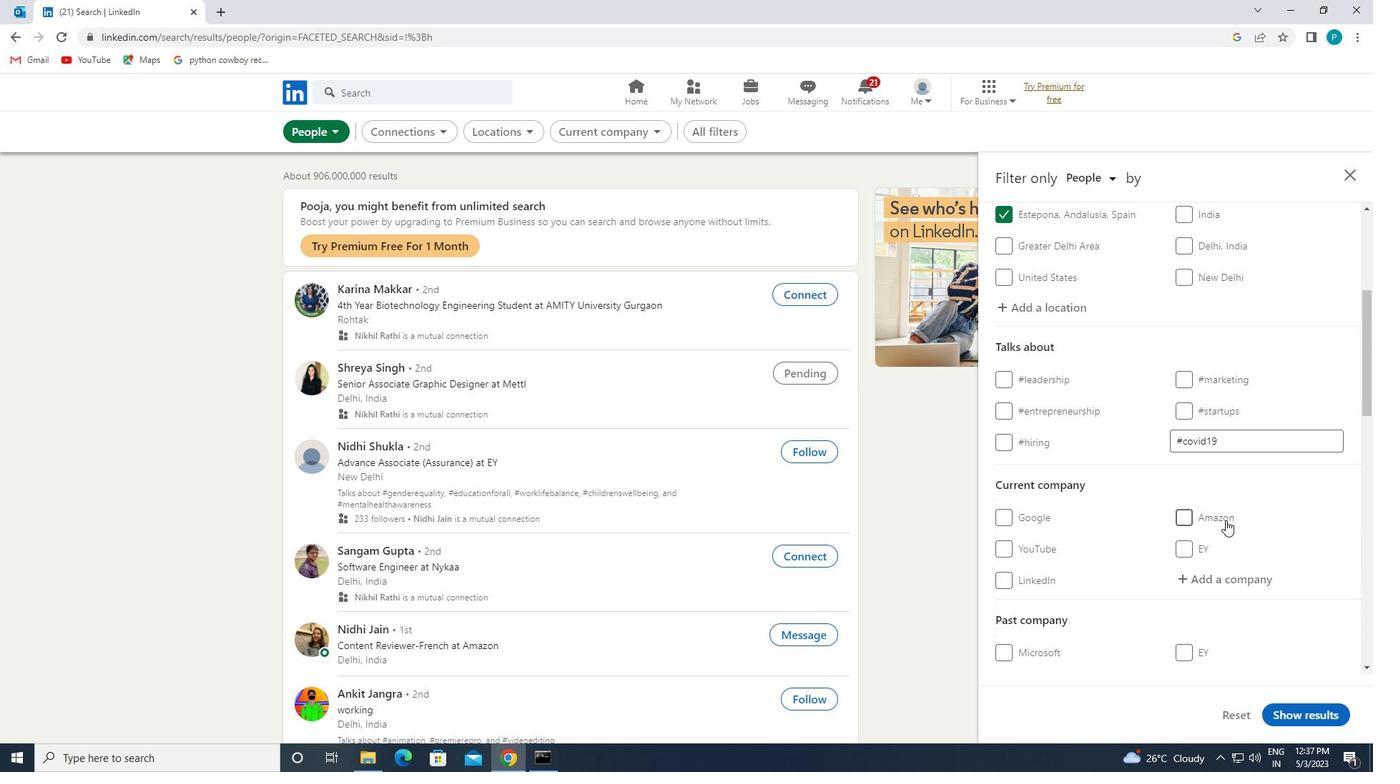 
Action: Mouse moved to (1214, 399)
Screenshot: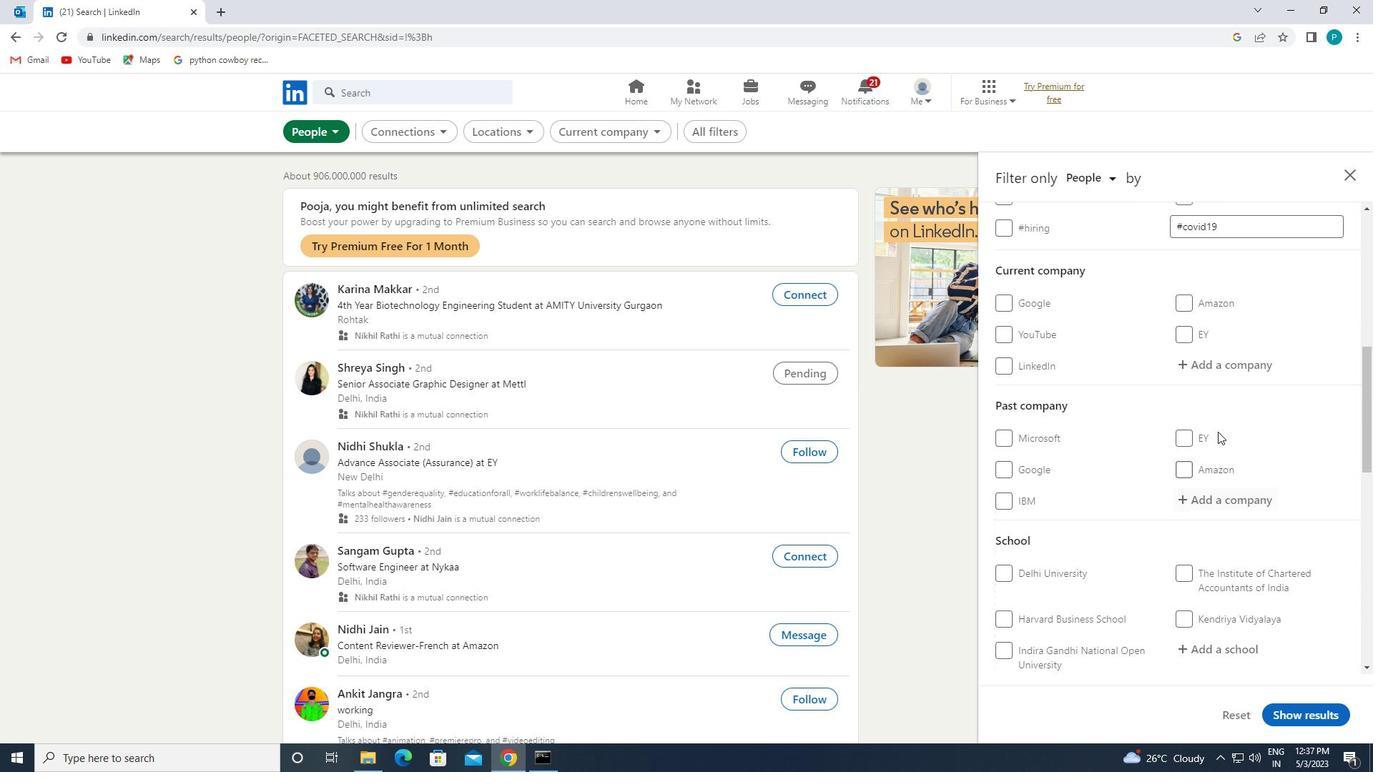 
Action: Mouse scrolled (1214, 399) with delta (0, 0)
Screenshot: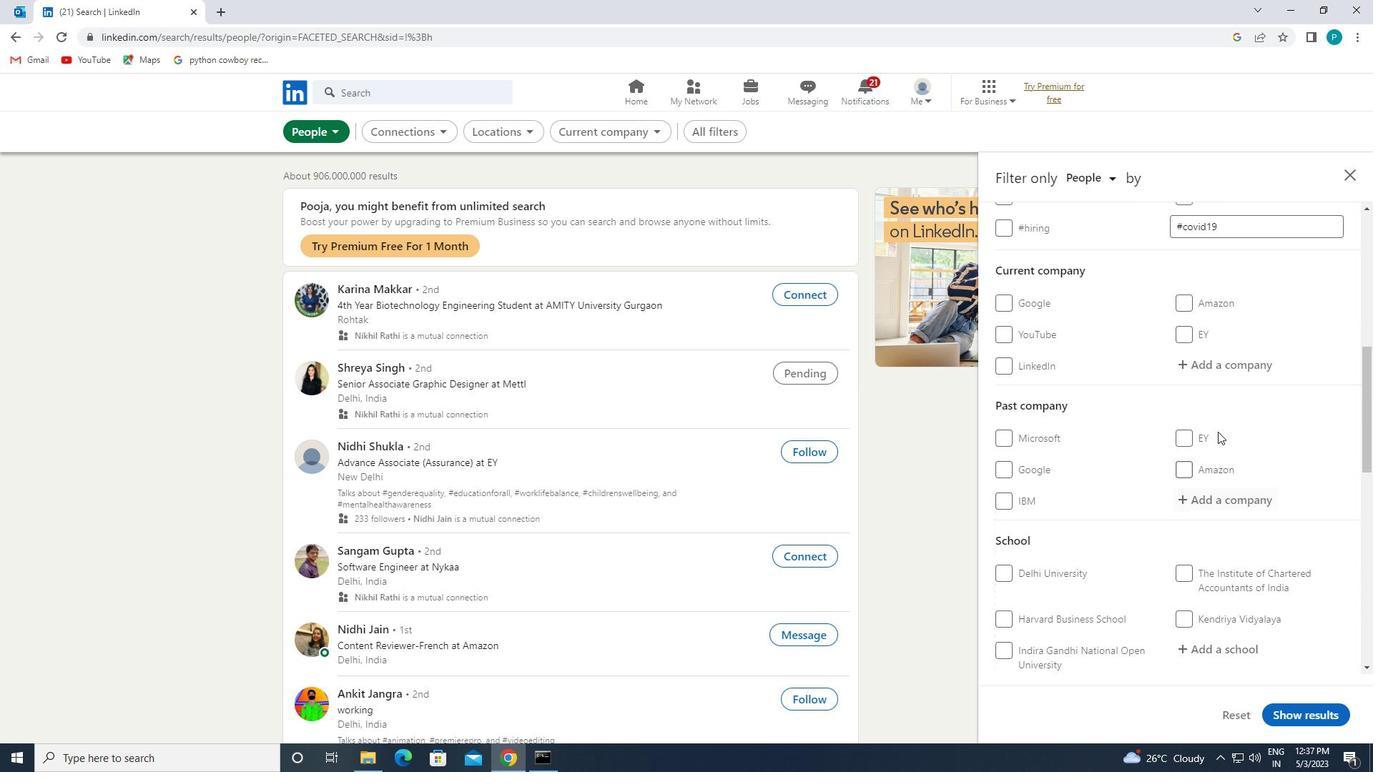 
Action: Mouse moved to (1208, 389)
Screenshot: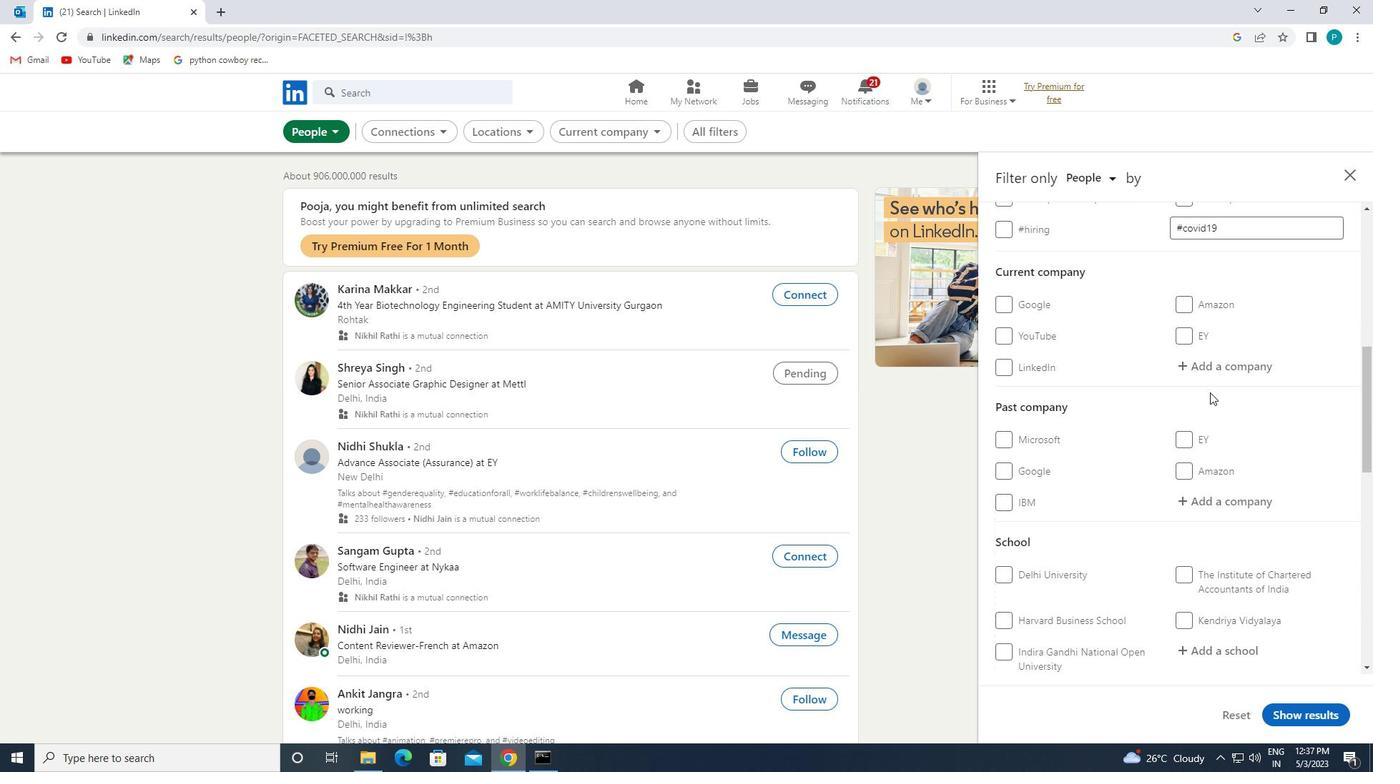 
Action: Mouse pressed left at (1208, 389)
Screenshot: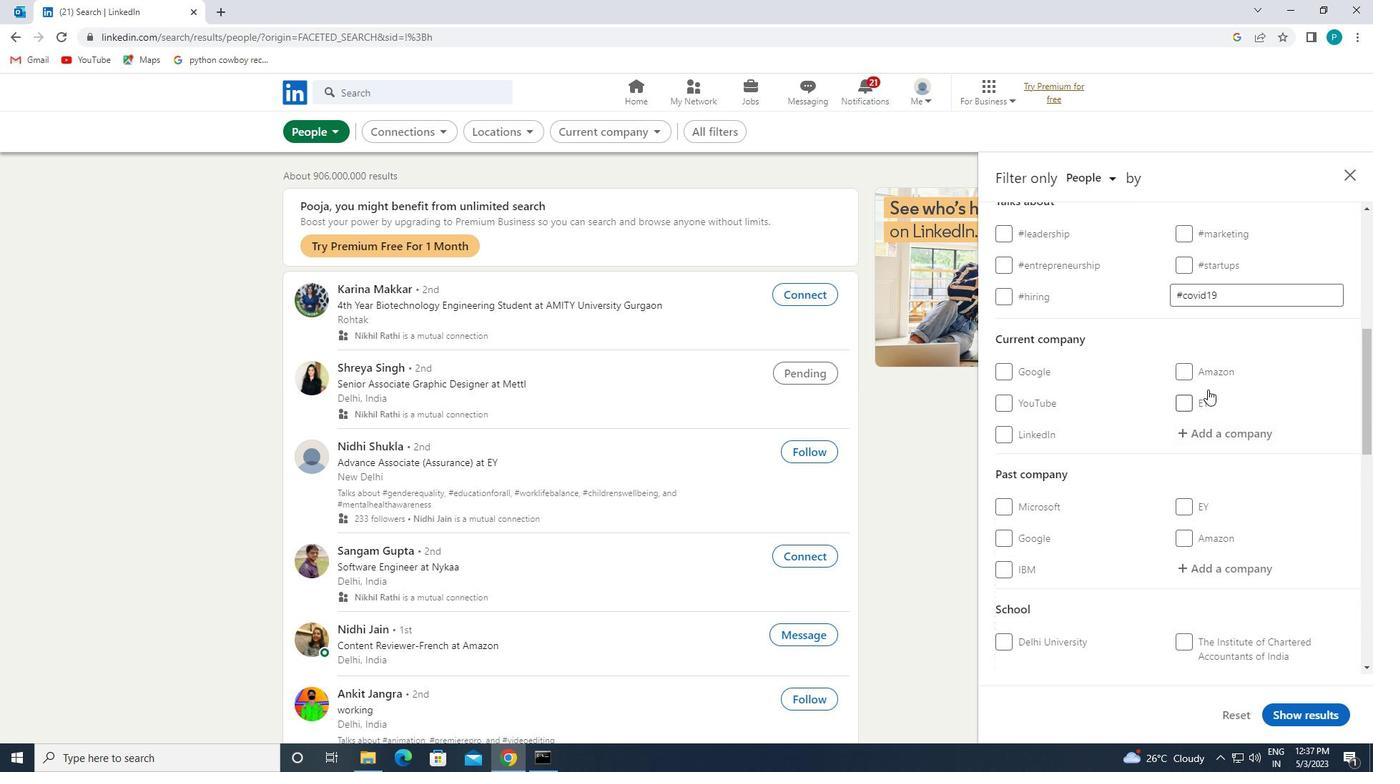 
Action: Mouse moved to (1225, 426)
Screenshot: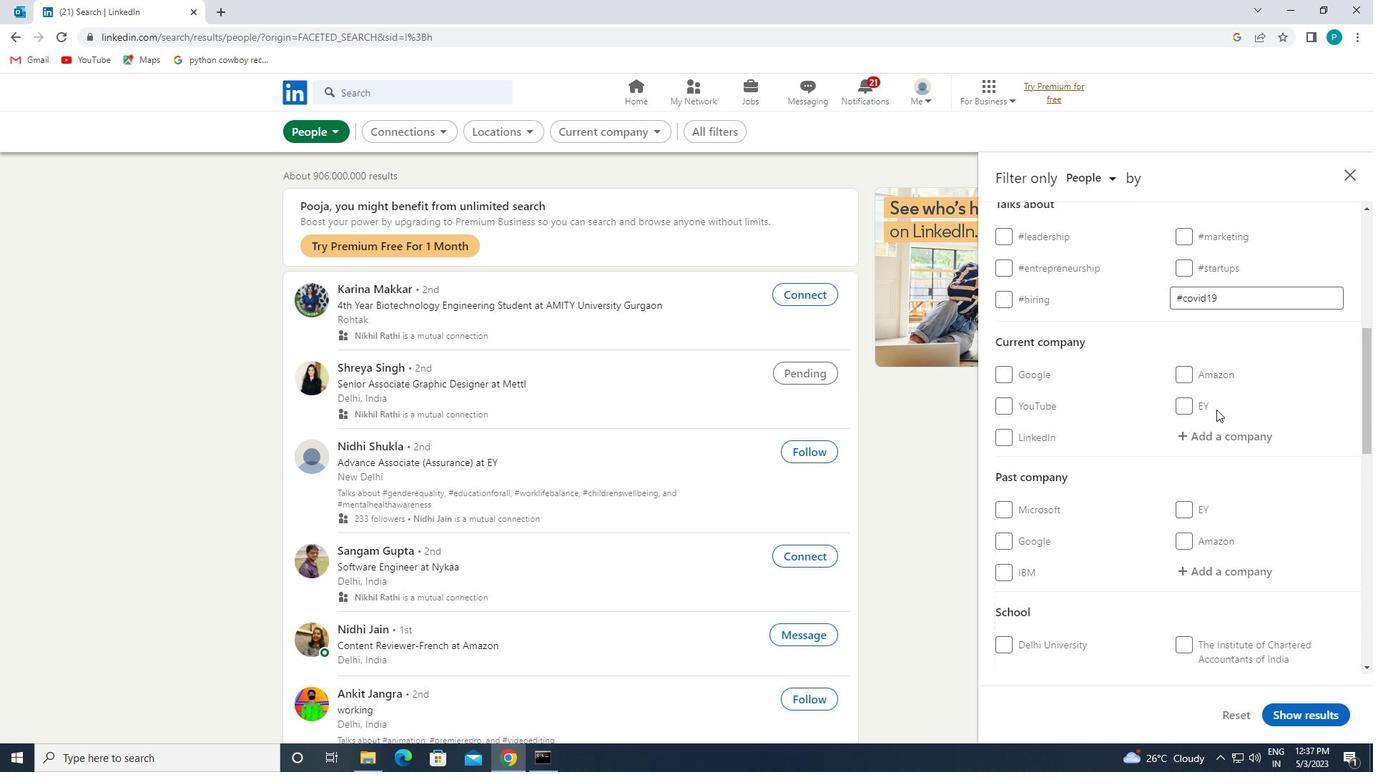 
Action: Mouse pressed left at (1225, 426)
Screenshot: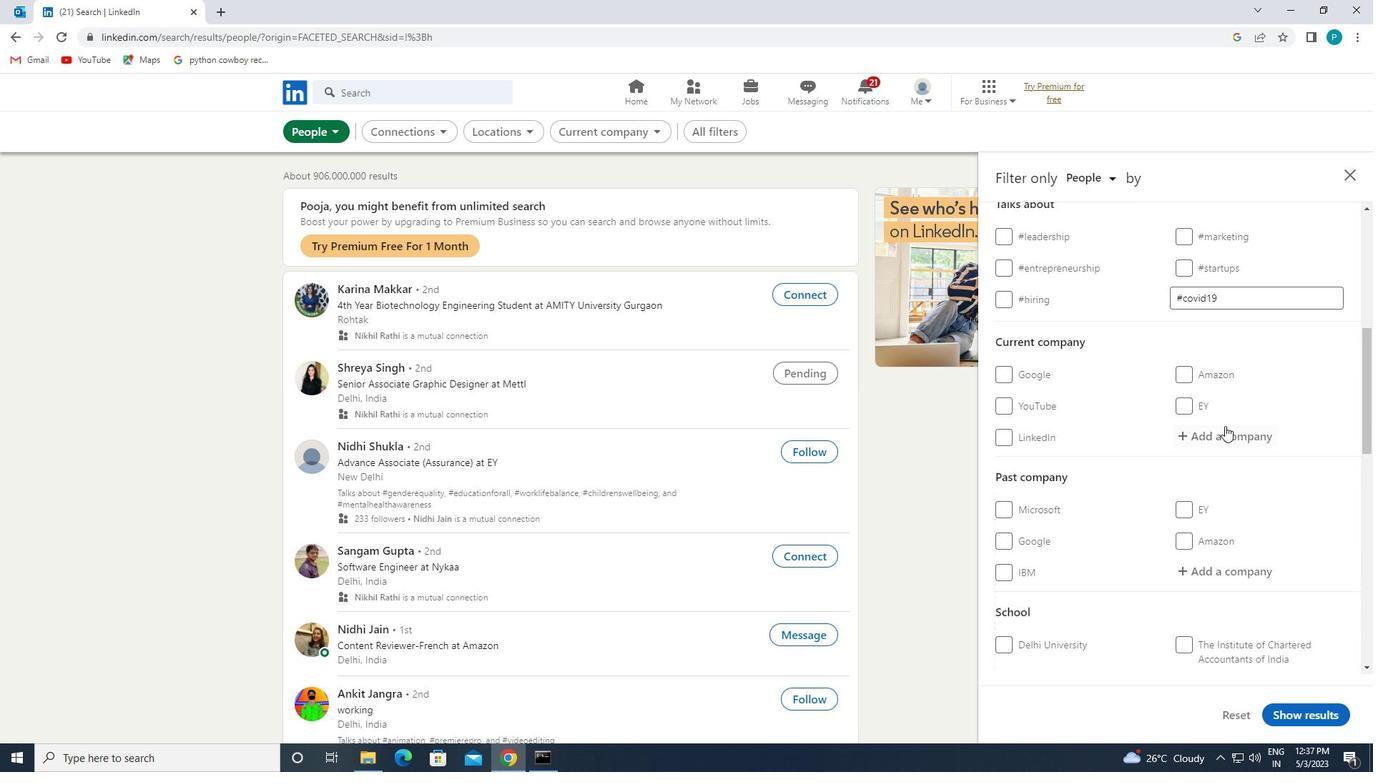 
Action: Key pressed <Key.caps_lock>C<Key.caps_lock>ONTINENTAL
Screenshot: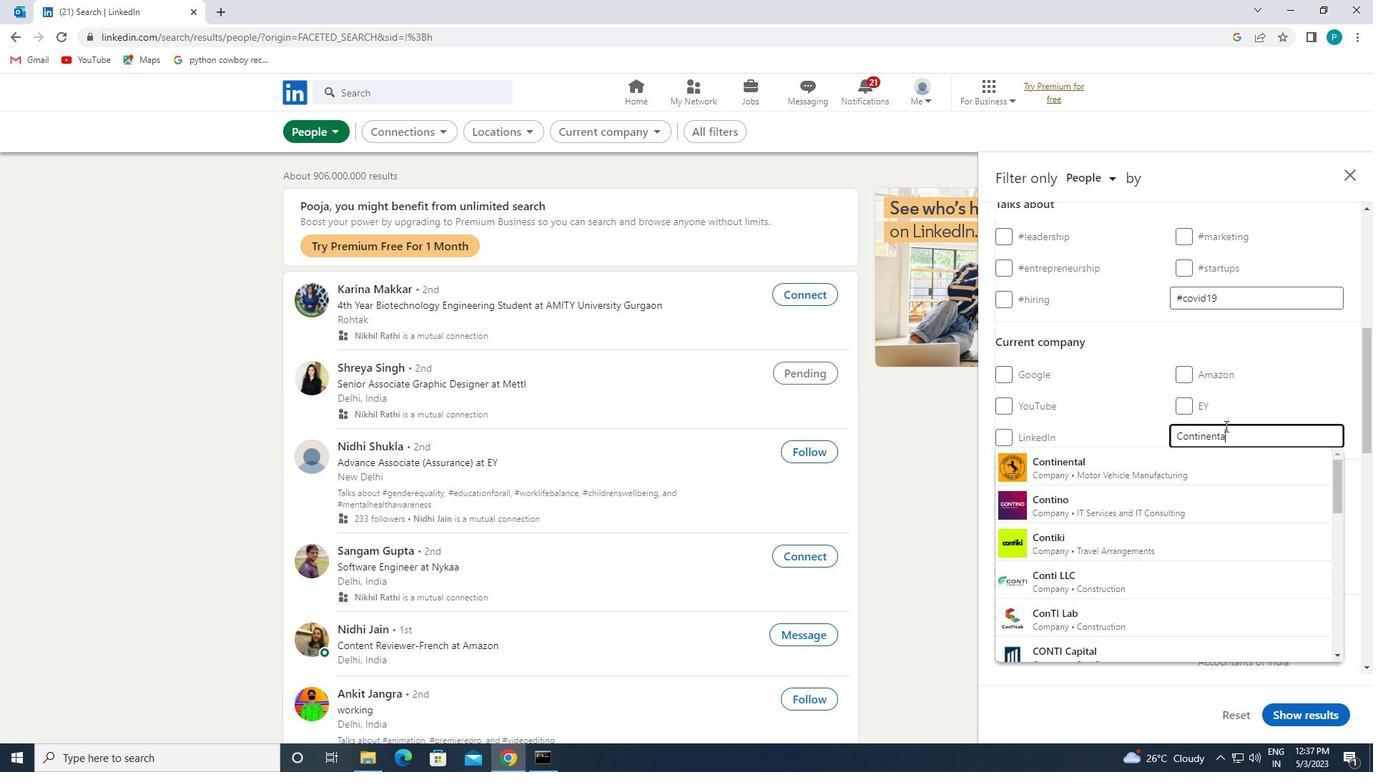 
Action: Mouse moved to (1217, 477)
Screenshot: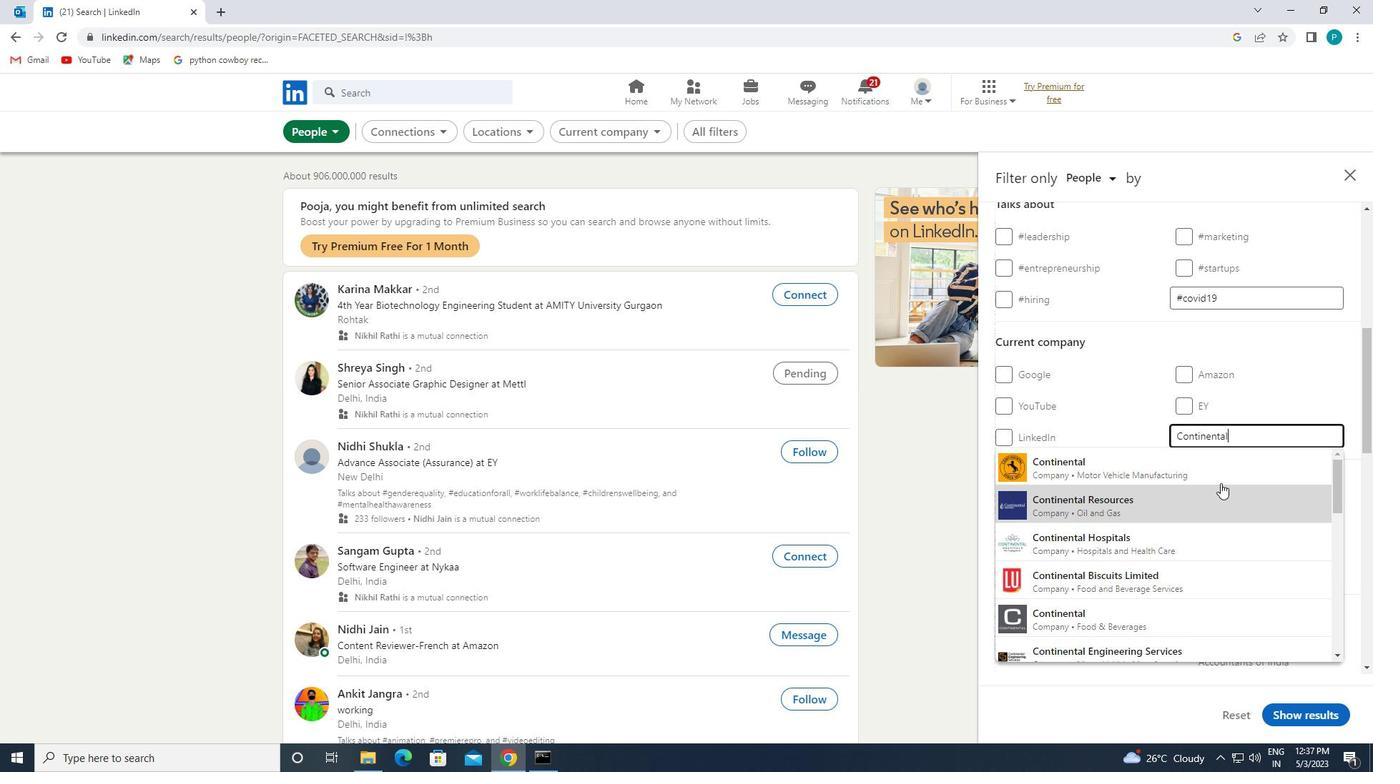 
Action: Mouse pressed left at (1217, 477)
Screenshot: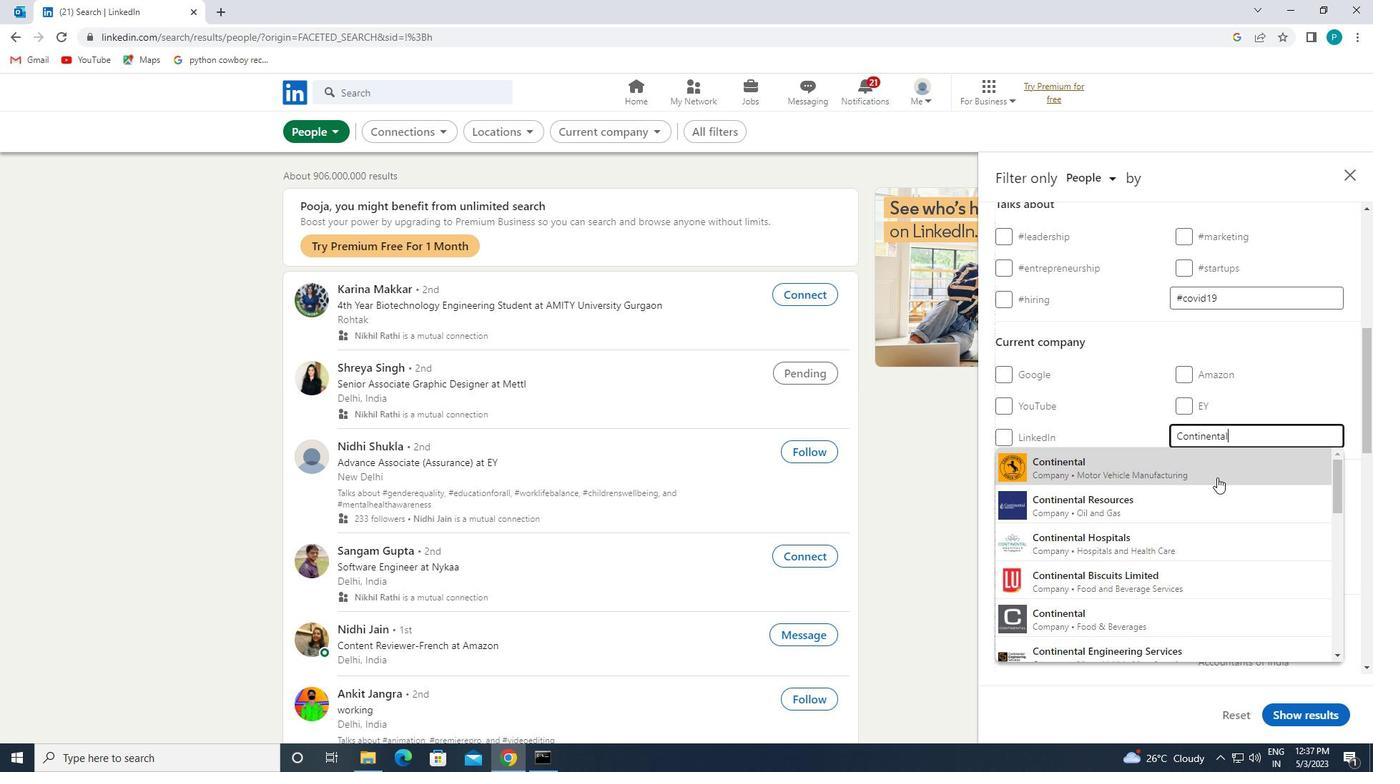 
Action: Mouse scrolled (1217, 477) with delta (0, 0)
Screenshot: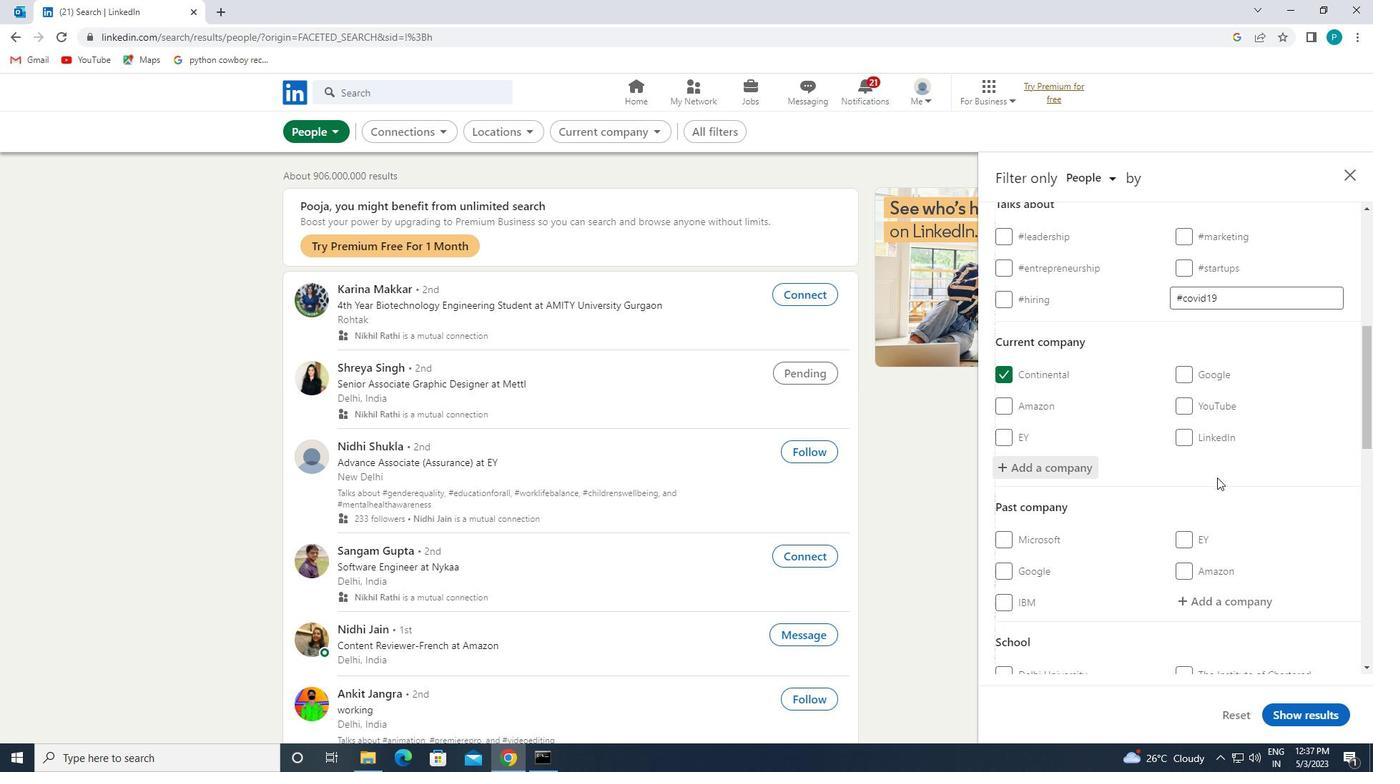 
Action: Mouse scrolled (1217, 477) with delta (0, 0)
Screenshot: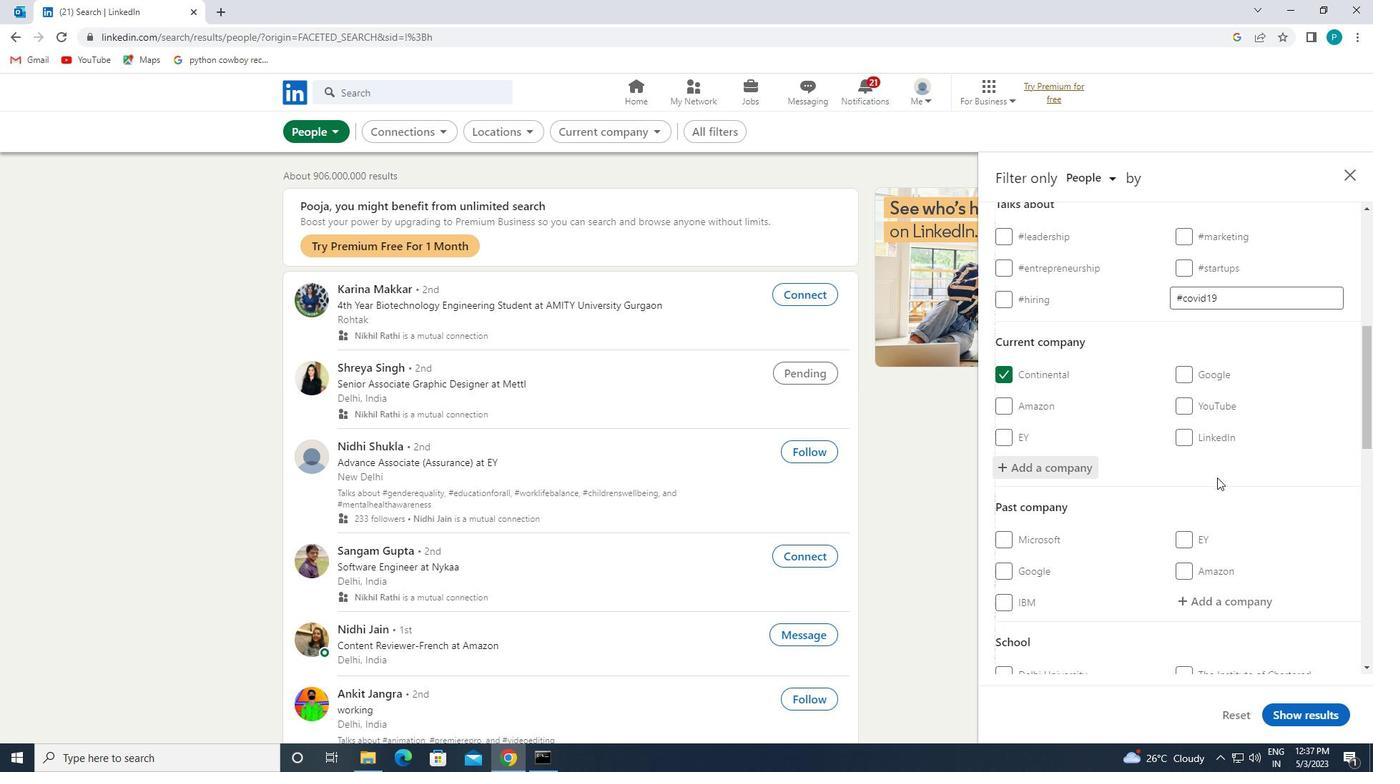 
Action: Mouse scrolled (1217, 477) with delta (0, 0)
Screenshot: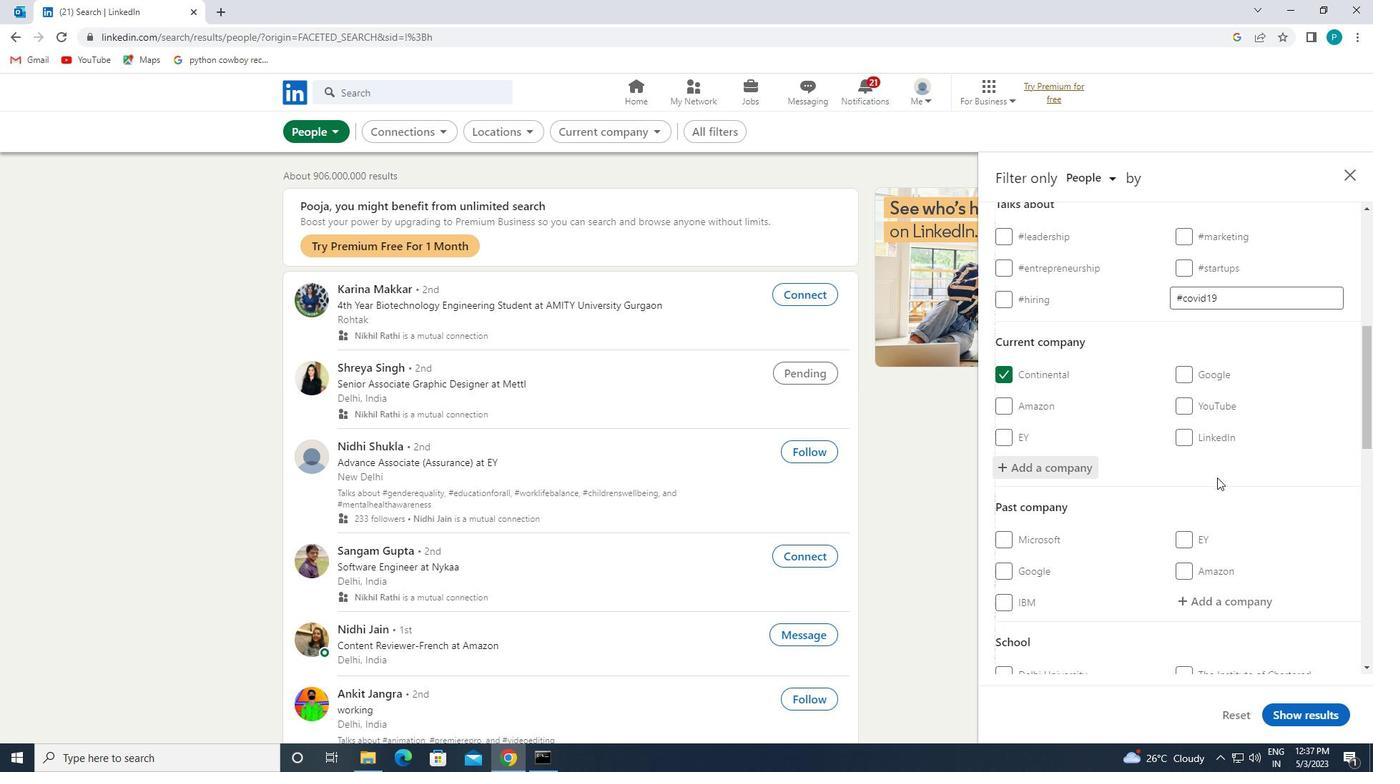 
Action: Mouse moved to (1201, 472)
Screenshot: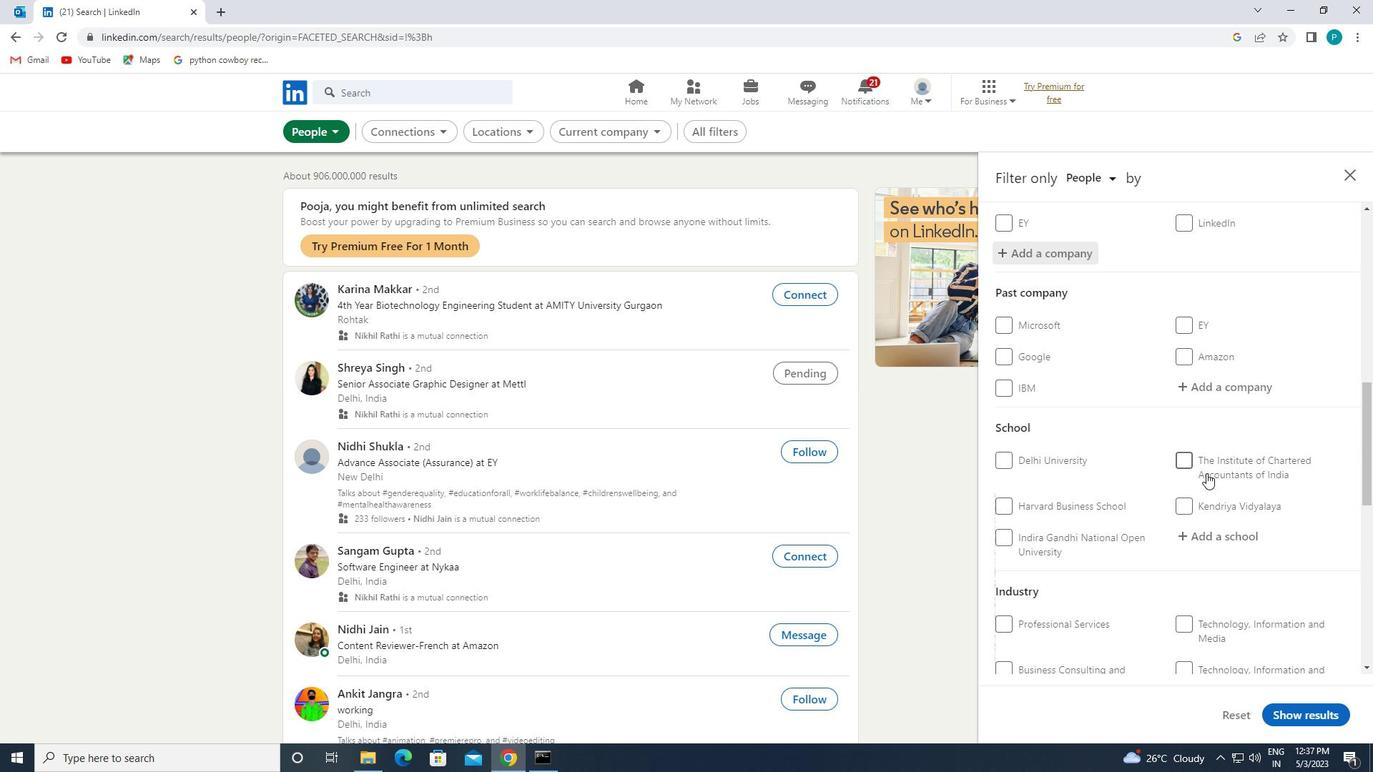
Action: Mouse scrolled (1201, 472) with delta (0, 0)
Screenshot: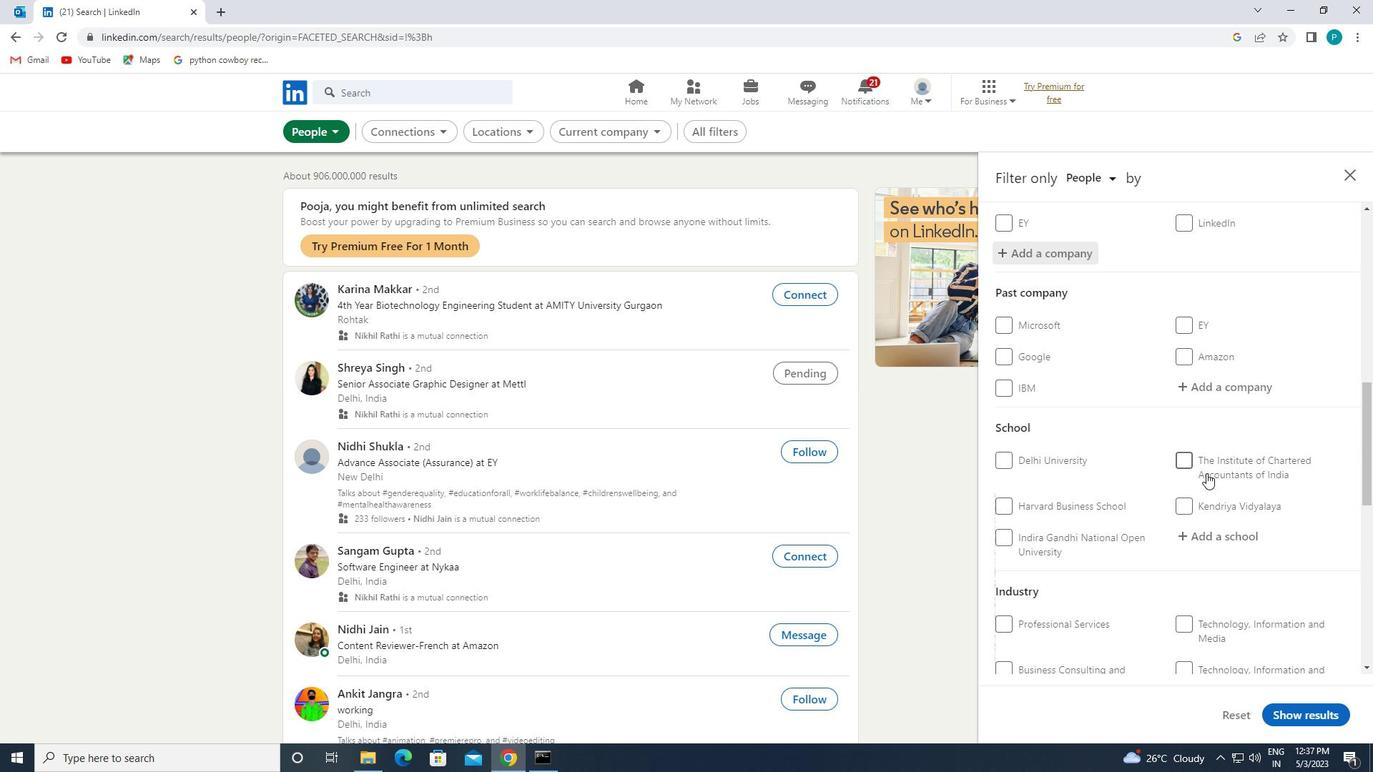 
Action: Mouse moved to (1207, 473)
Screenshot: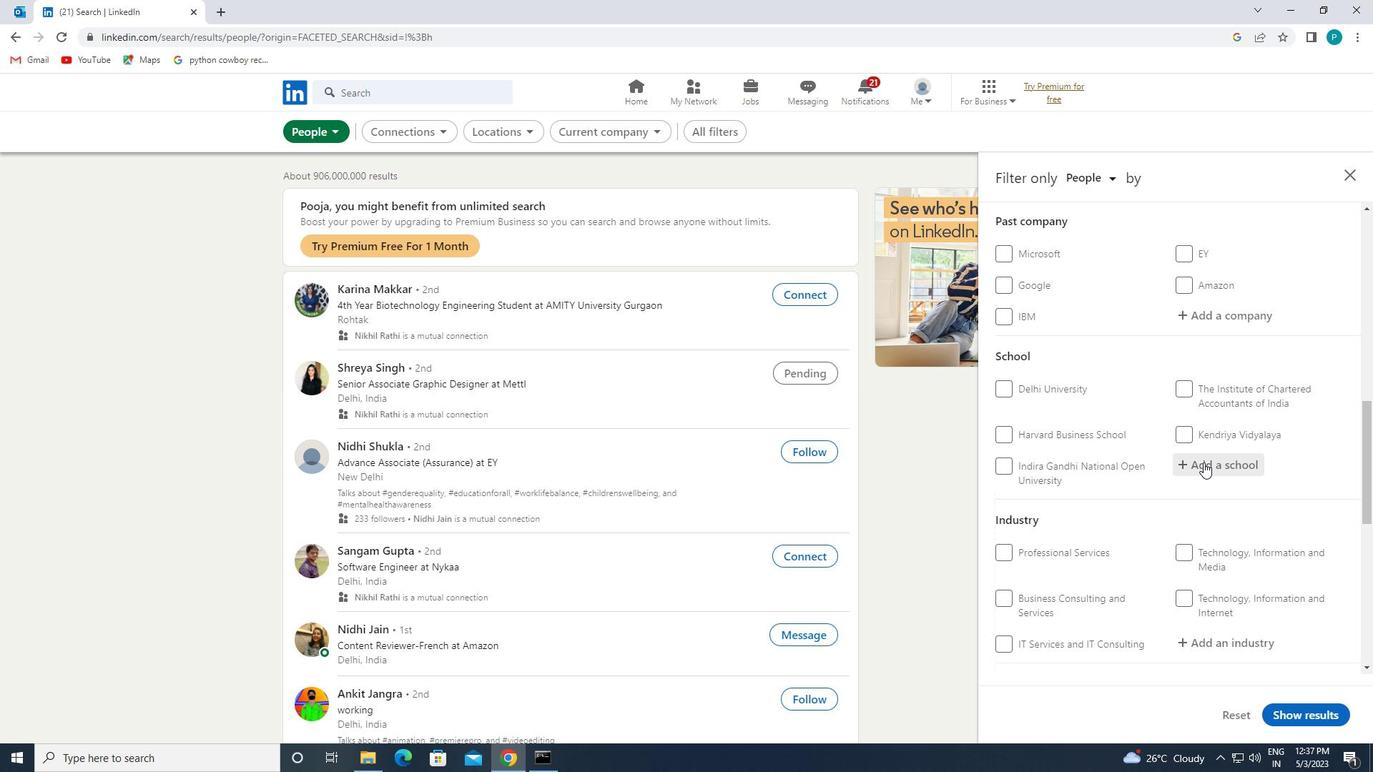 
Action: Mouse pressed left at (1207, 473)
Screenshot: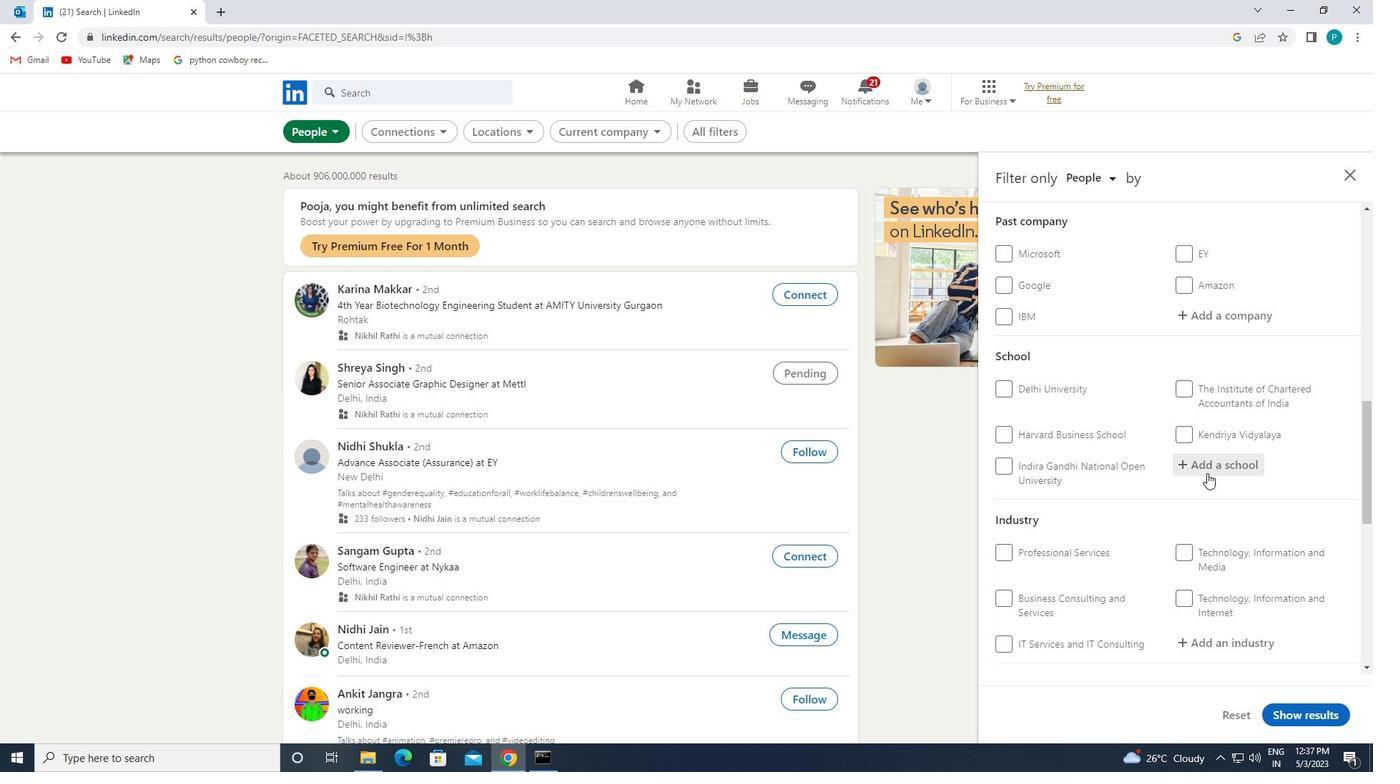 
Action: Key pressed <Key.caps_lock>Q<Key.caps_lock>UEEN'S<Key.backspace><Key.backspace>S'<Key.space>C
Screenshot: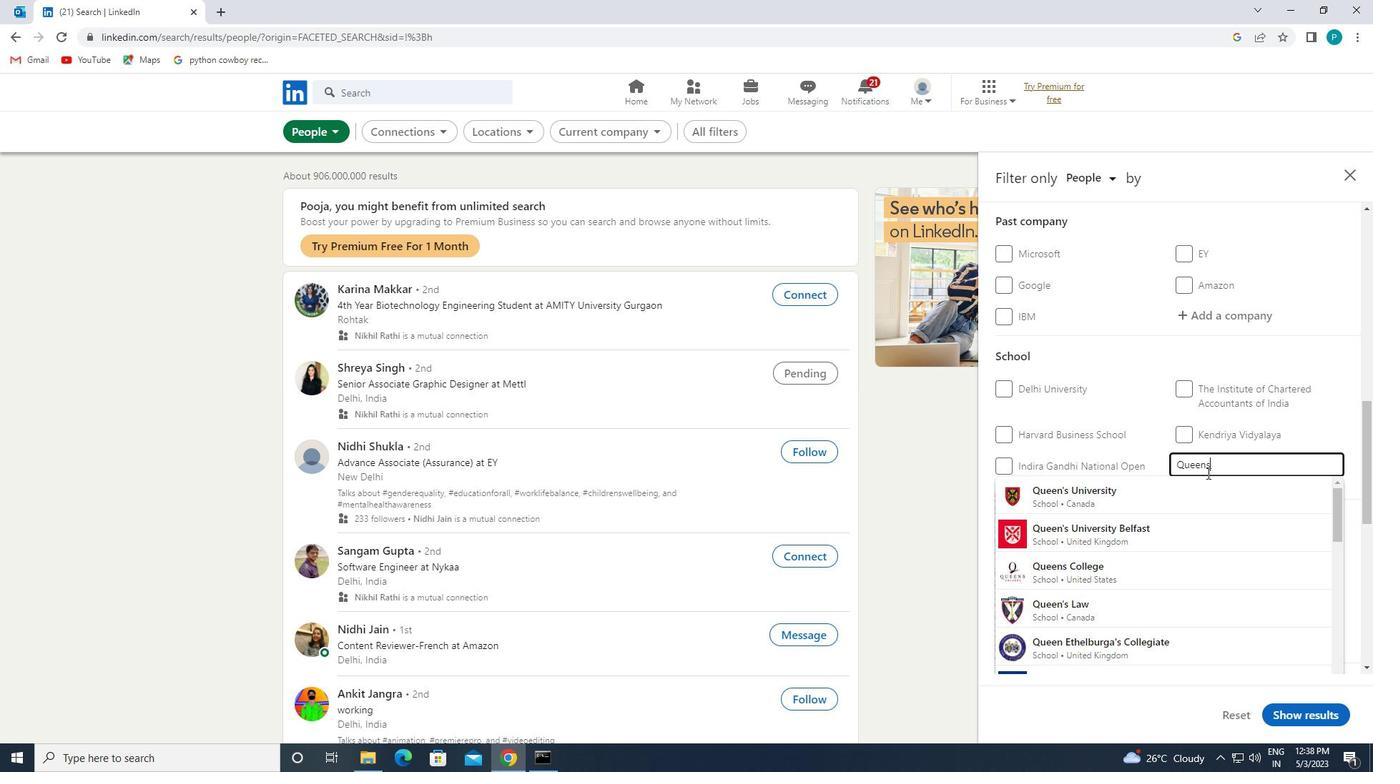 
Action: Mouse moved to (1136, 603)
Screenshot: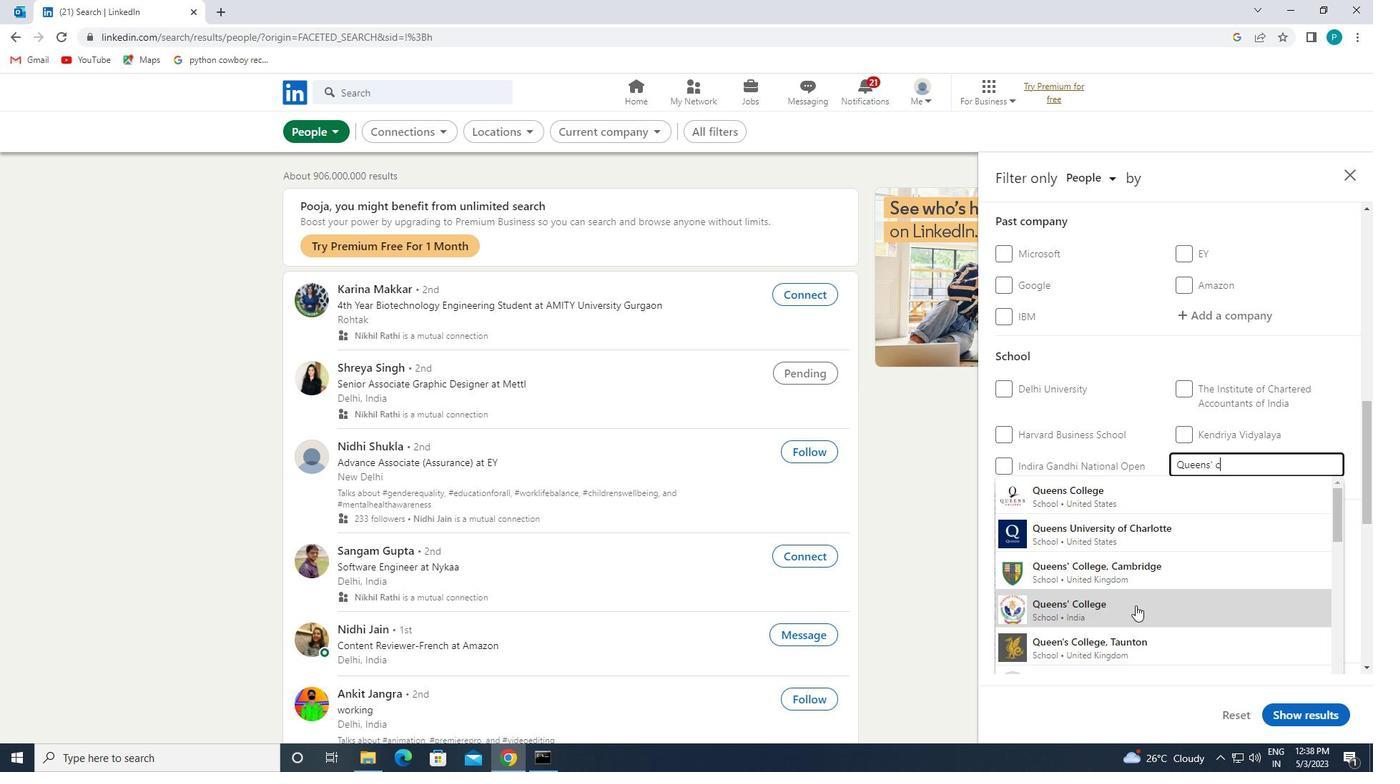 
Action: Mouse pressed left at (1136, 603)
Screenshot: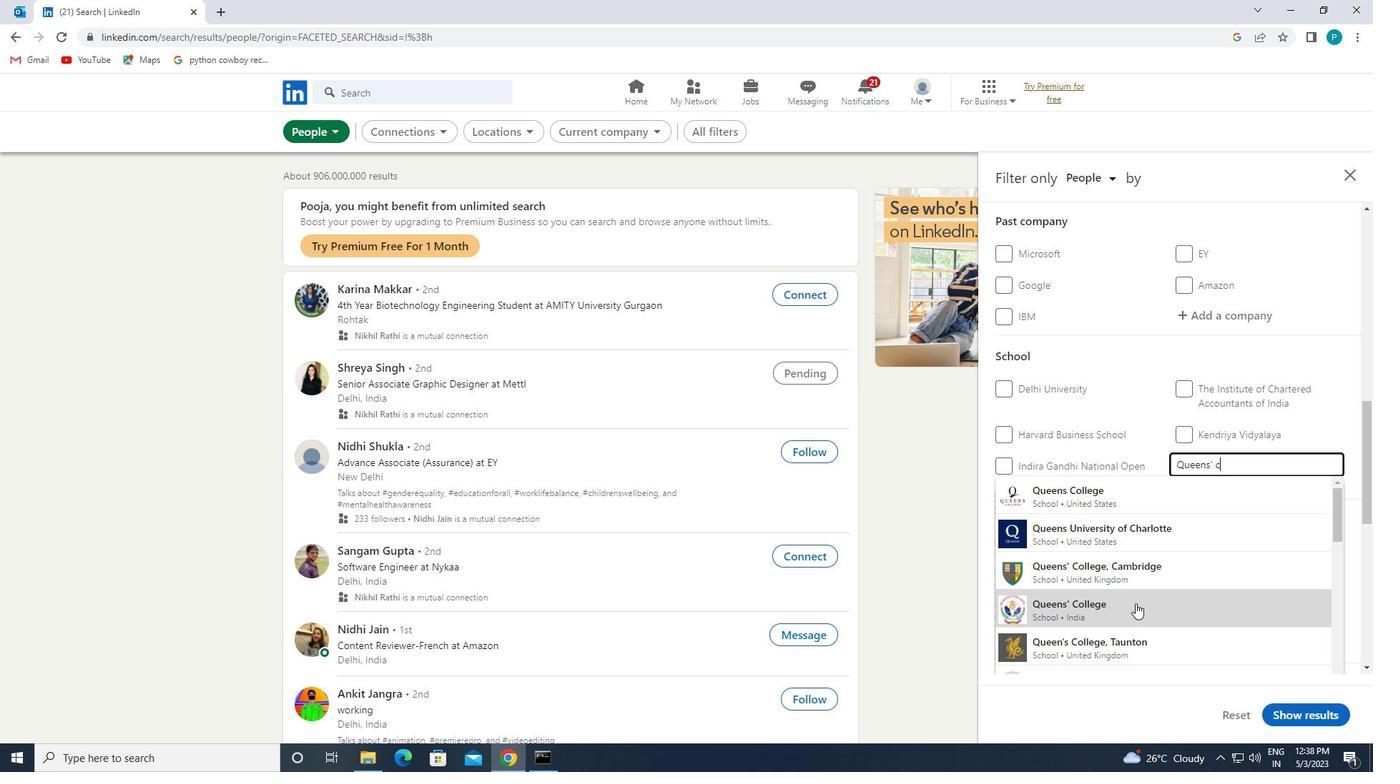 
Action: Mouse scrolled (1136, 603) with delta (0, 0)
Screenshot: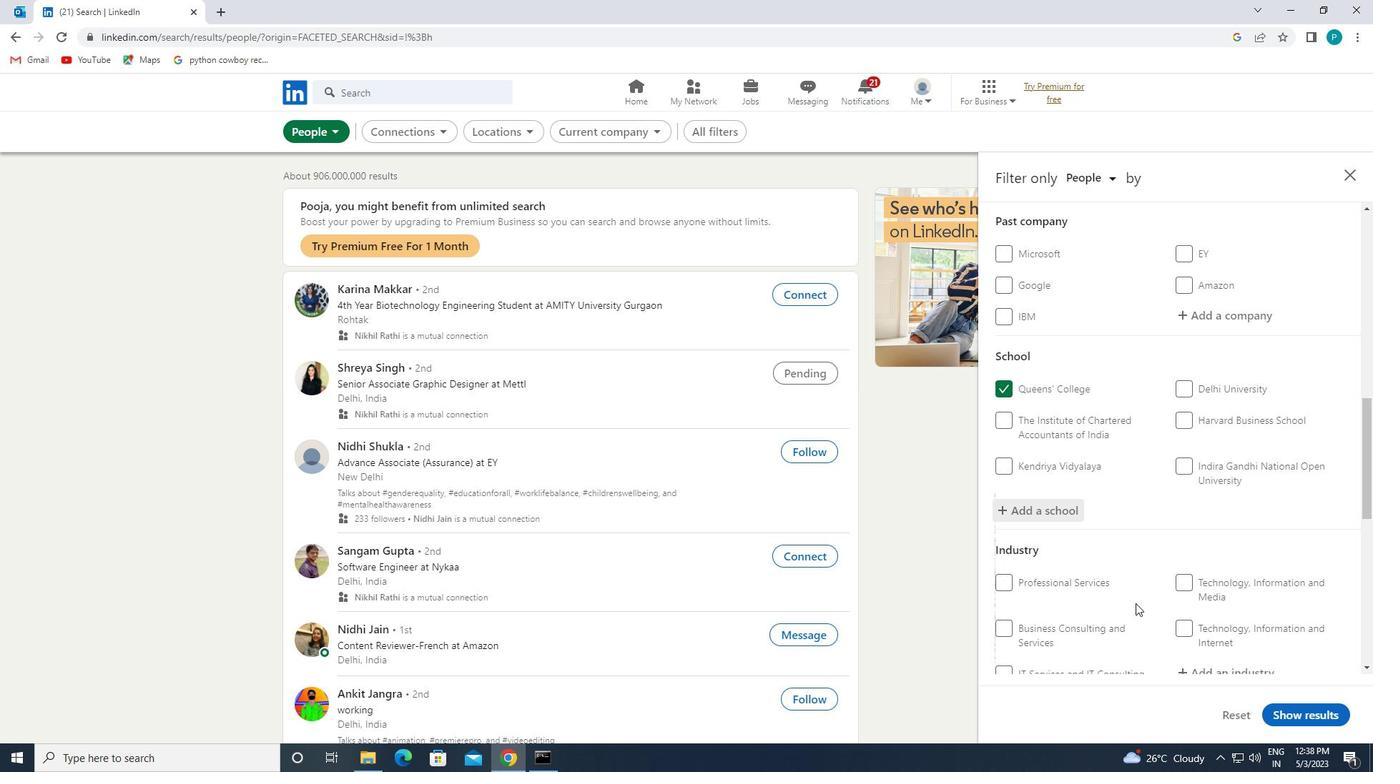 
Action: Mouse scrolled (1136, 603) with delta (0, 0)
Screenshot: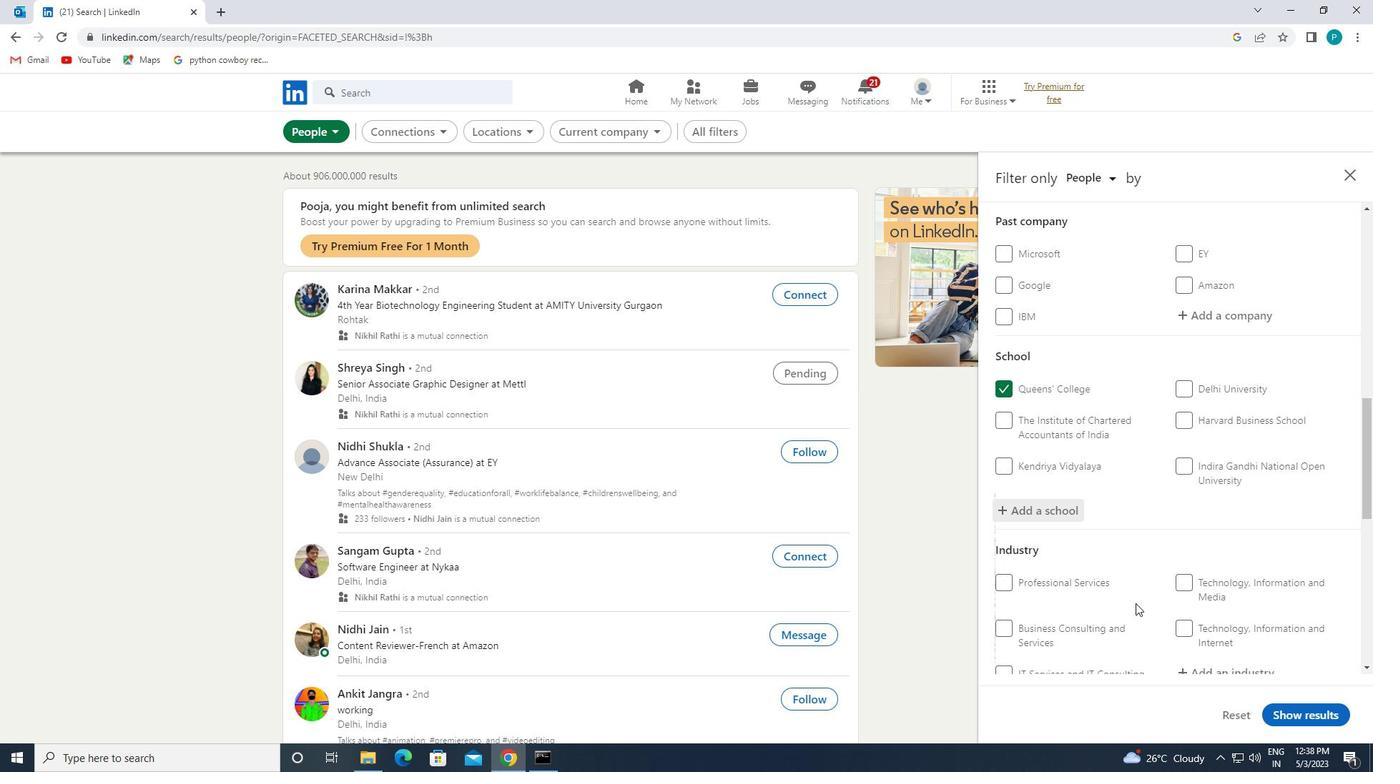
Action: Mouse moved to (1189, 537)
Screenshot: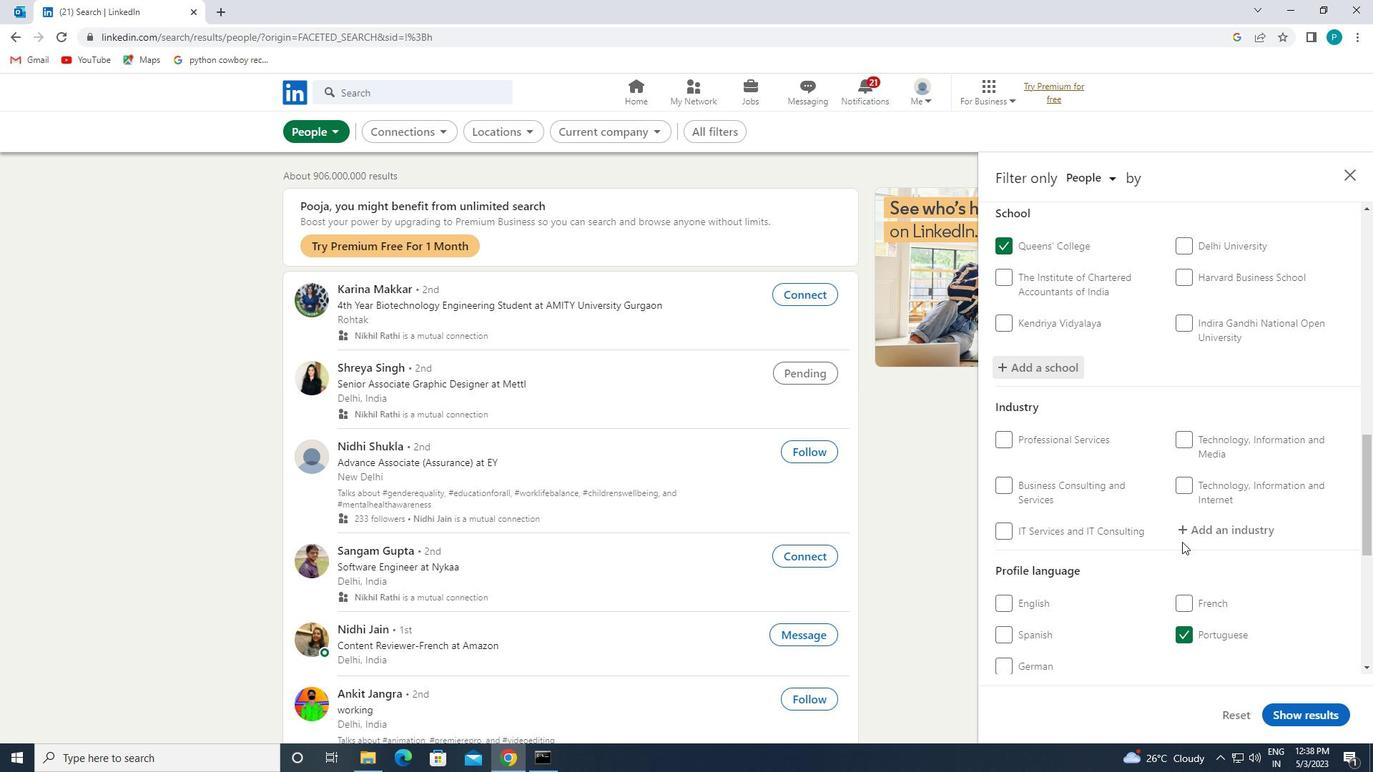
Action: Mouse pressed left at (1189, 537)
Screenshot: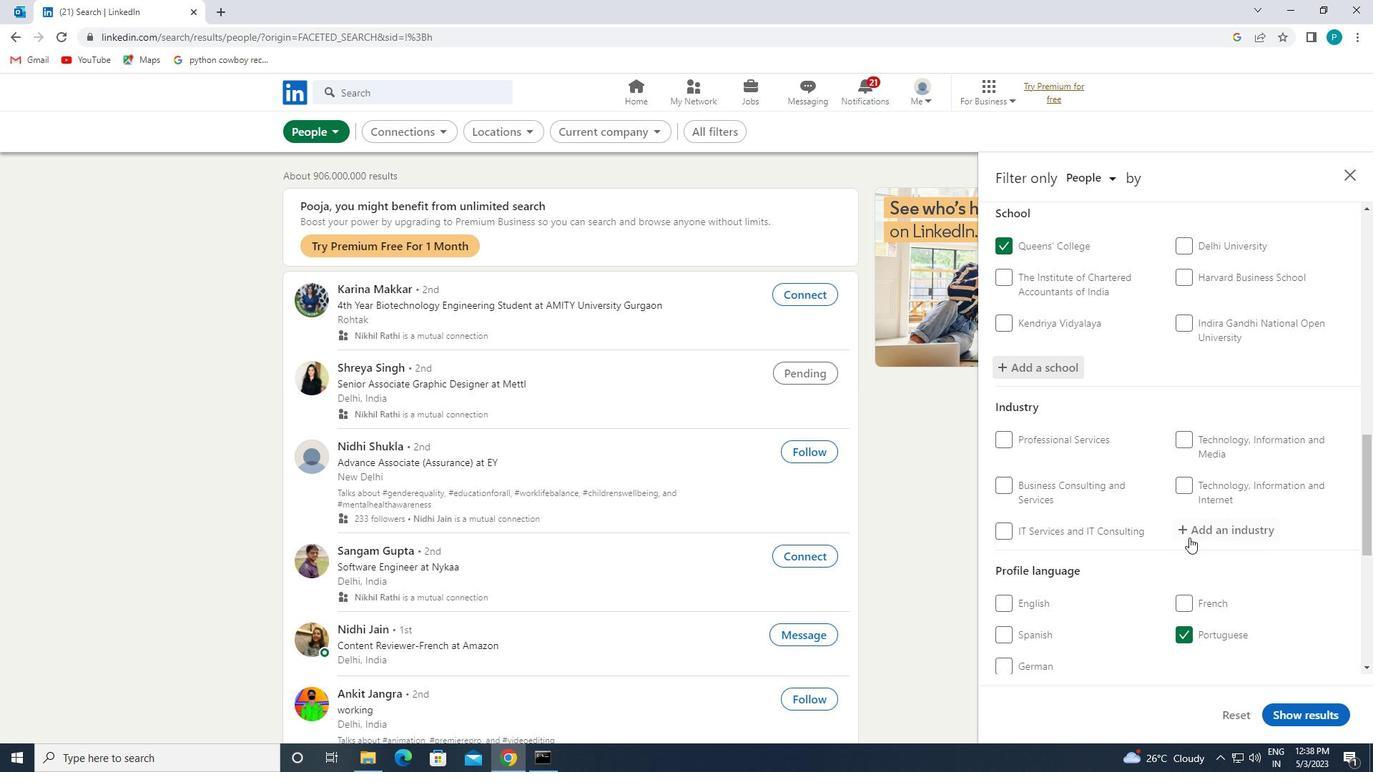 
Action: Mouse moved to (1208, 547)
Screenshot: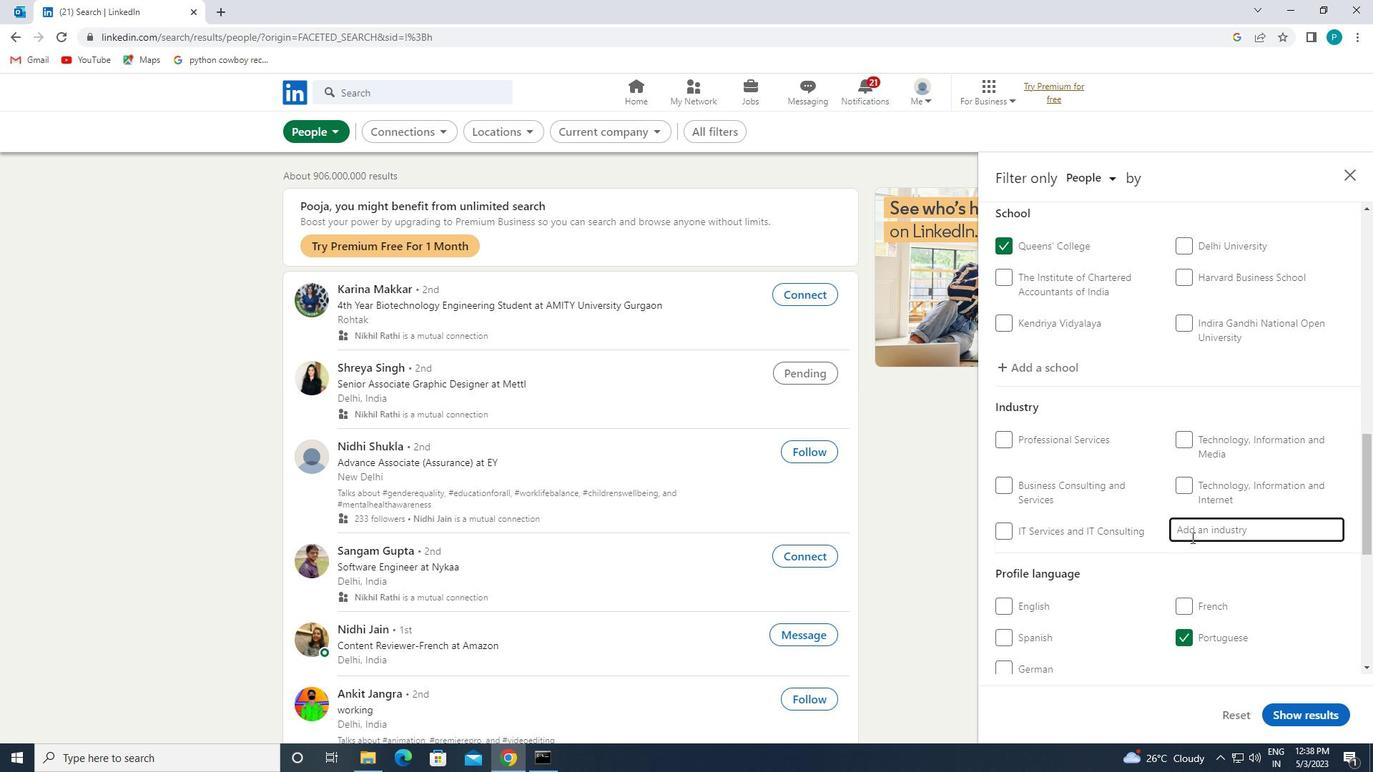 
Action: Key pressed <Key.caps_lock>T<Key.caps_lock>ECHNICA
Screenshot: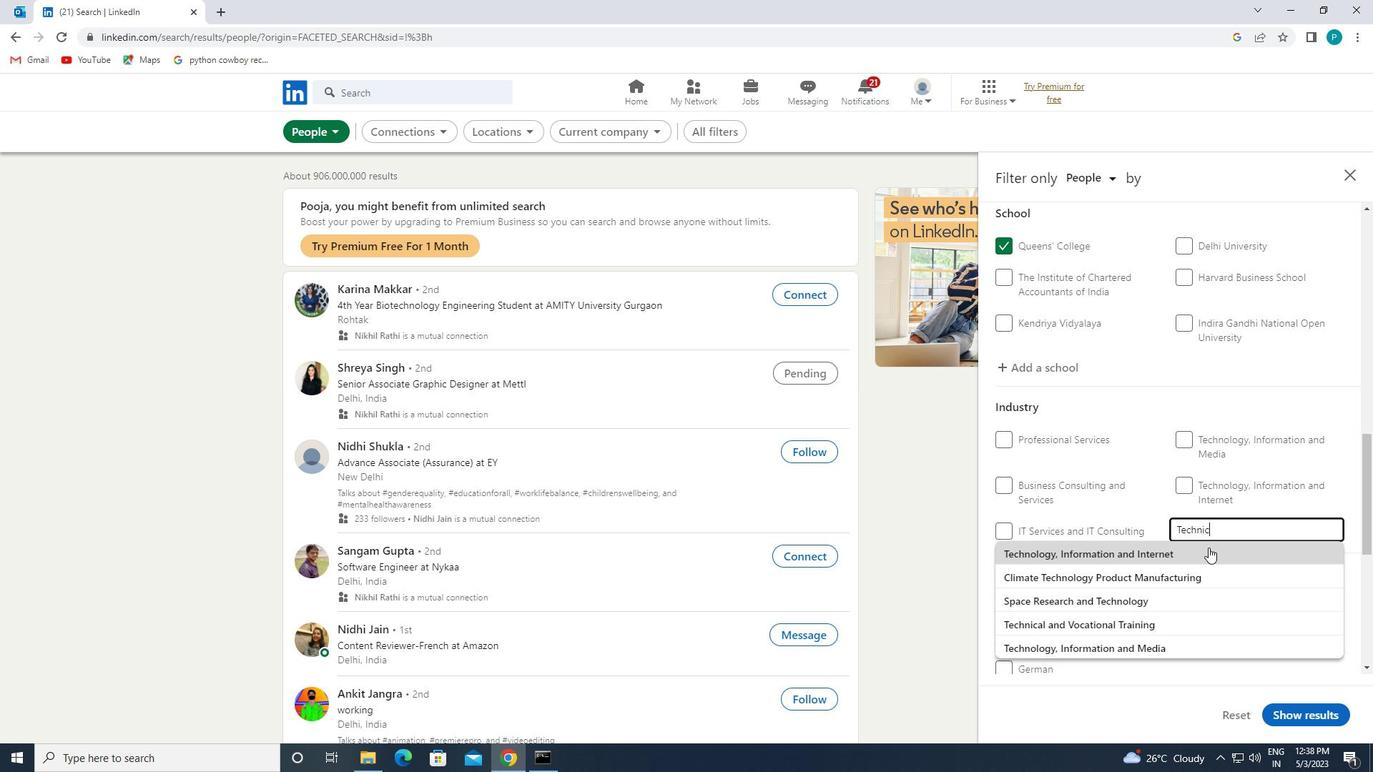 
Action: Mouse pressed left at (1208, 547)
Screenshot: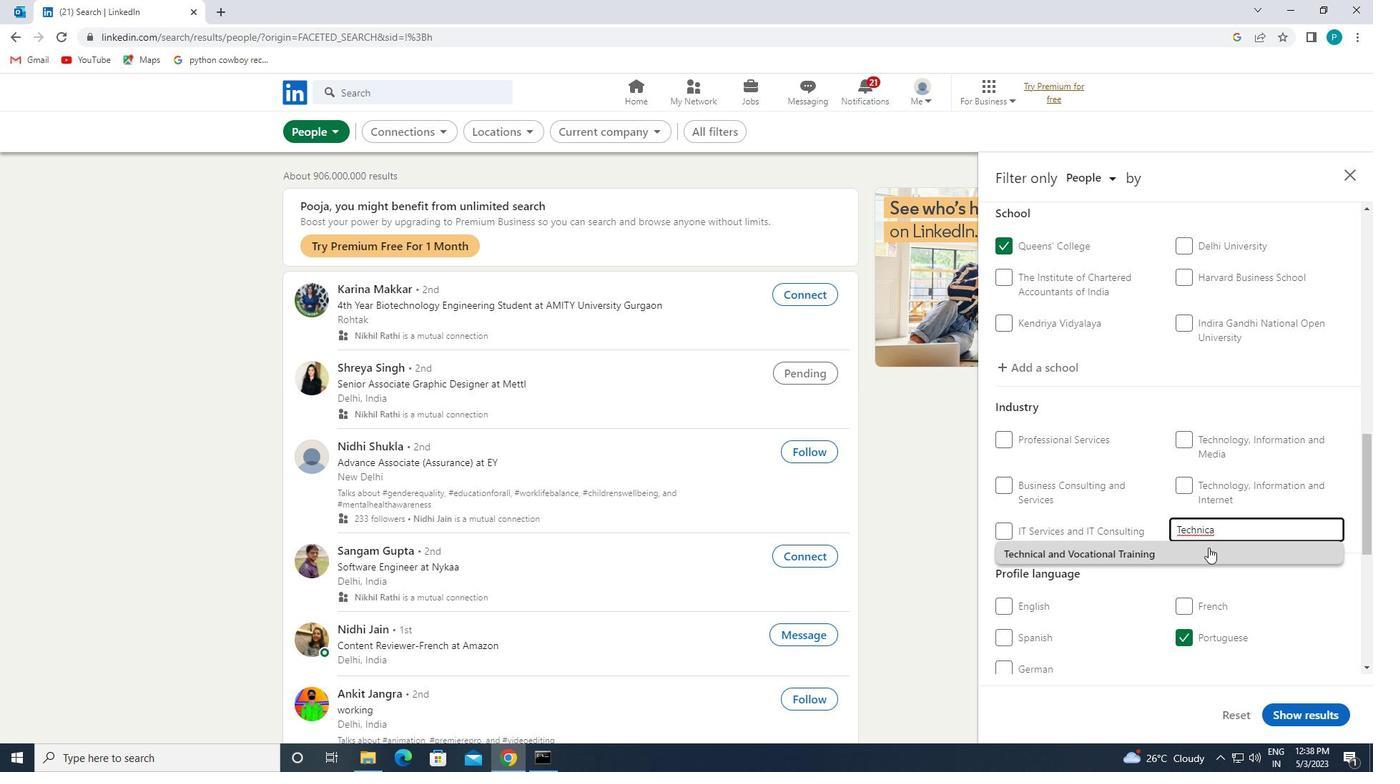 
Action: Mouse scrolled (1208, 547) with delta (0, 0)
Screenshot: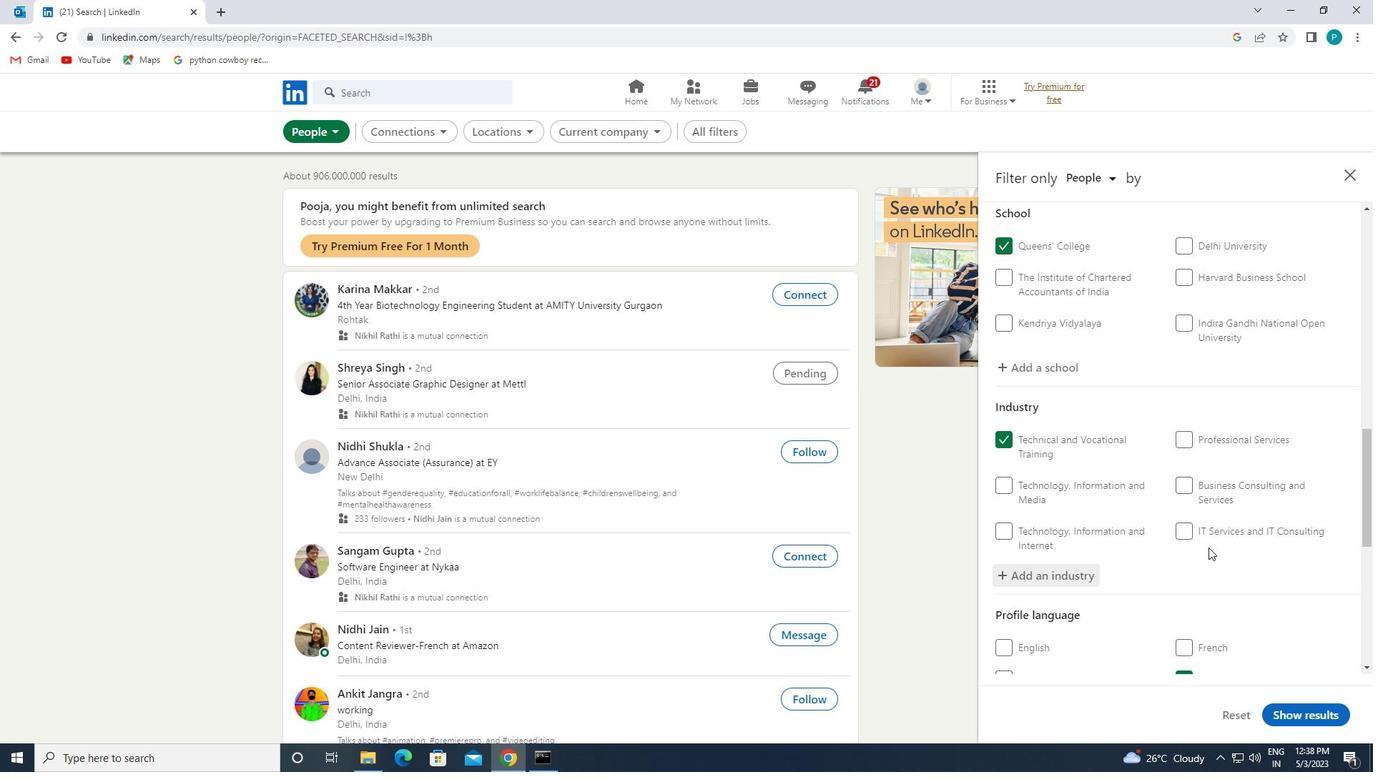 
Action: Mouse scrolled (1208, 547) with delta (0, 0)
Screenshot: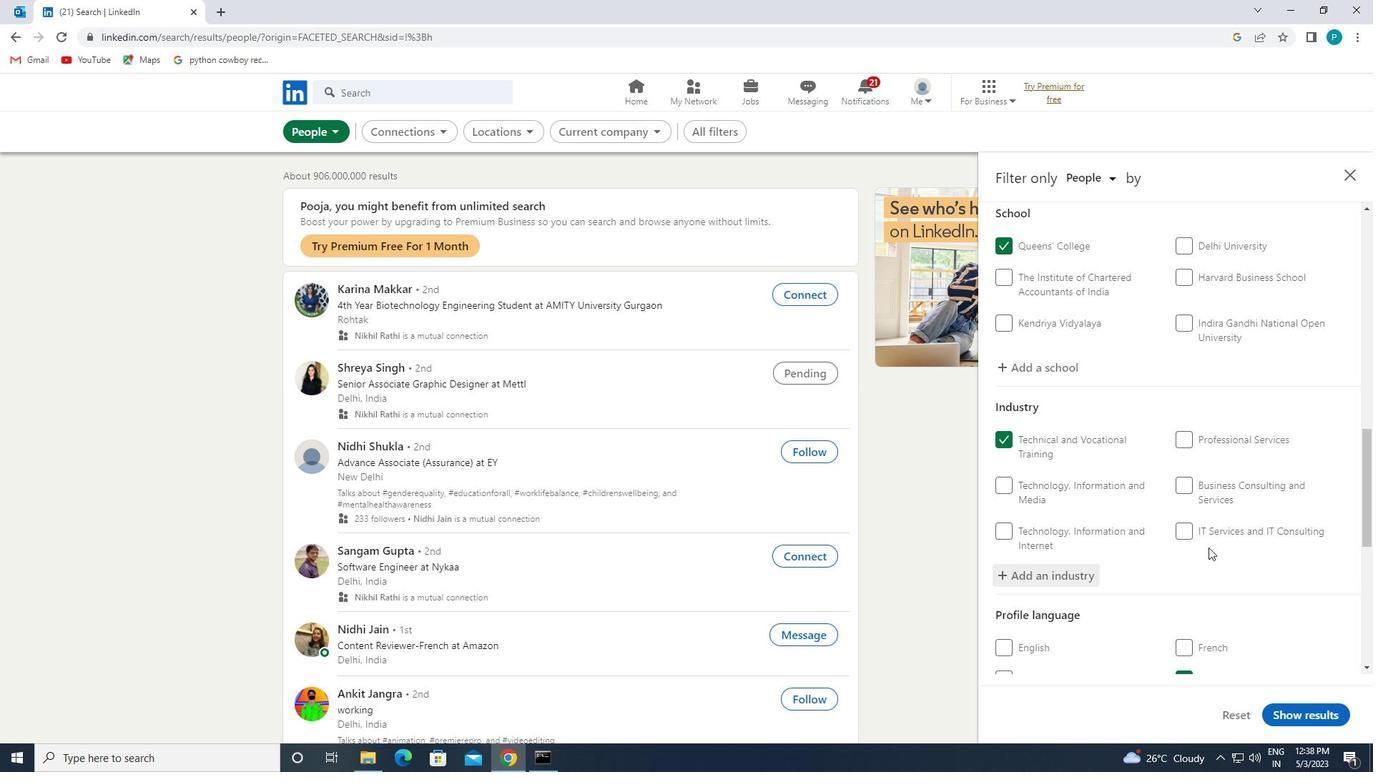 
Action: Mouse scrolled (1208, 547) with delta (0, 0)
Screenshot: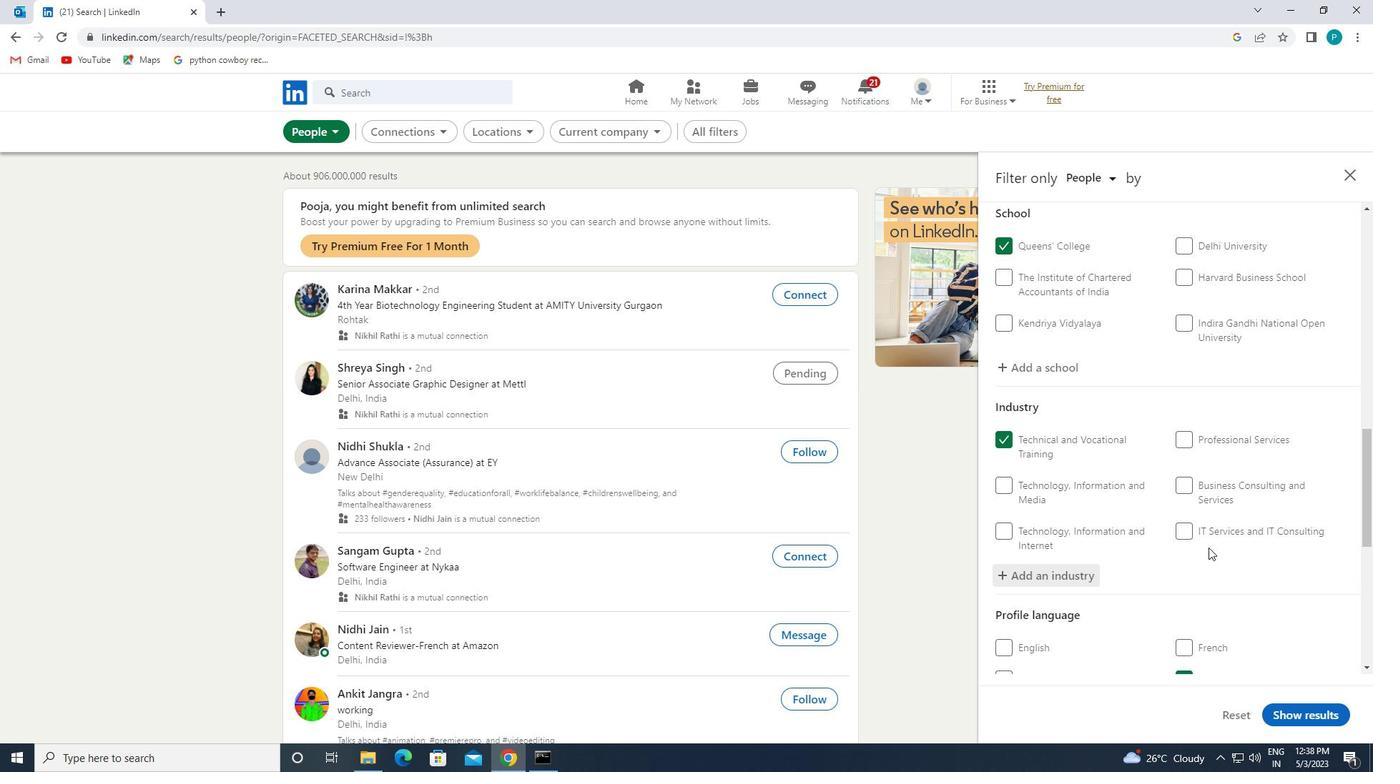 
Action: Mouse scrolled (1208, 547) with delta (0, 0)
Screenshot: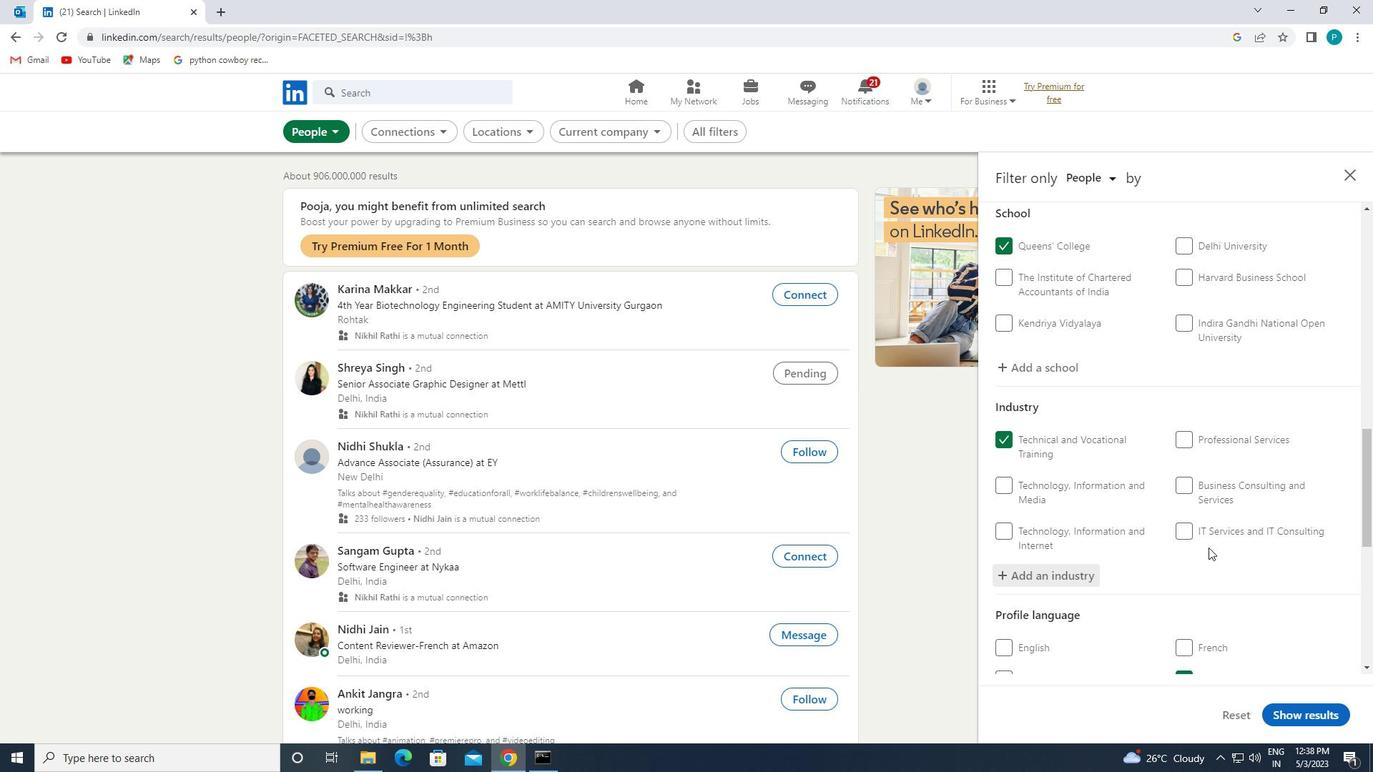 
Action: Mouse moved to (1206, 555)
Screenshot: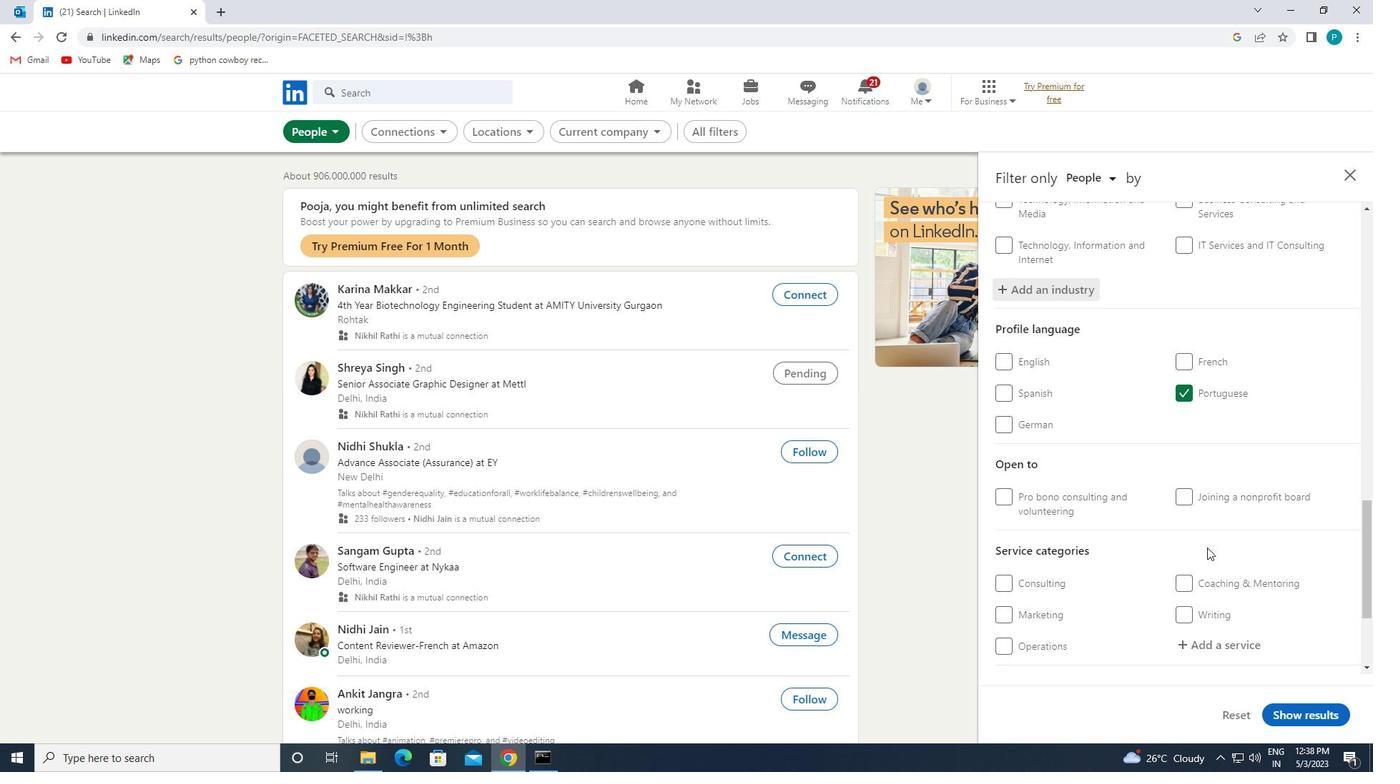
Action: Mouse scrolled (1206, 554) with delta (0, 0)
Screenshot: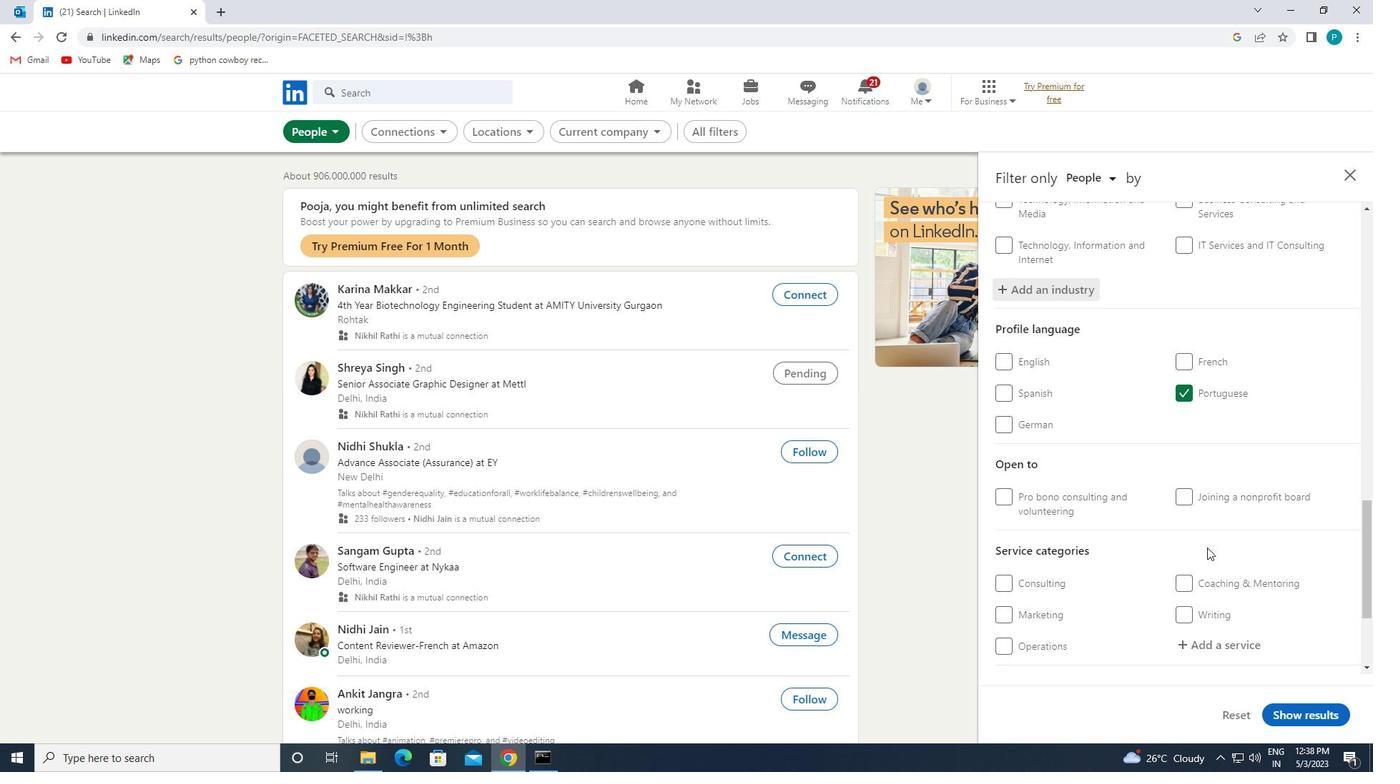 
Action: Mouse moved to (1214, 574)
Screenshot: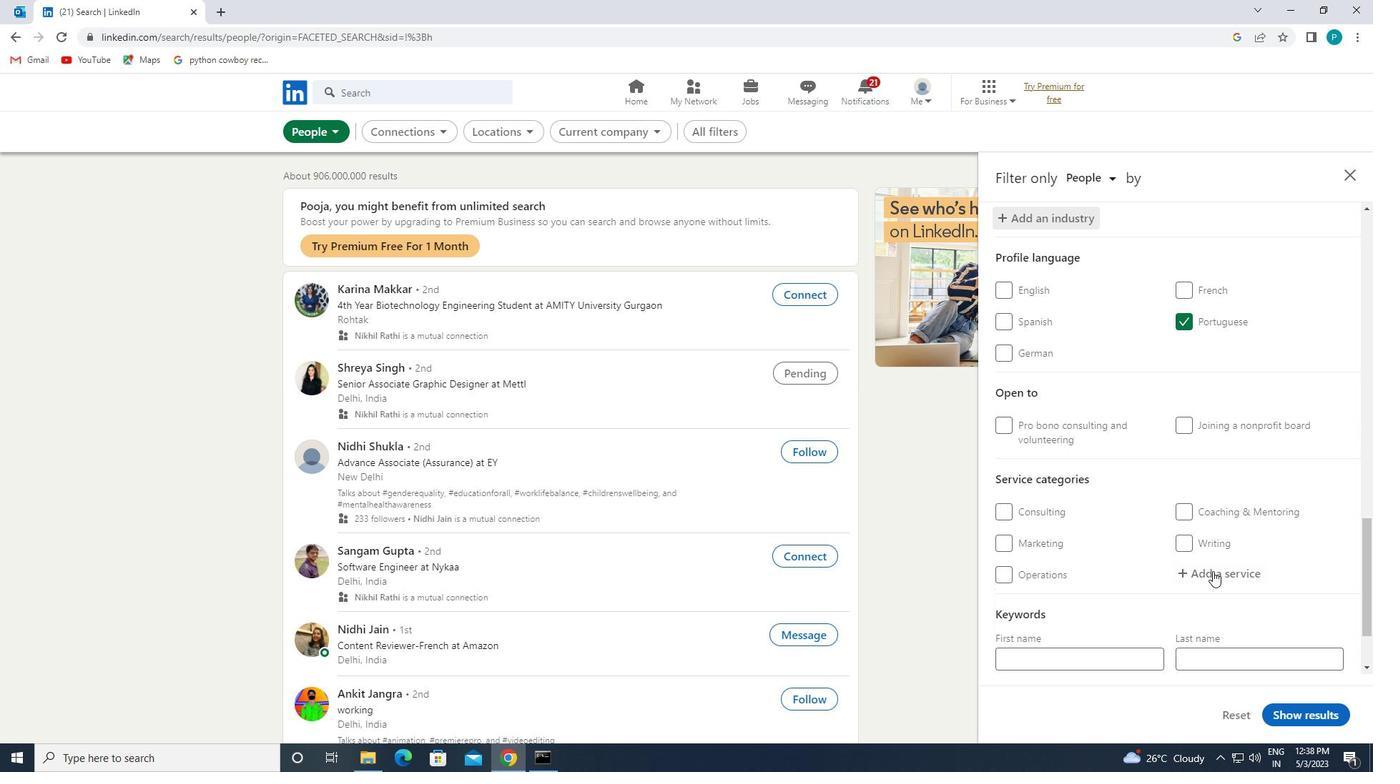 
Action: Mouse pressed left at (1214, 574)
Screenshot: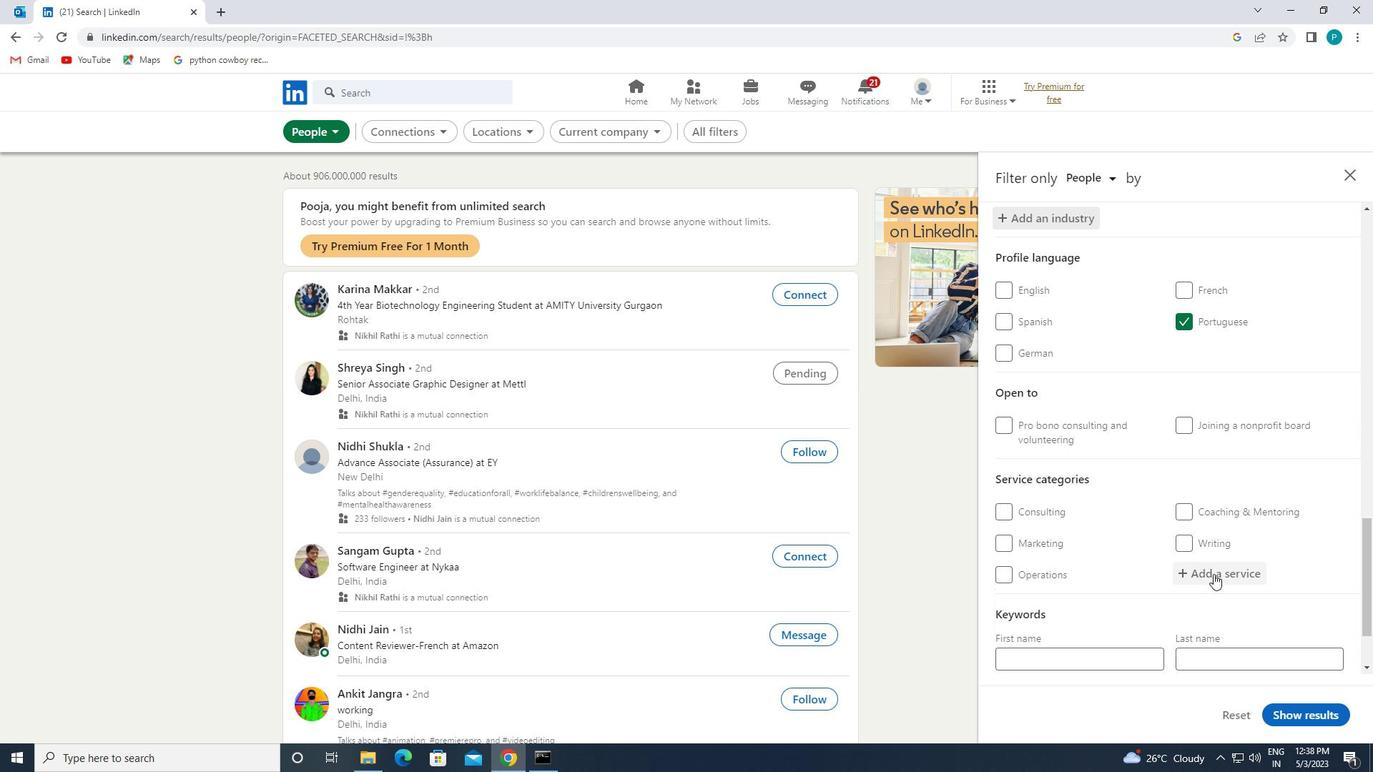 
Action: Mouse moved to (1214, 575)
Screenshot: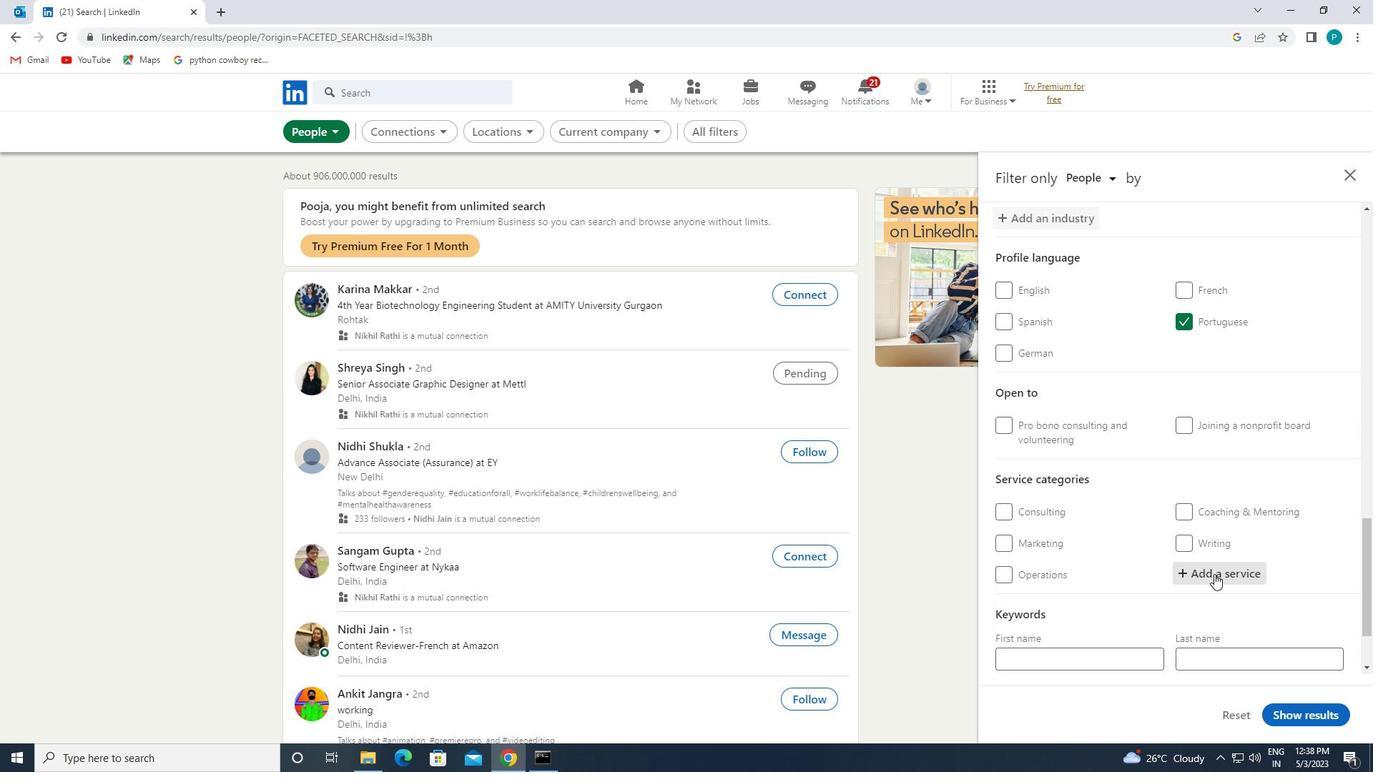 
Action: Key pressed <Key.caps_lock>R<Key.caps_lock>ELOCATIO
Screenshot: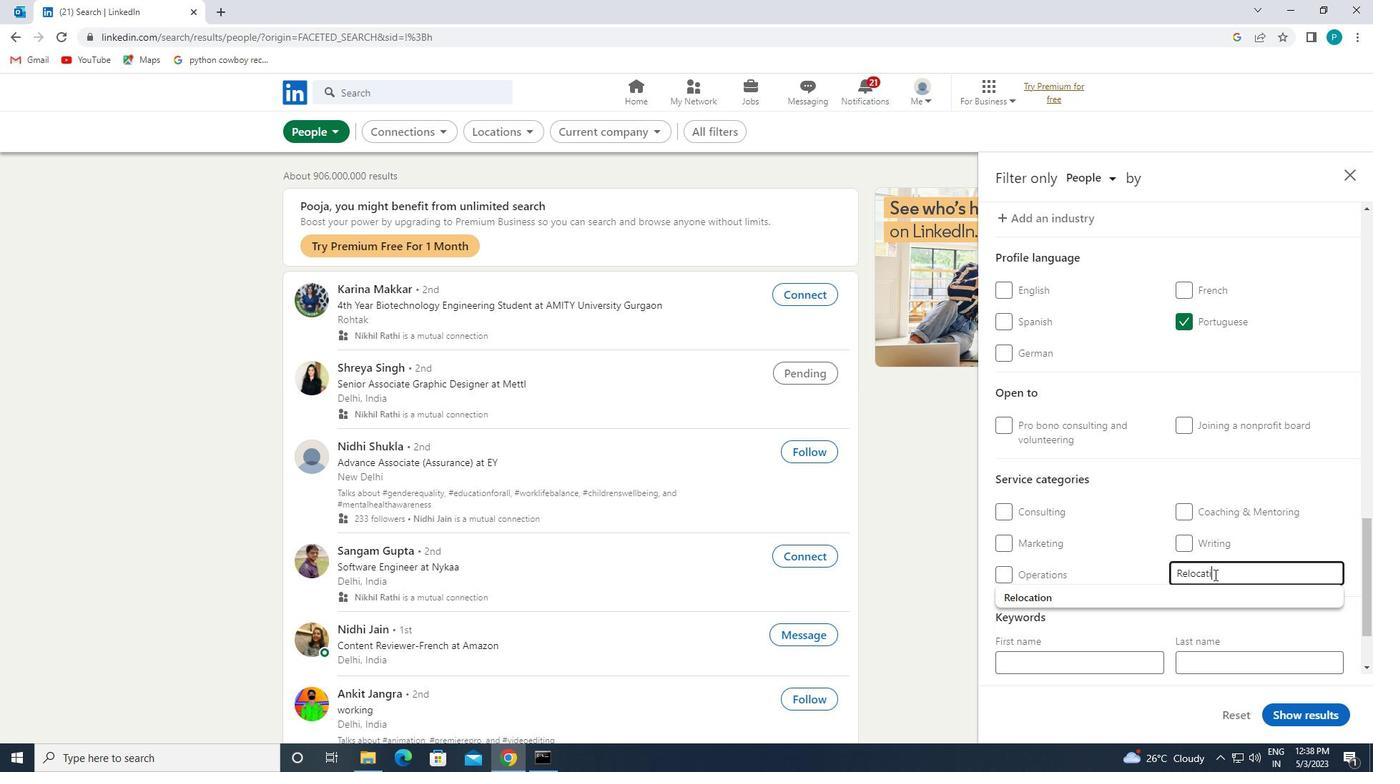 
Action: Mouse moved to (1193, 595)
Screenshot: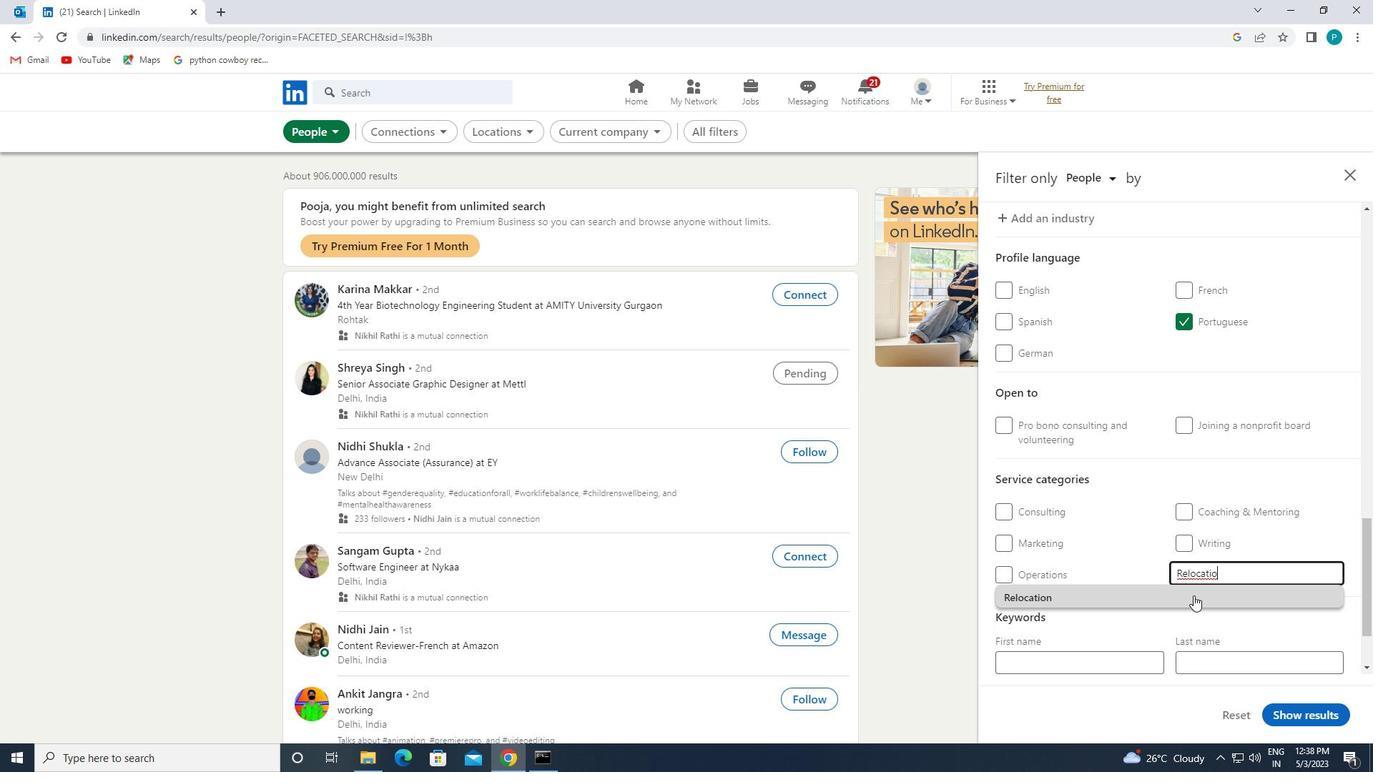 
Action: Mouse pressed left at (1193, 595)
Screenshot: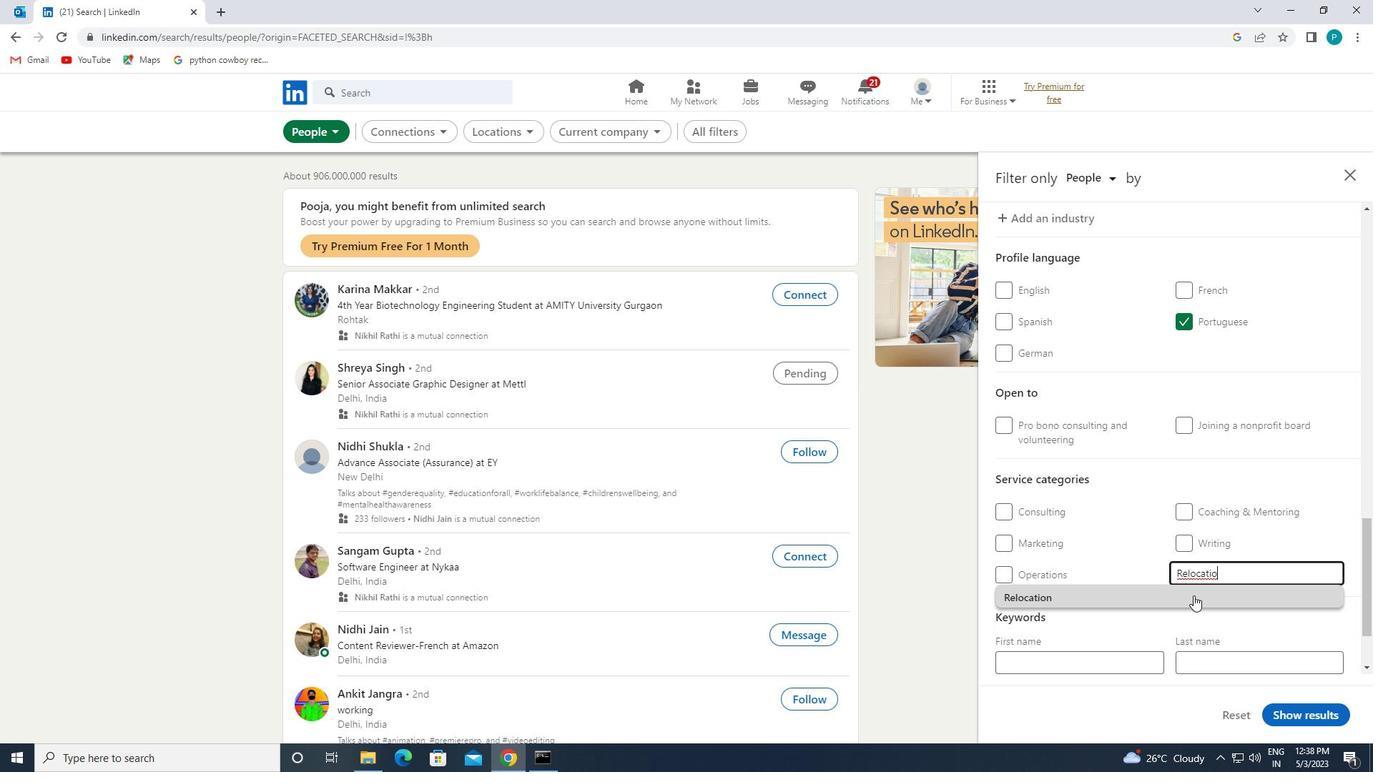 
Action: Mouse moved to (1192, 595)
Screenshot: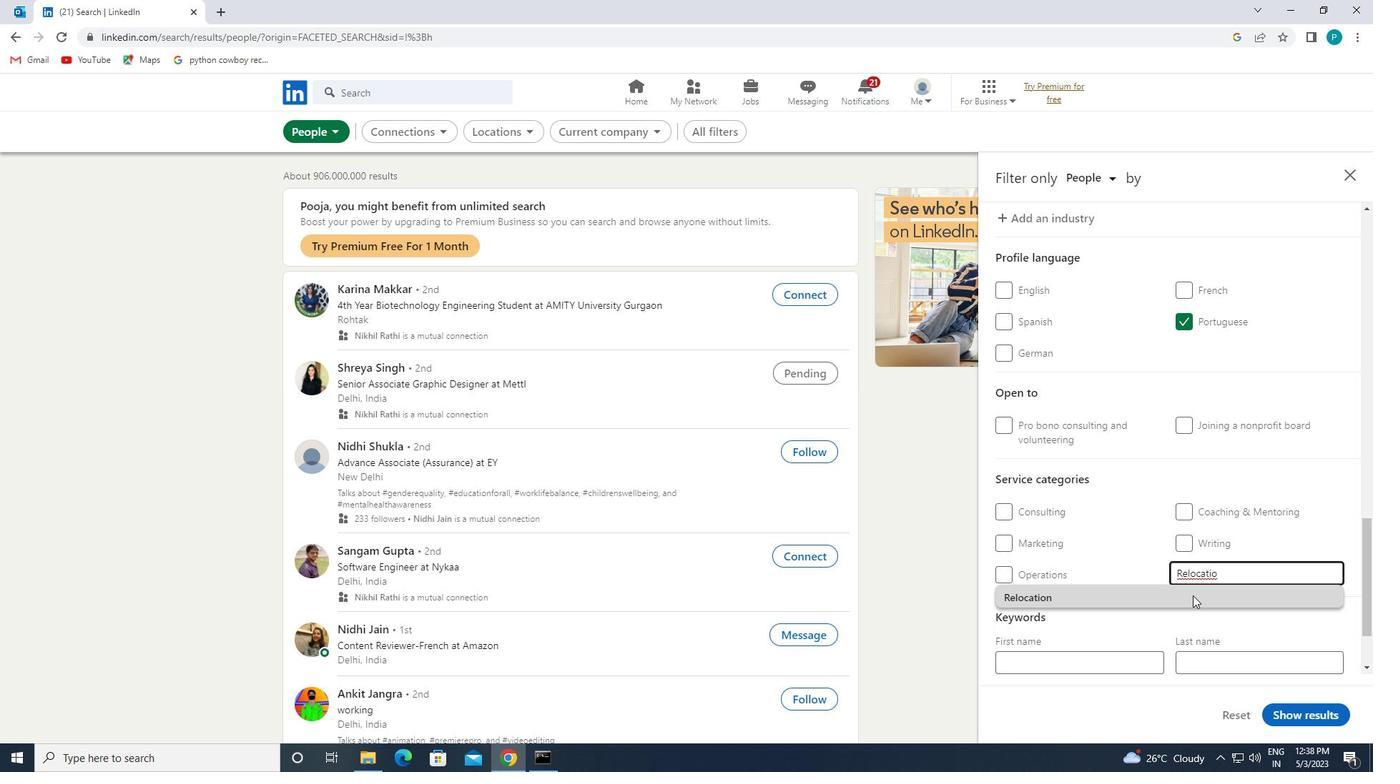 
Action: Mouse scrolled (1192, 595) with delta (0, 0)
Screenshot: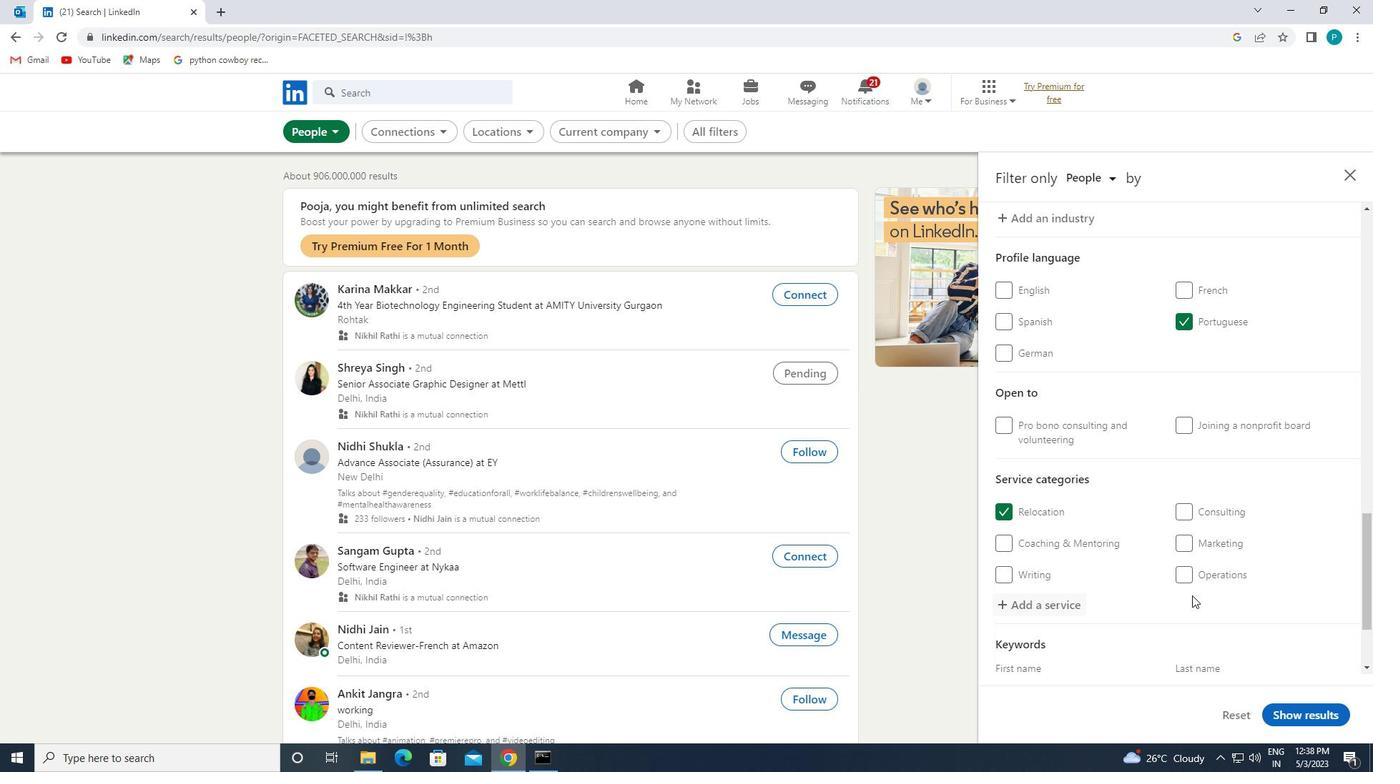 
Action: Mouse moved to (1188, 595)
Screenshot: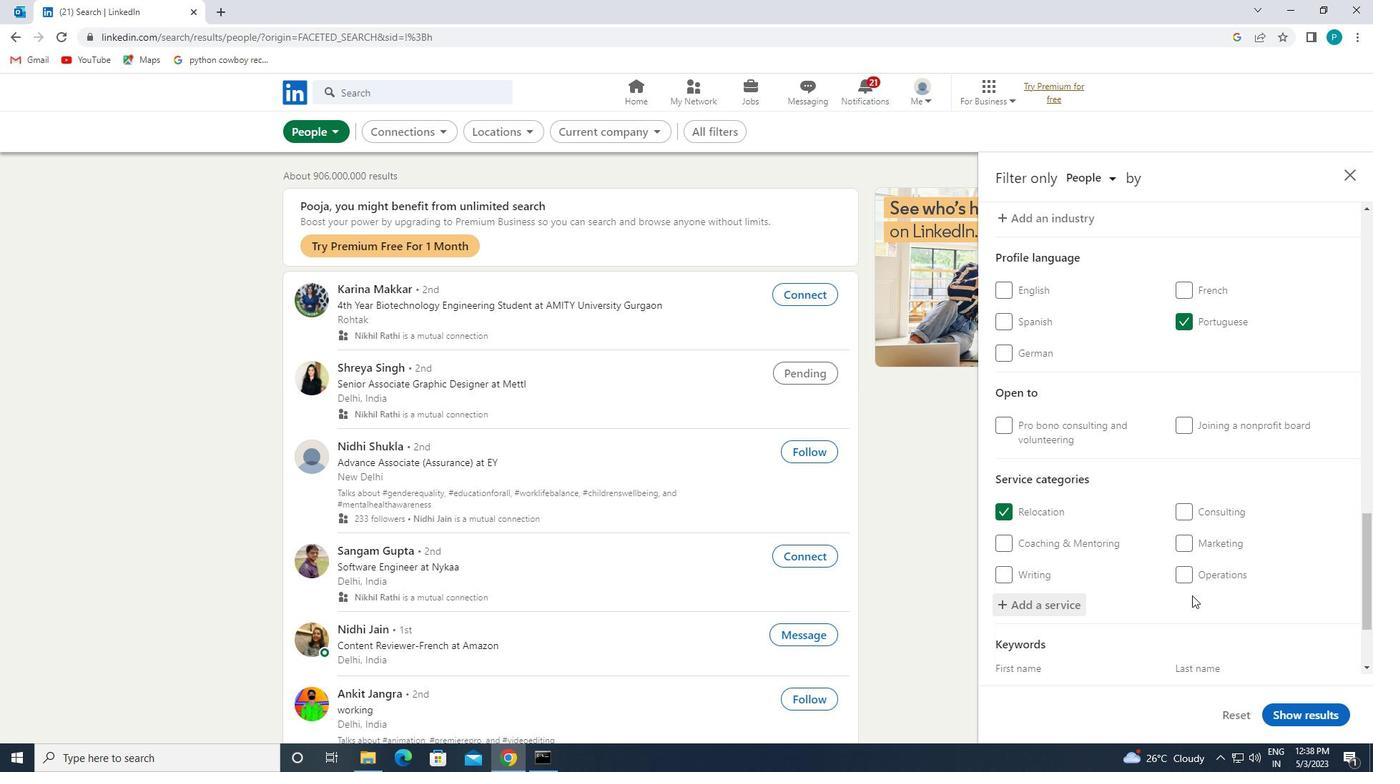 
Action: Mouse scrolled (1188, 595) with delta (0, 0)
Screenshot: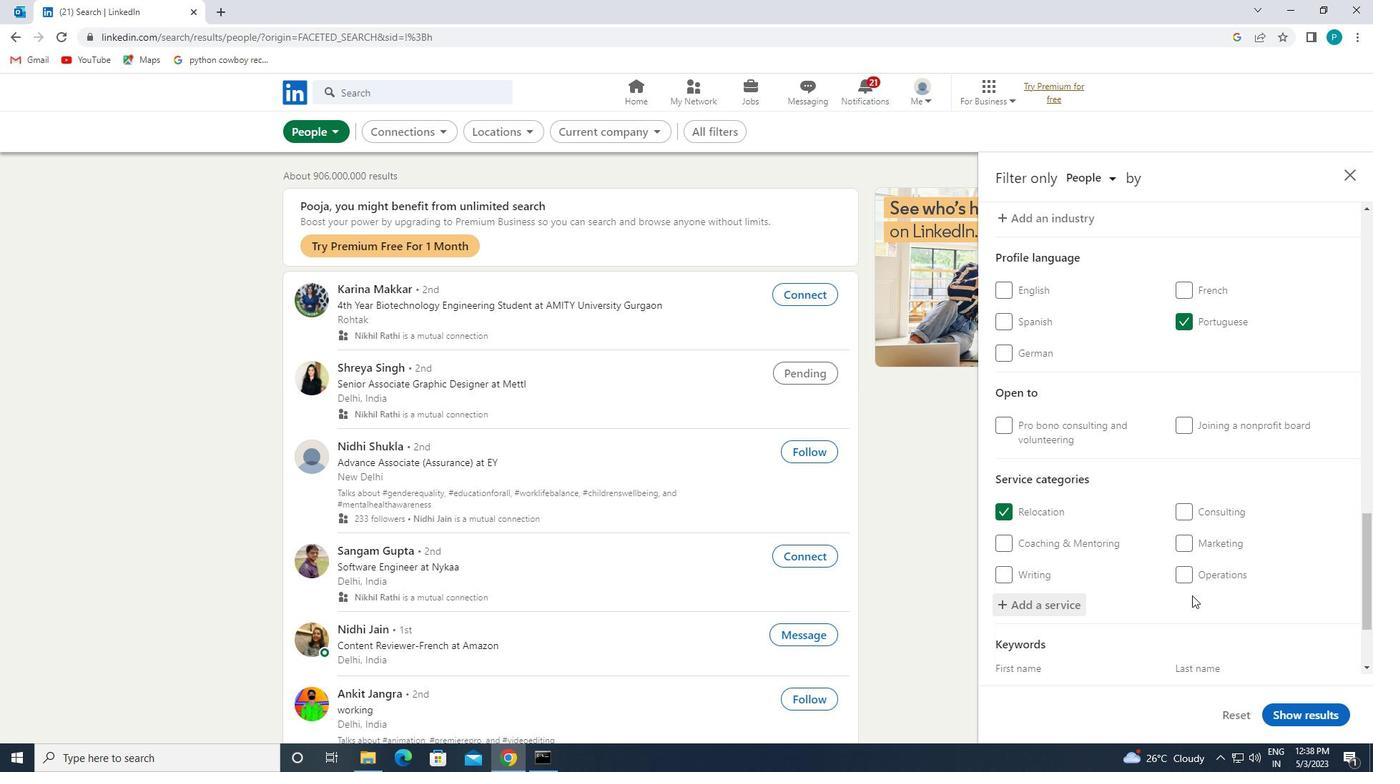 
Action: Mouse moved to (1163, 596)
Screenshot: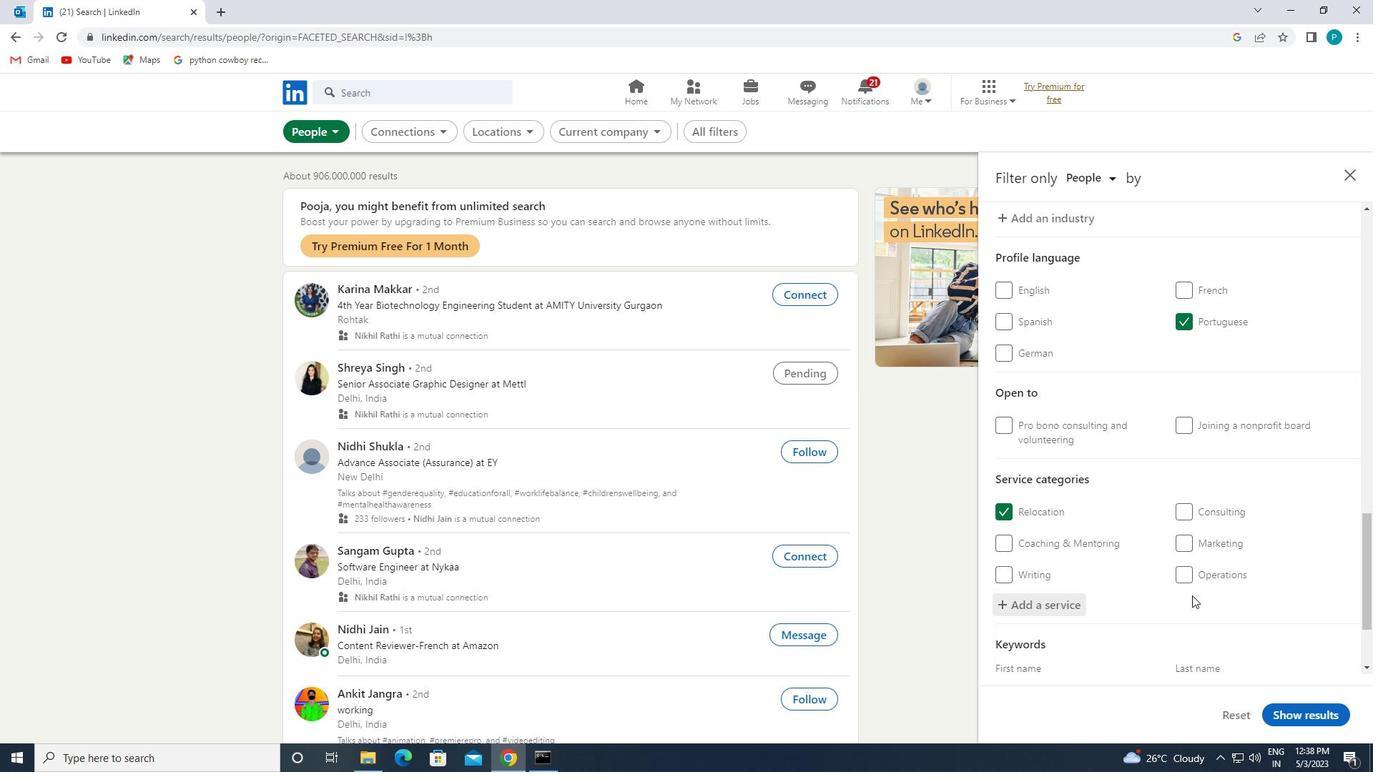 
Action: Mouse scrolled (1163, 595) with delta (0, 0)
Screenshot: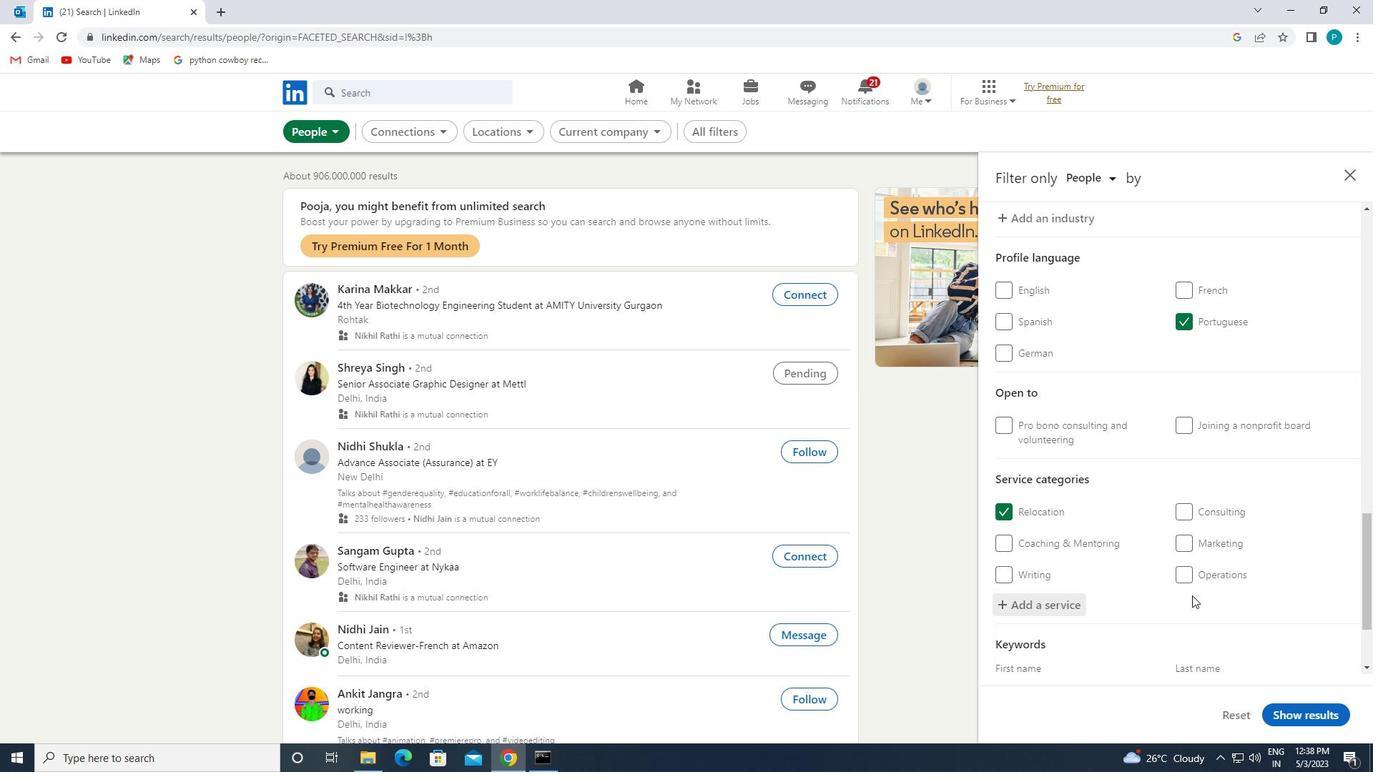 
Action: Mouse moved to (1097, 606)
Screenshot: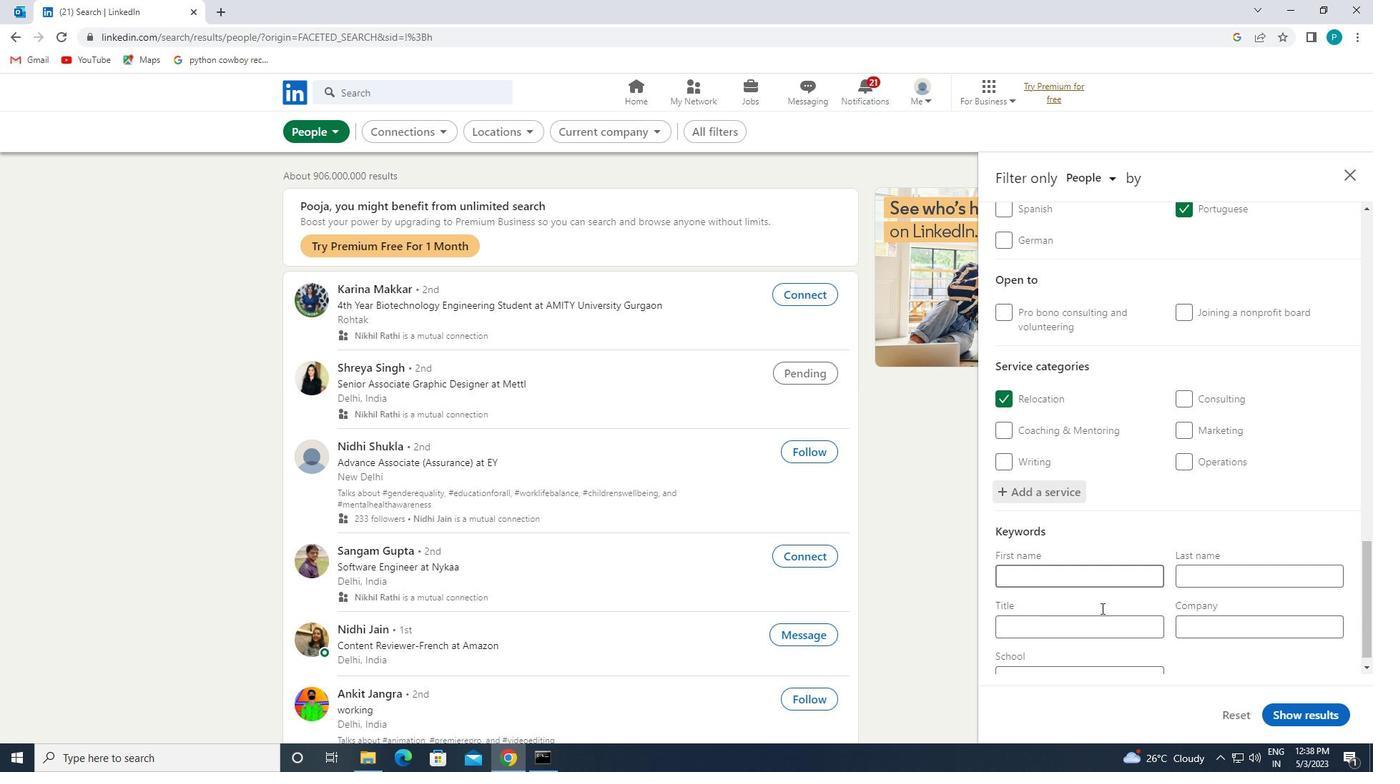 
Action: Mouse pressed left at (1097, 606)
Screenshot: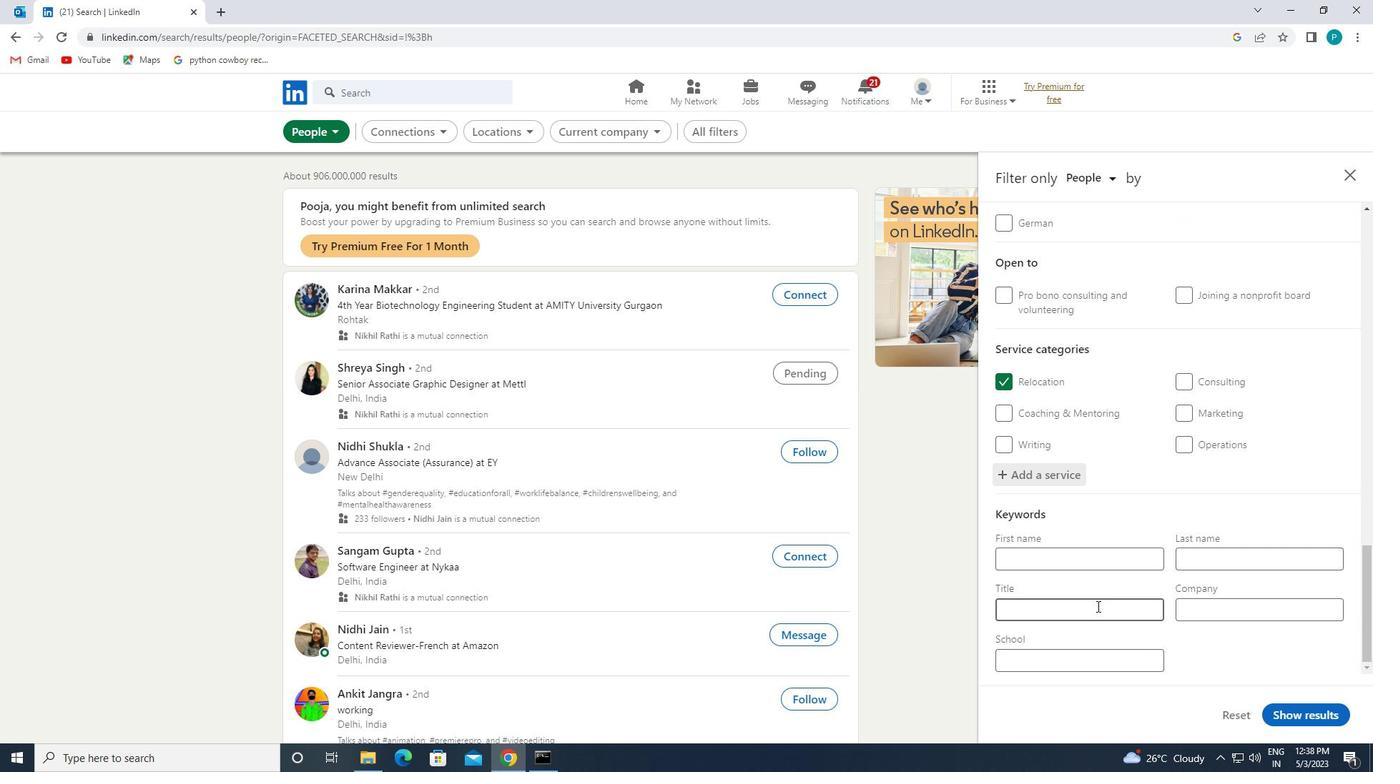 
Action: Key pressed <Key.caps_lock>D<Key.caps_lock>IRECTOR<Key.space>OF<Key.space><Key.caps_lock>S<Key.caps_lock>TORT<Key.backspace>YTEK<Key.backspace>LLING
Screenshot: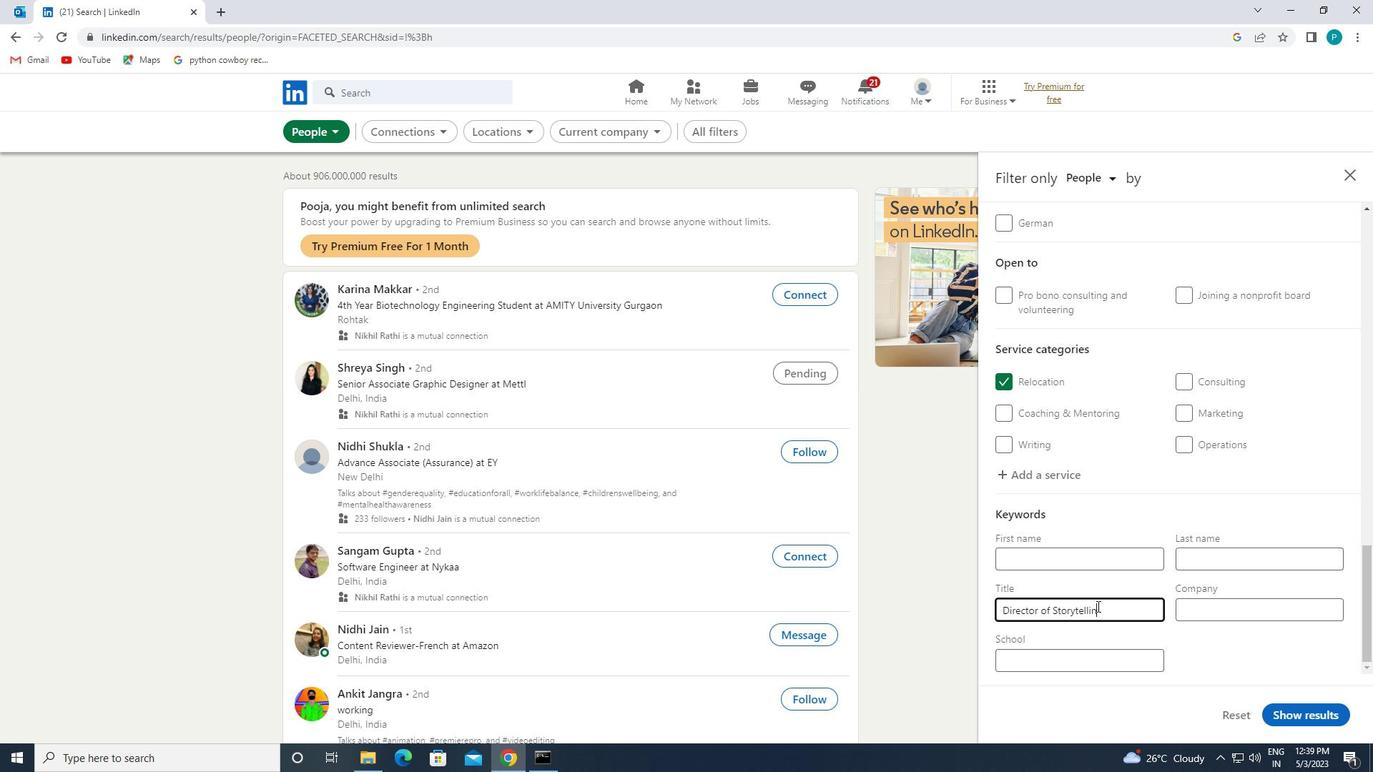 
Action: Mouse moved to (1301, 705)
Screenshot: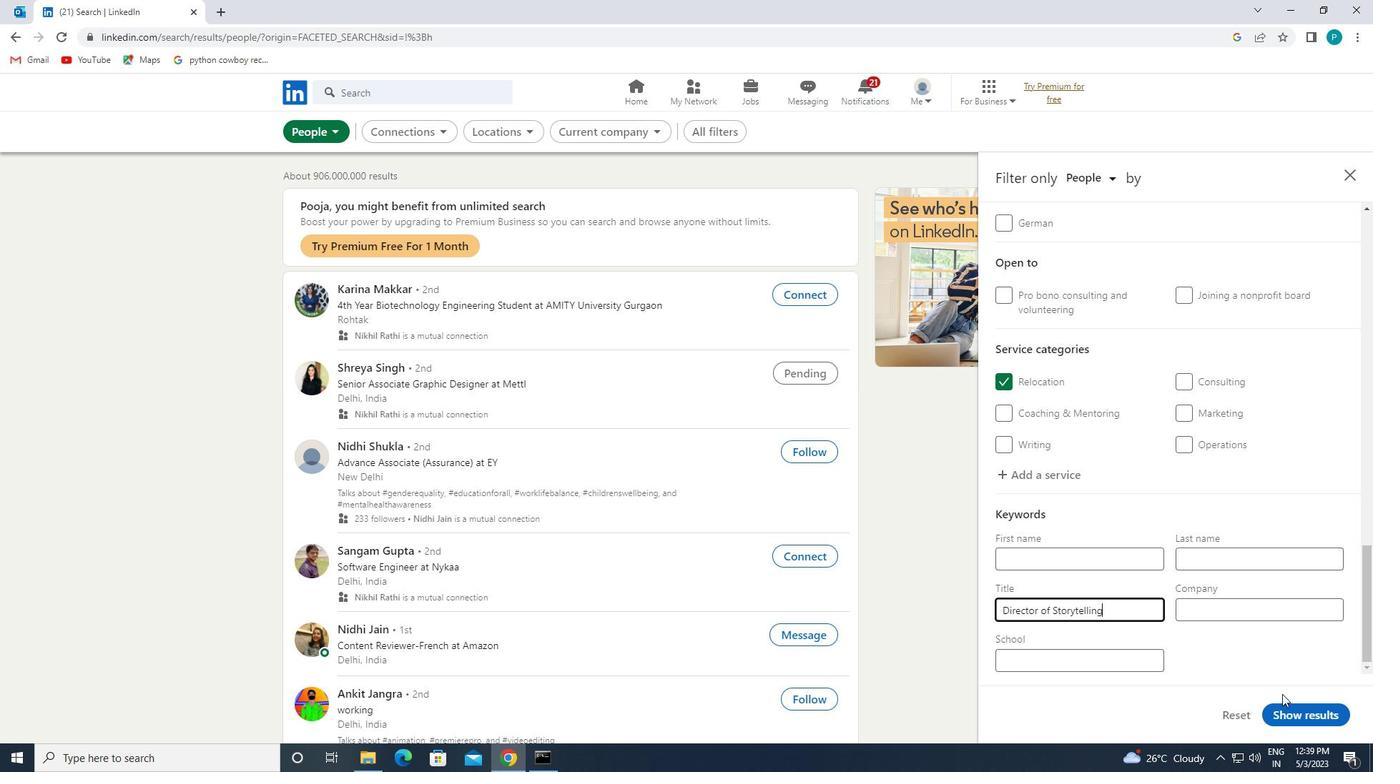 
Action: Mouse pressed left at (1301, 705)
Screenshot: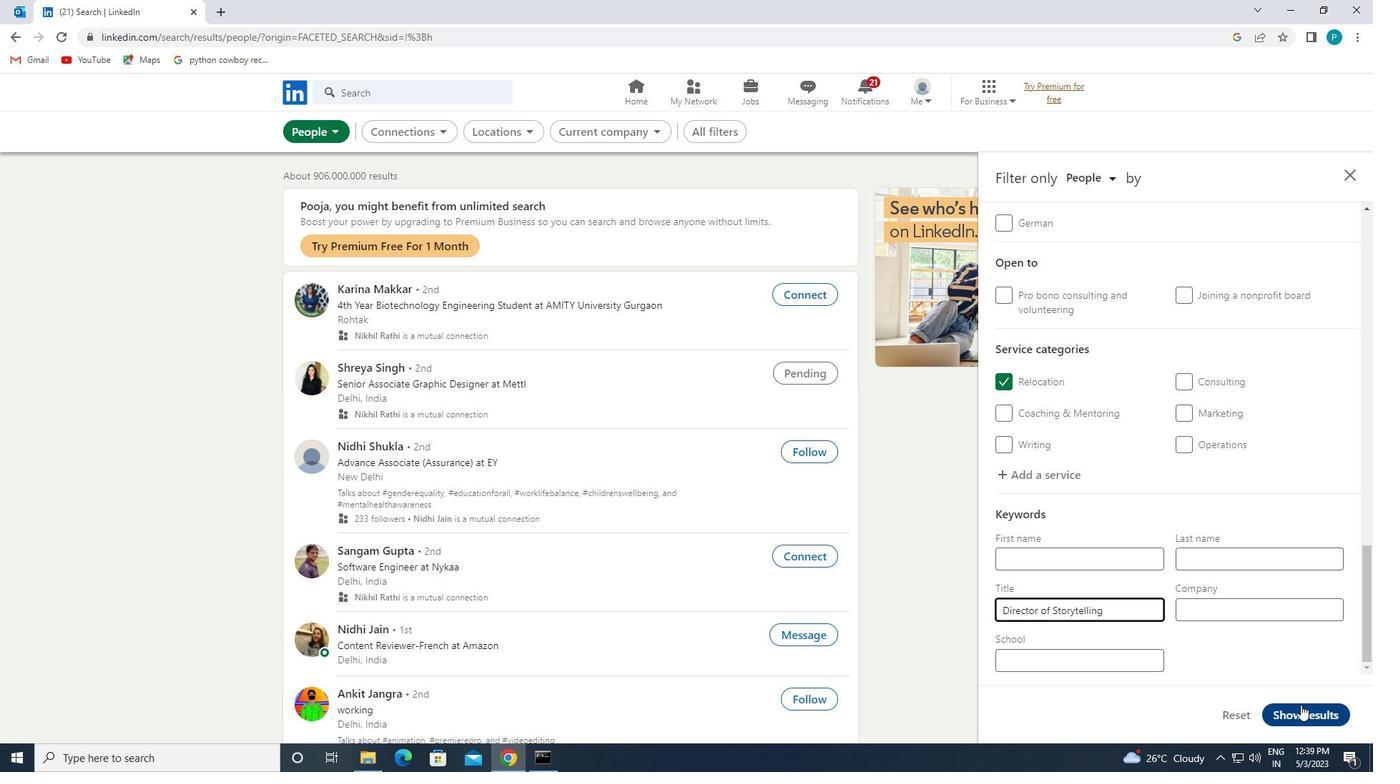 
